 Task: Design an ornate and intricate chandelier.
Action: Mouse moved to (191, 147)
Screenshot: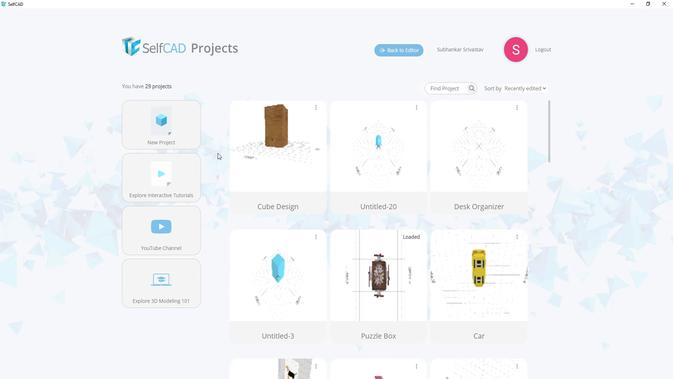 
Action: Mouse pressed left at (191, 147)
Screenshot: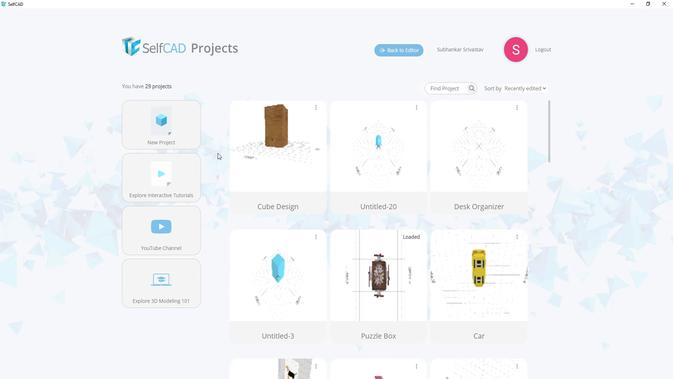 
Action: Mouse moved to (344, 156)
Screenshot: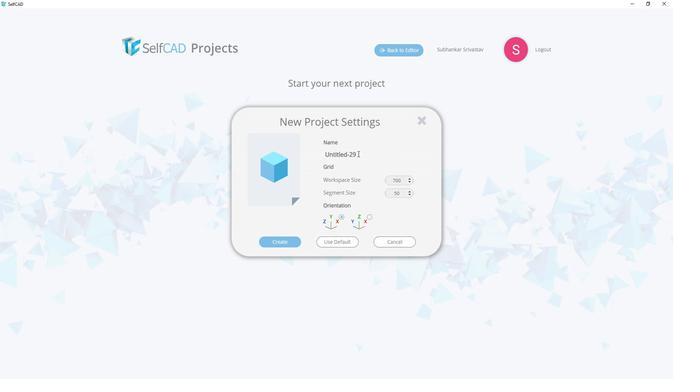 
Action: Mouse pressed left at (344, 156)
Screenshot: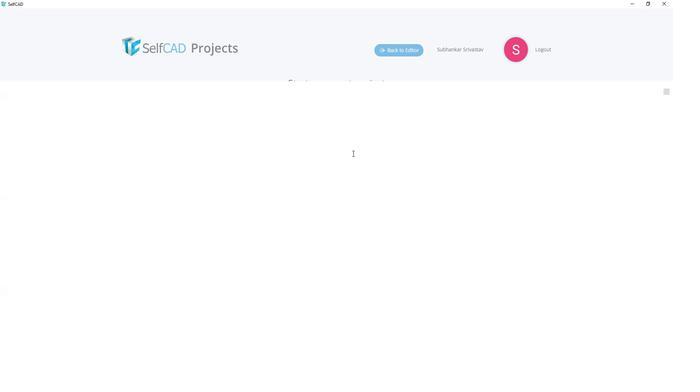 
Action: Mouse moved to (310, 156)
Screenshot: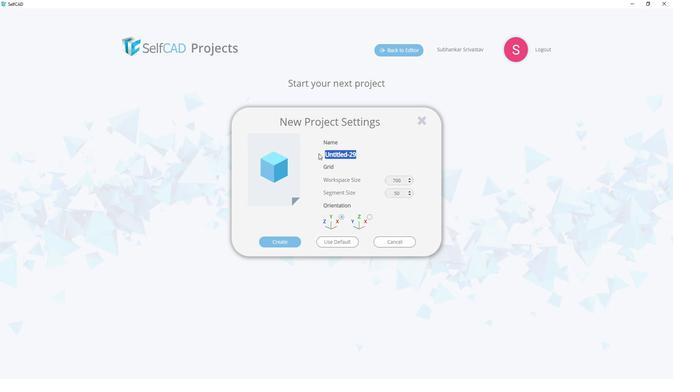
Action: Key pressed <Key.shift><Key.shift><Key.shift><Key.shift><Key.shift><Key.shift><Key.shift><Key.shift><Key.shift><Key.shift><Key.shift><Key.shift><Key.shift>Chandelier<Key.enter>
Screenshot: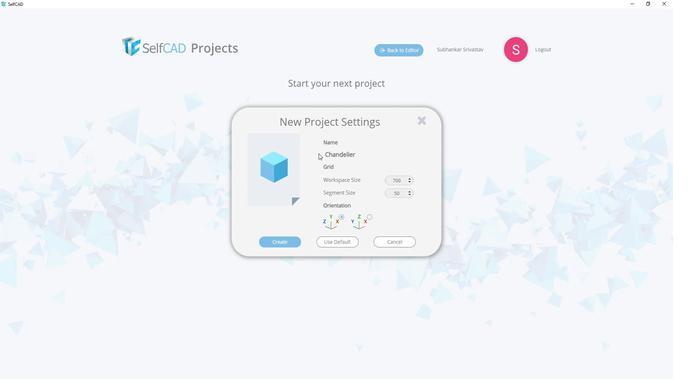 
Action: Mouse moved to (318, 155)
Screenshot: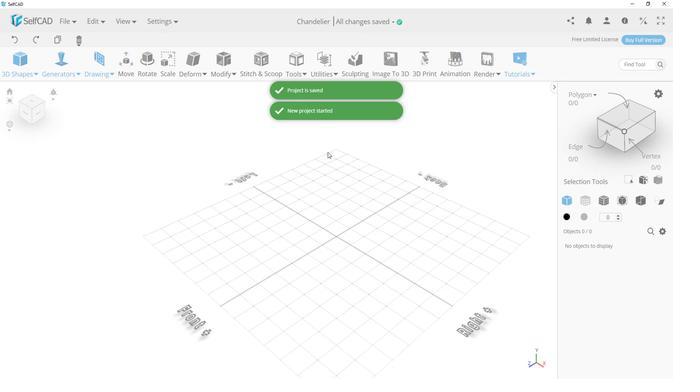 
Action: Mouse scrolled (318, 154) with delta (0, 0)
Screenshot: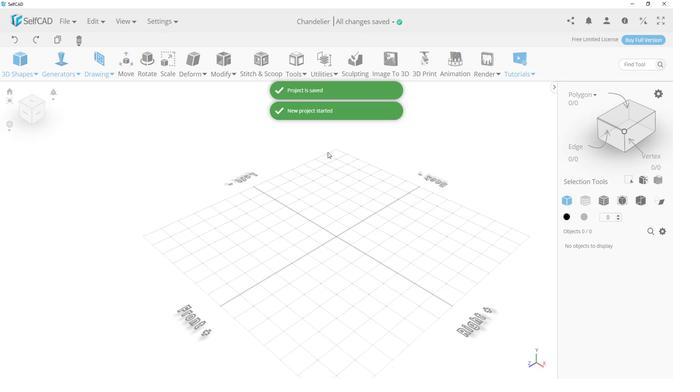 
Action: Mouse scrolled (318, 154) with delta (0, 0)
Screenshot: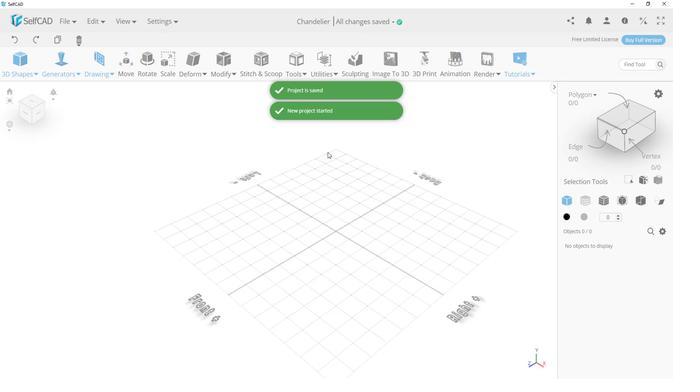 
Action: Mouse scrolled (318, 154) with delta (0, 0)
Screenshot: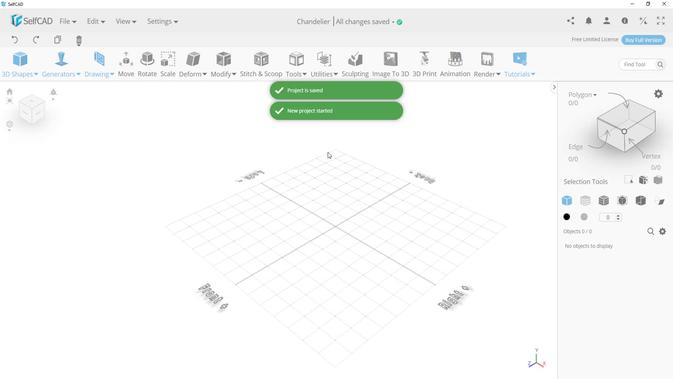 
Action: Mouse scrolled (318, 155) with delta (0, 0)
Screenshot: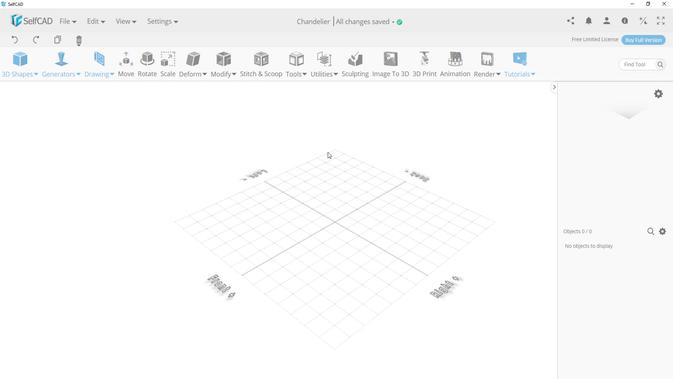 
Action: Mouse scrolled (318, 155) with delta (0, 0)
Screenshot: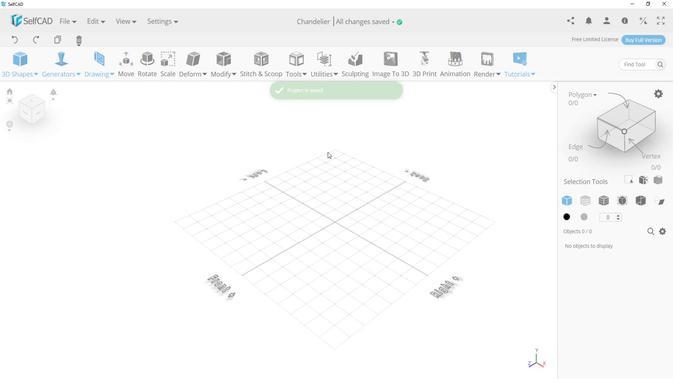 
Action: Mouse scrolled (318, 155) with delta (0, 0)
Screenshot: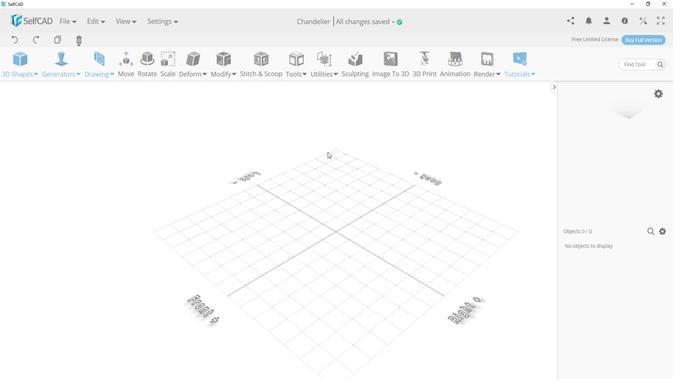 
Action: Mouse moved to (49, 157)
Screenshot: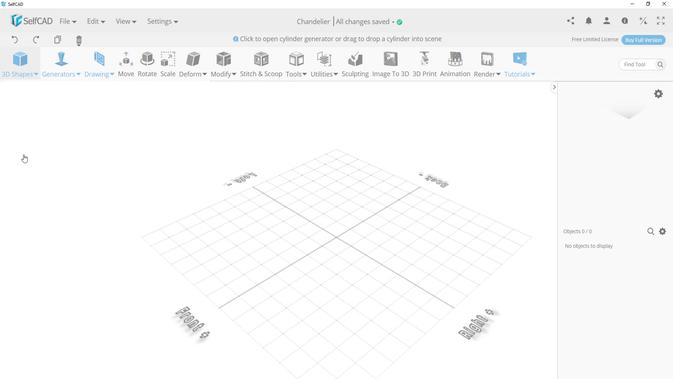 
Action: Mouse pressed left at (49, 157)
Screenshot: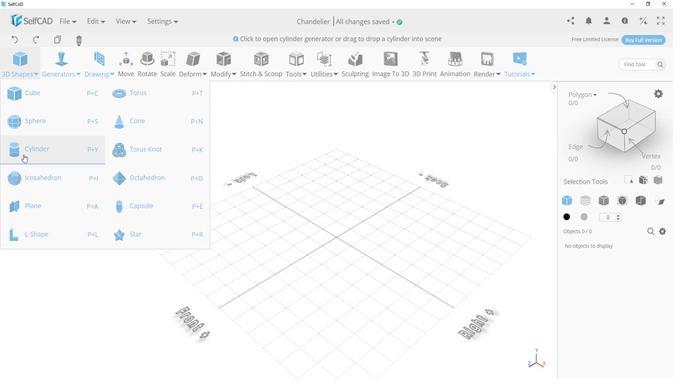 
Action: Mouse moved to (47, 188)
Screenshot: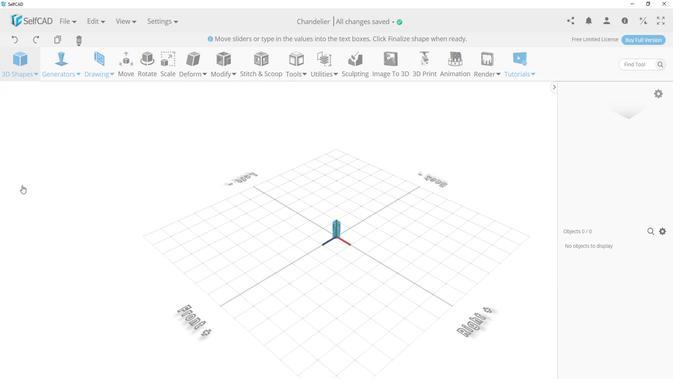 
Action: Mouse pressed left at (47, 188)
Screenshot: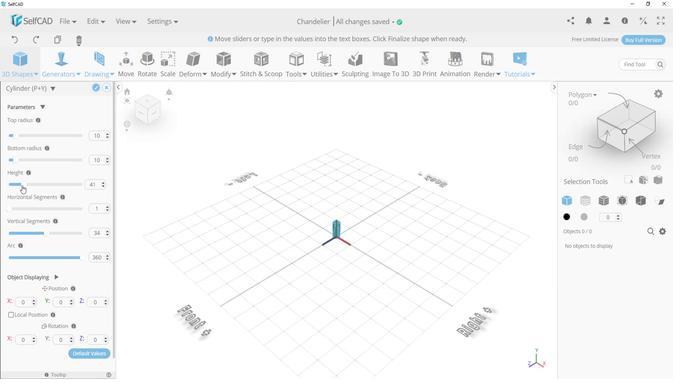 
Action: Mouse moved to (42, 139)
Screenshot: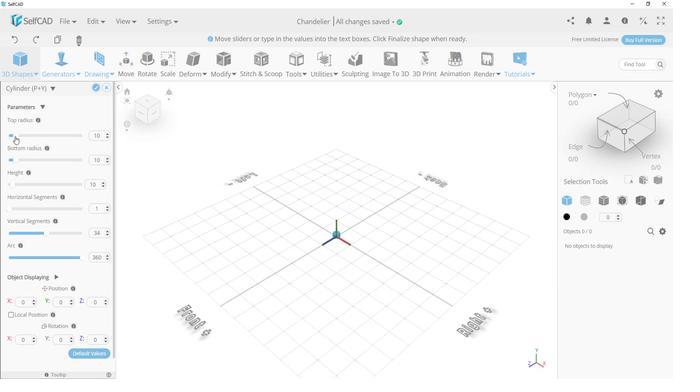 
Action: Mouse pressed left at (42, 139)
Screenshot: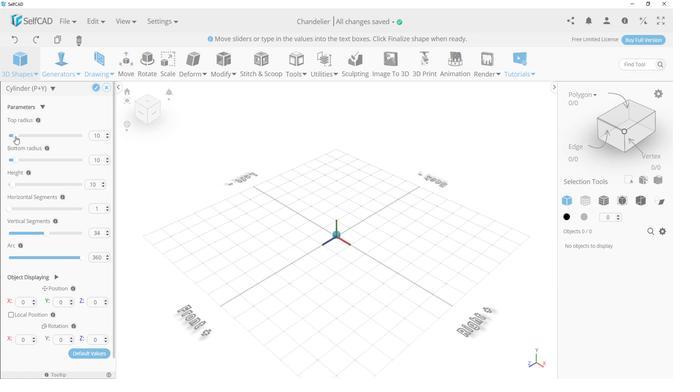 
Action: Mouse moved to (122, 141)
Screenshot: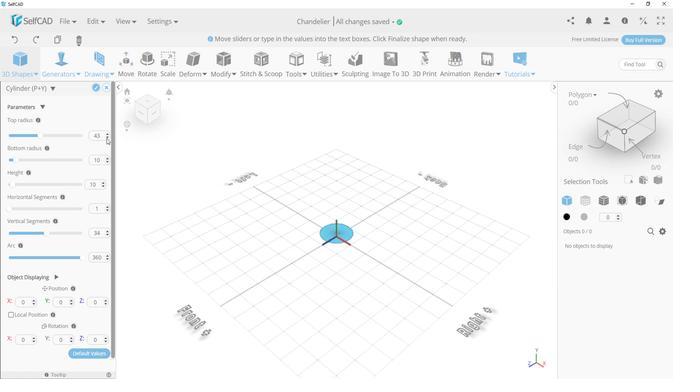 
Action: Mouse pressed left at (122, 141)
Screenshot: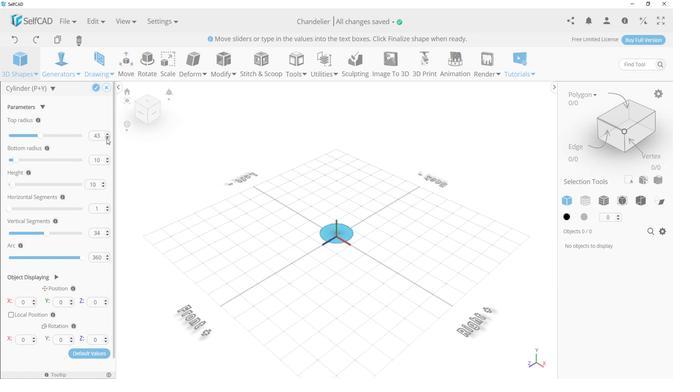 
Action: Mouse pressed left at (122, 141)
Screenshot: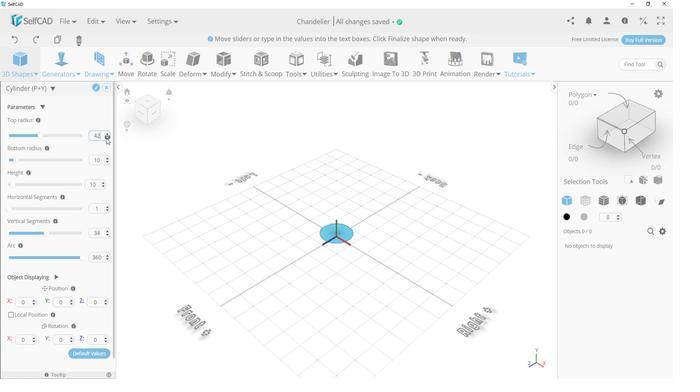 
Action: Mouse pressed left at (122, 141)
Screenshot: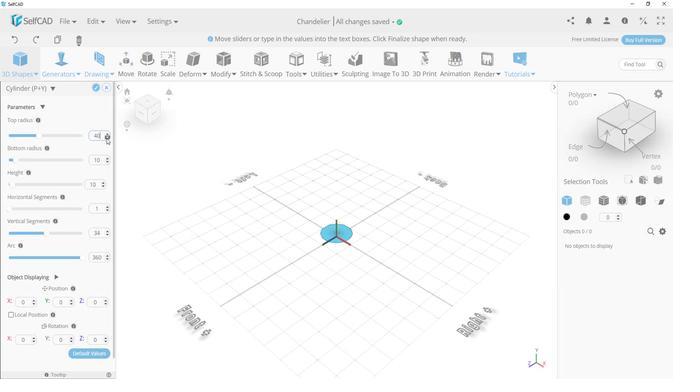 
Action: Mouse moved to (43, 163)
Screenshot: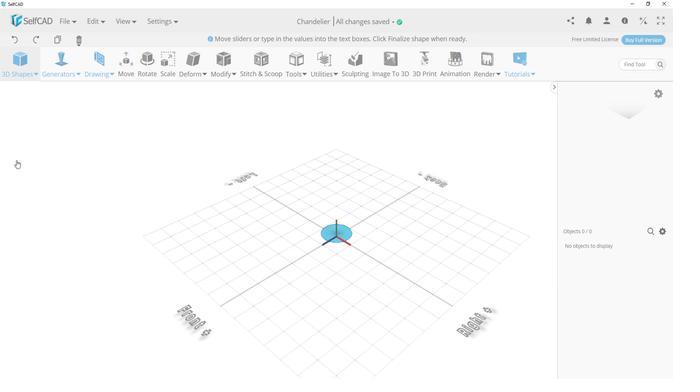
Action: Mouse pressed left at (43, 163)
Screenshot: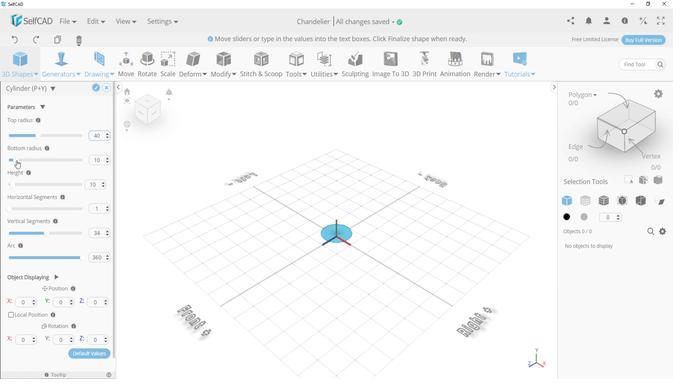 
Action: Mouse moved to (125, 165)
Screenshot: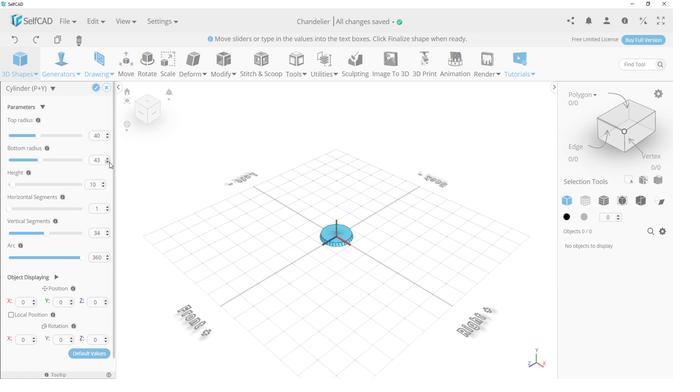 
Action: Mouse pressed left at (125, 165)
Screenshot: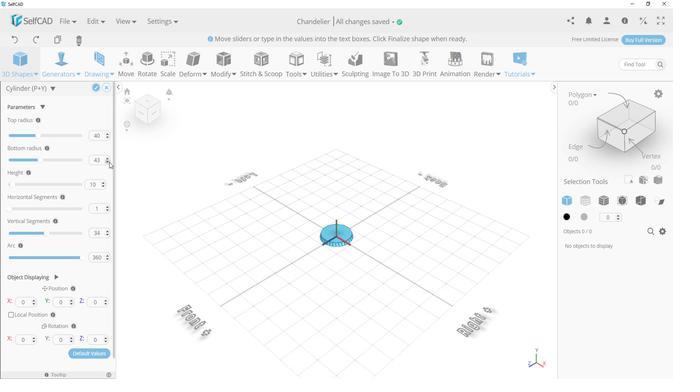 
Action: Mouse pressed left at (125, 165)
Screenshot: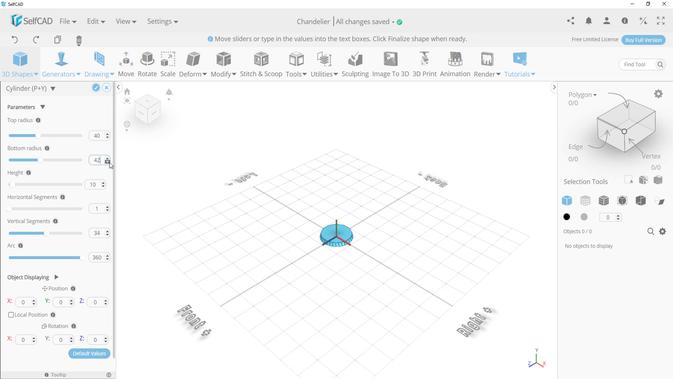 
Action: Mouse moved to (124, 165)
Screenshot: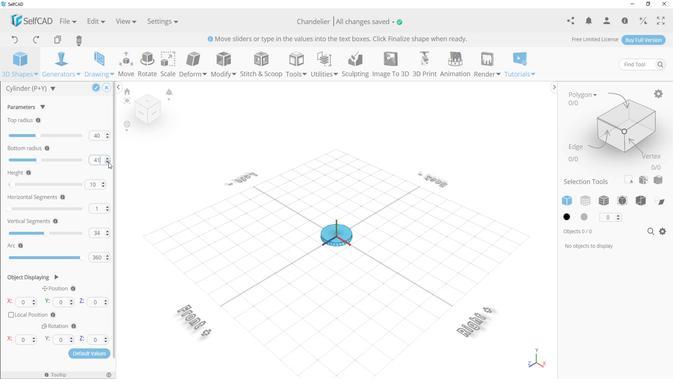 
Action: Mouse pressed left at (124, 165)
Screenshot: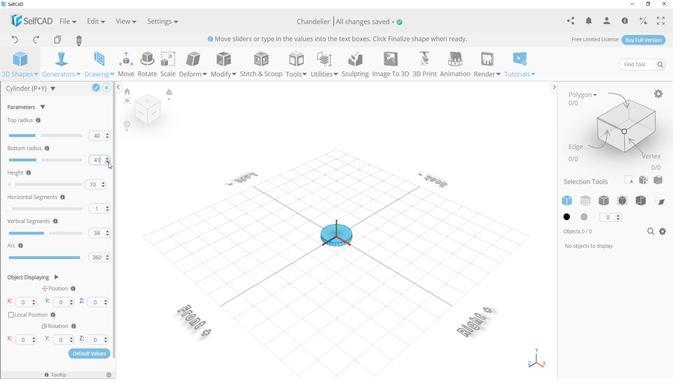 
Action: Mouse moved to (112, 89)
Screenshot: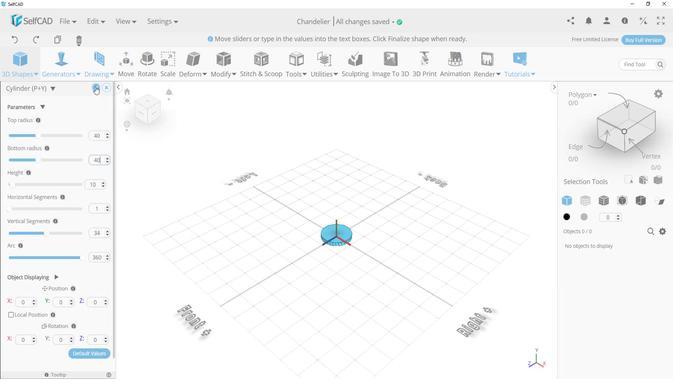 
Action: Mouse pressed left at (112, 89)
Screenshot: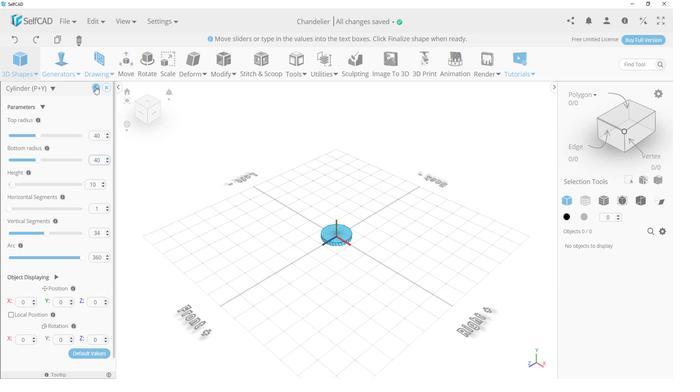 
Action: Mouse moved to (370, 244)
Screenshot: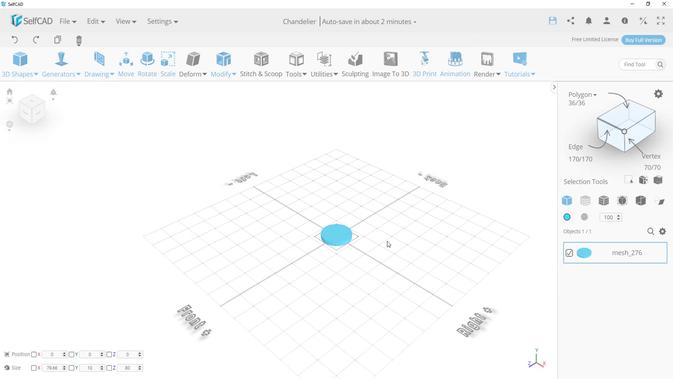 
Action: Mouse pressed left at (370, 244)
Screenshot: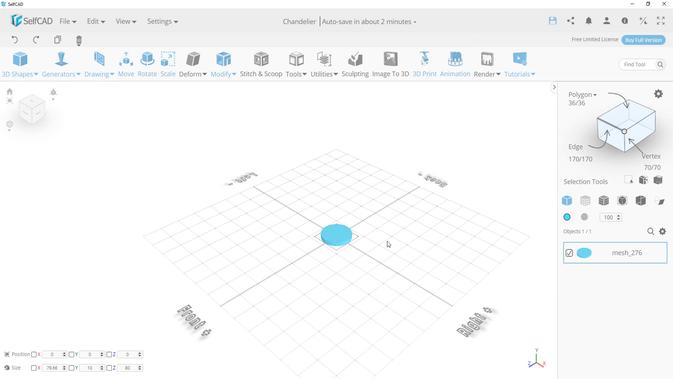 
Action: Mouse moved to (373, 233)
Screenshot: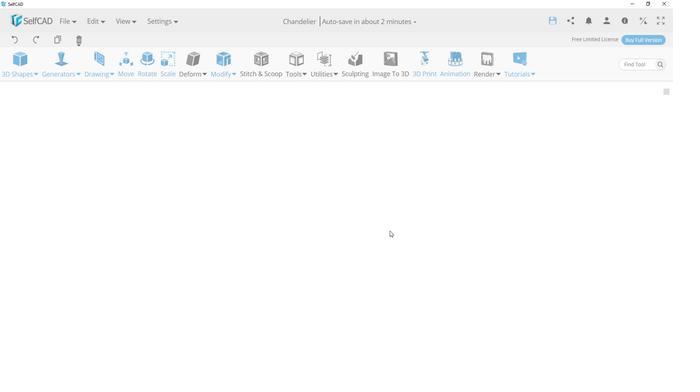
Action: Mouse pressed left at (373, 233)
Screenshot: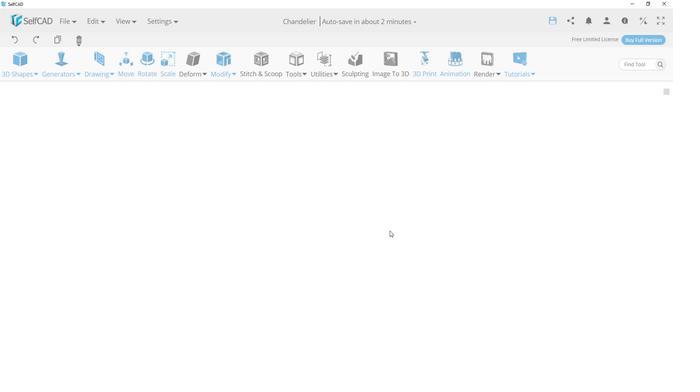 
Action: Mouse moved to (572, 118)
Screenshot: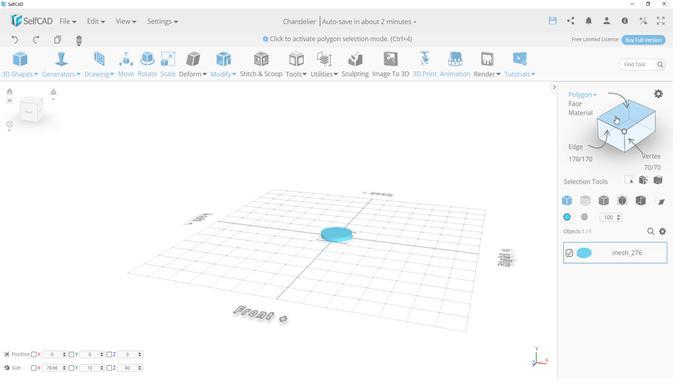 
Action: Mouse pressed left at (572, 118)
Screenshot: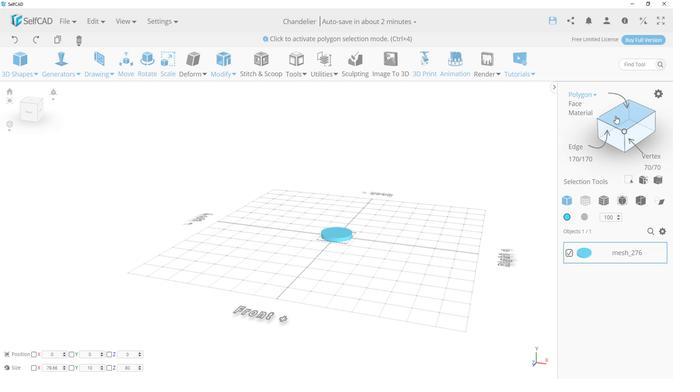 
Action: Mouse moved to (326, 237)
Screenshot: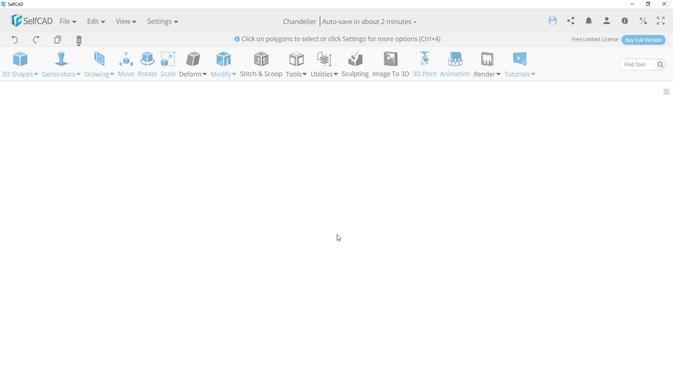 
Action: Mouse pressed left at (326, 237)
Screenshot: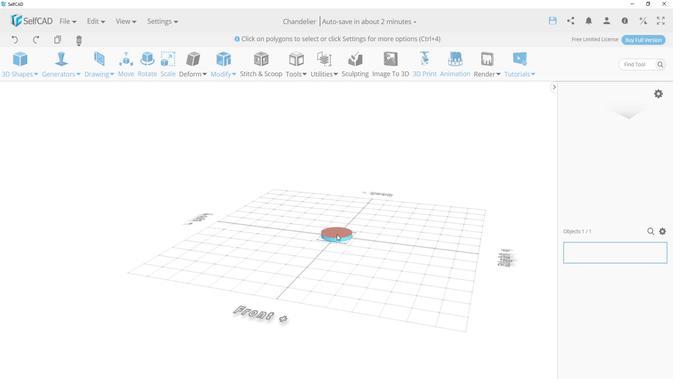 
Action: Mouse moved to (229, 96)
Screenshot: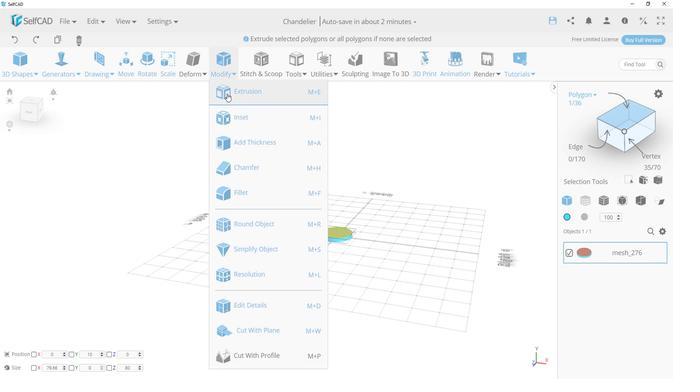 
Action: Mouse pressed left at (229, 96)
Screenshot: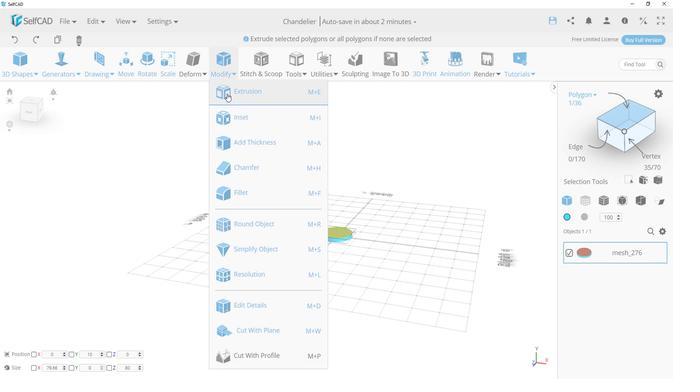 
Action: Mouse moved to (327, 221)
Screenshot: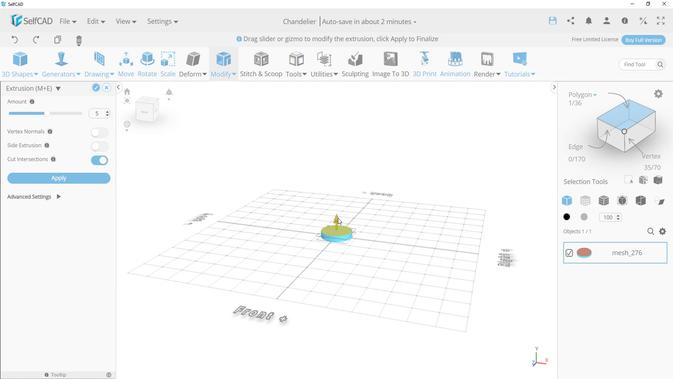 
Action: Mouse pressed left at (327, 221)
Screenshot: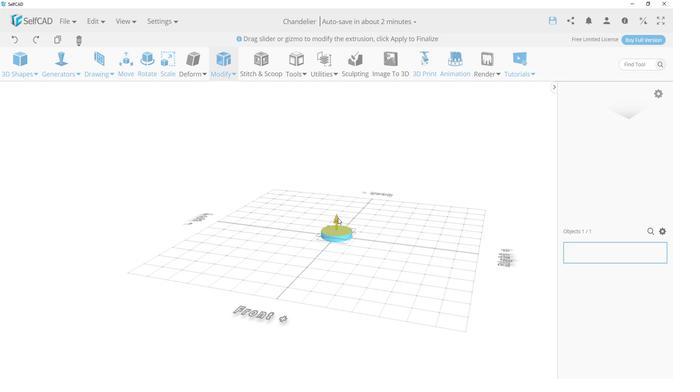 
Action: Mouse moved to (123, 114)
Screenshot: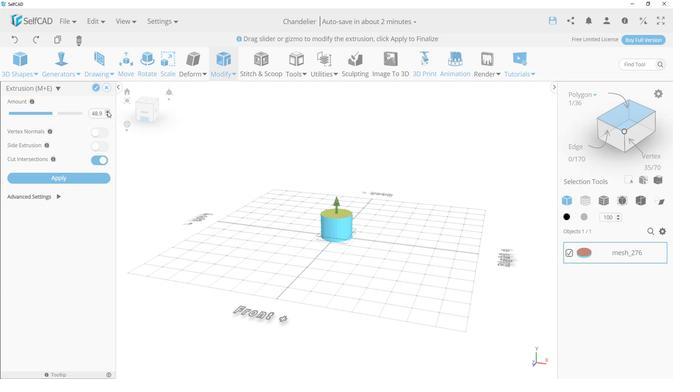 
Action: Mouse pressed left at (123, 114)
Screenshot: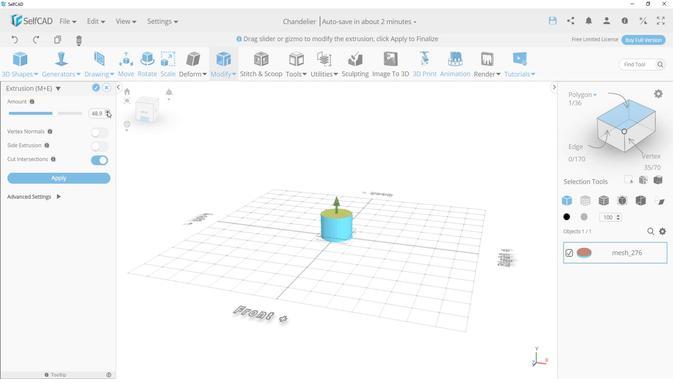 
Action: Mouse moved to (77, 117)
Screenshot: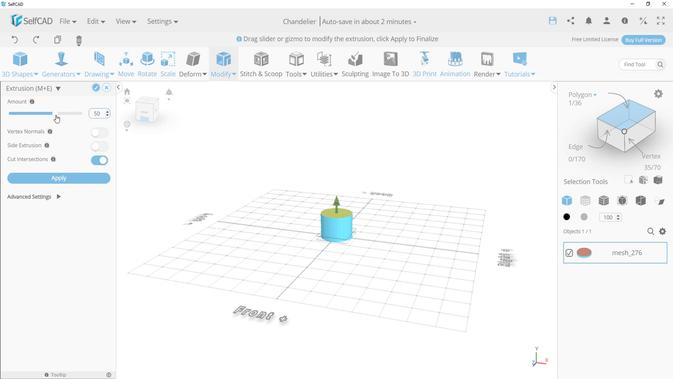
Action: Mouse pressed left at (77, 117)
Screenshot: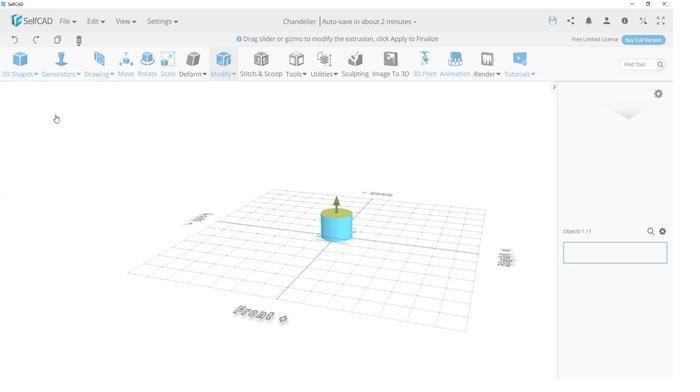 
Action: Mouse moved to (113, 92)
Screenshot: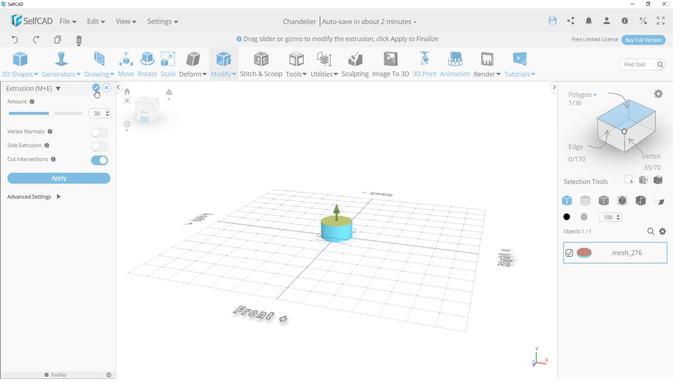 
Action: Mouse pressed left at (113, 92)
Screenshot: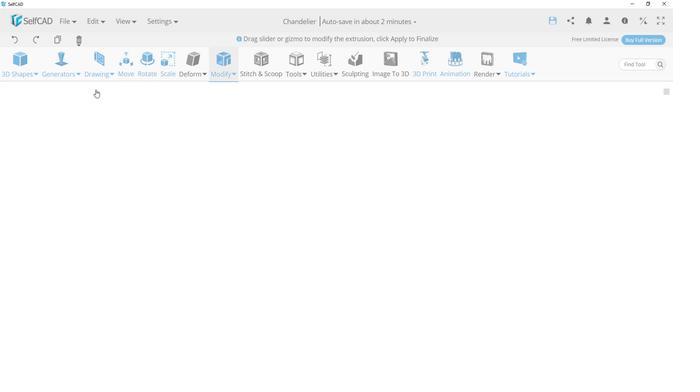 
Action: Mouse moved to (44, 372)
Screenshot: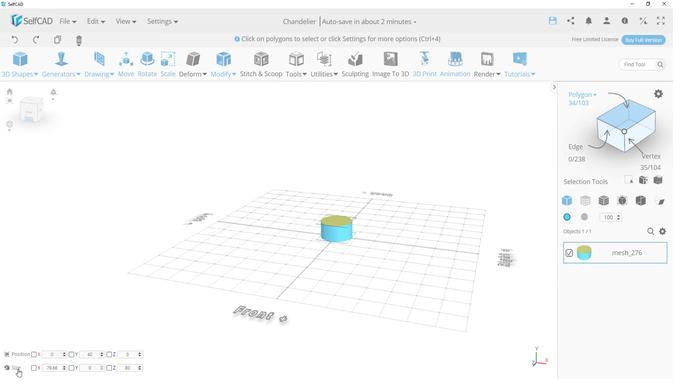 
Action: Mouse pressed left at (44, 372)
Screenshot: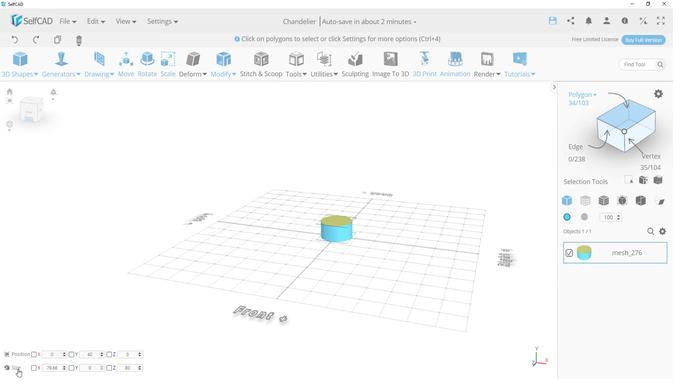 
Action: Mouse moved to (328, 224)
Screenshot: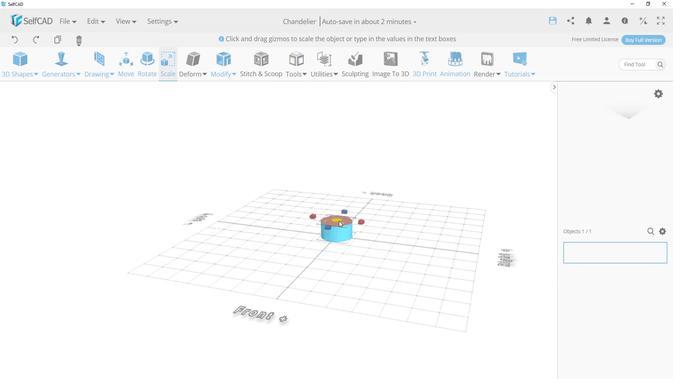 
Action: Mouse pressed left at (328, 224)
Screenshot: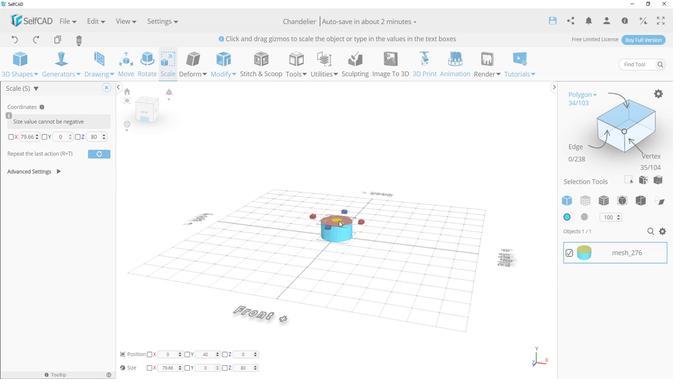 
Action: Mouse moved to (356, 253)
Screenshot: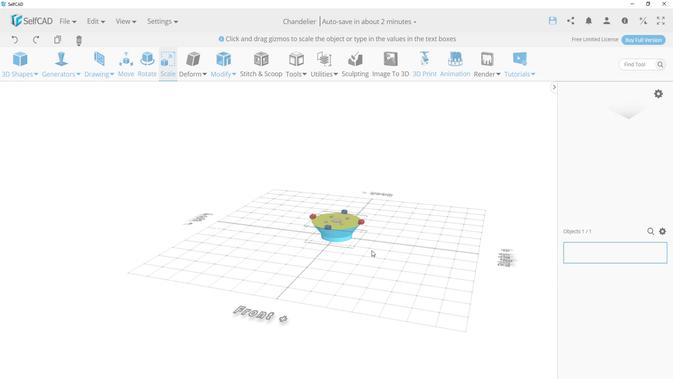 
Action: Mouse pressed left at (356, 253)
Screenshot: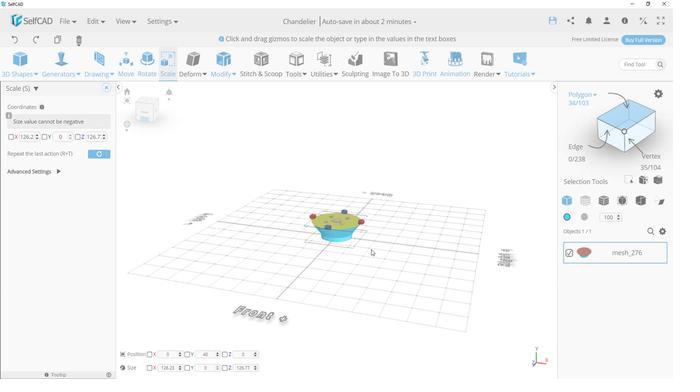 
Action: Mouse moved to (369, 240)
Screenshot: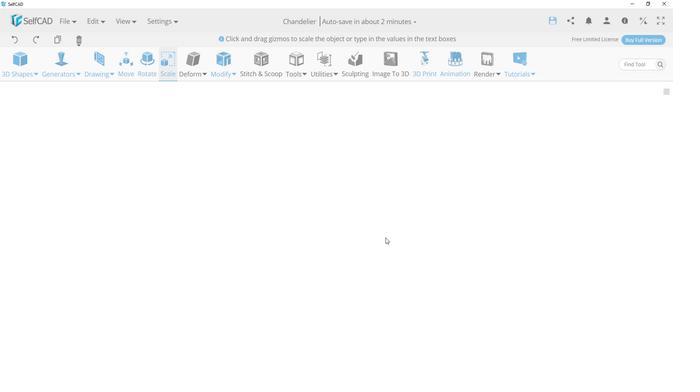 
Action: Mouse scrolled (369, 241) with delta (0, 0)
Screenshot: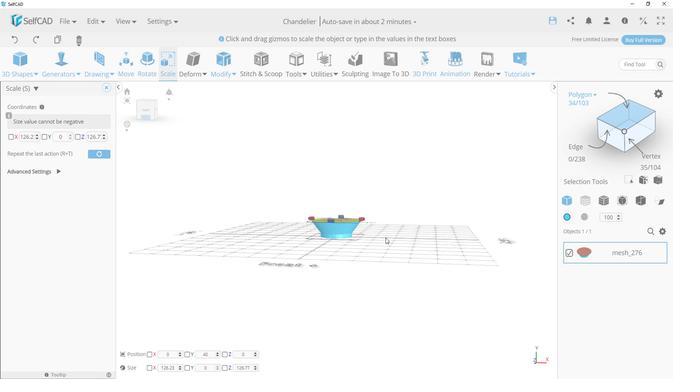 
Action: Mouse scrolled (369, 241) with delta (0, 0)
Screenshot: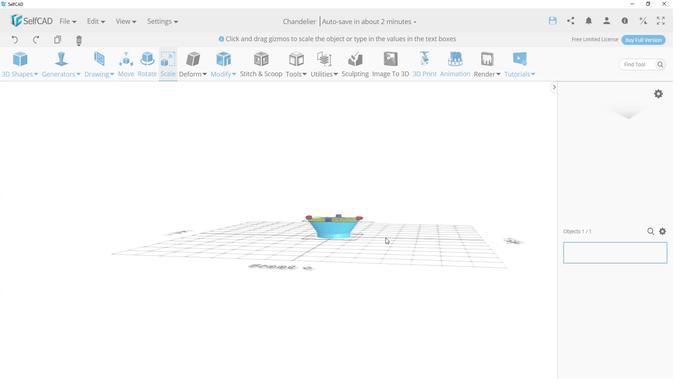 
Action: Mouse scrolled (369, 241) with delta (0, 0)
Screenshot: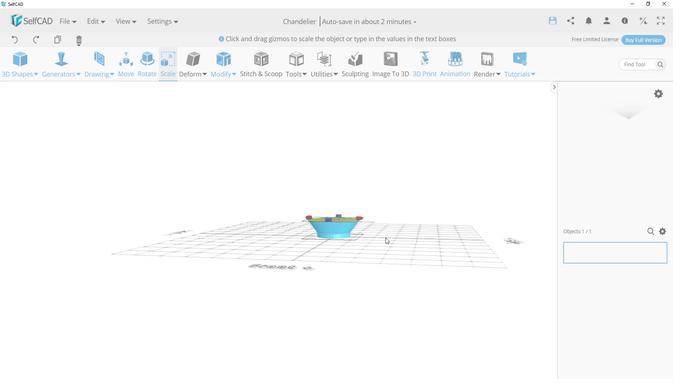 
Action: Mouse scrolled (369, 241) with delta (0, 0)
Screenshot: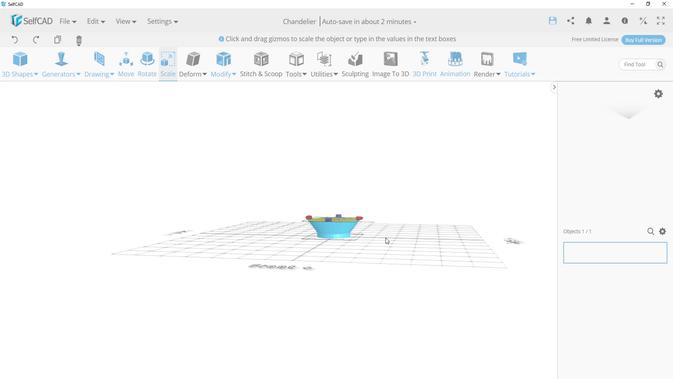 
Action: Mouse scrolled (369, 241) with delta (0, 0)
Screenshot: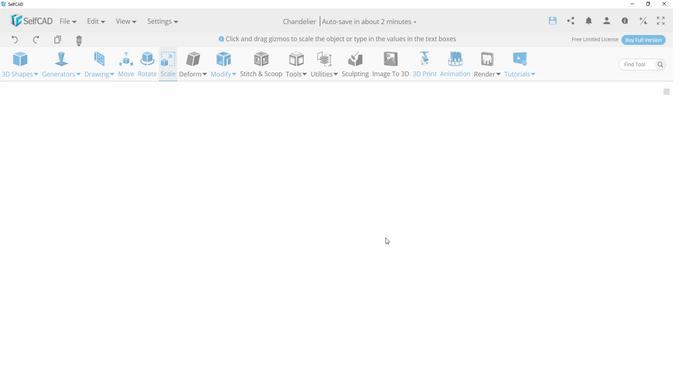 
Action: Mouse scrolled (369, 241) with delta (0, 0)
Screenshot: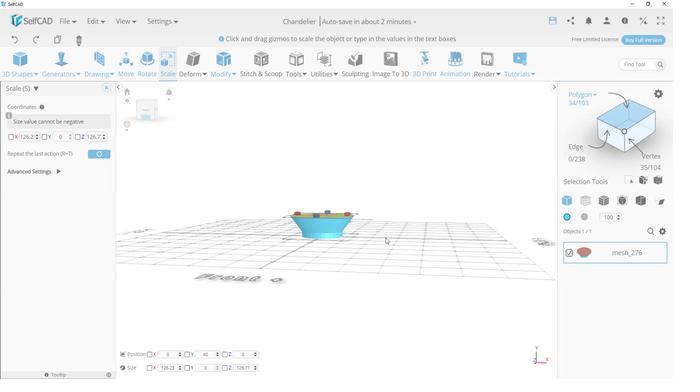 
Action: Mouse scrolled (369, 241) with delta (0, 0)
Screenshot: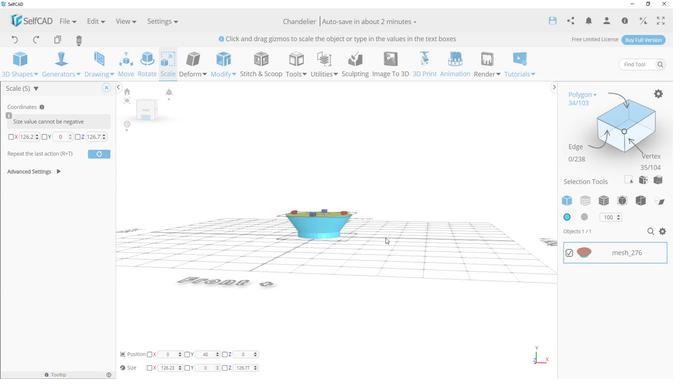 
Action: Mouse moved to (345, 243)
Screenshot: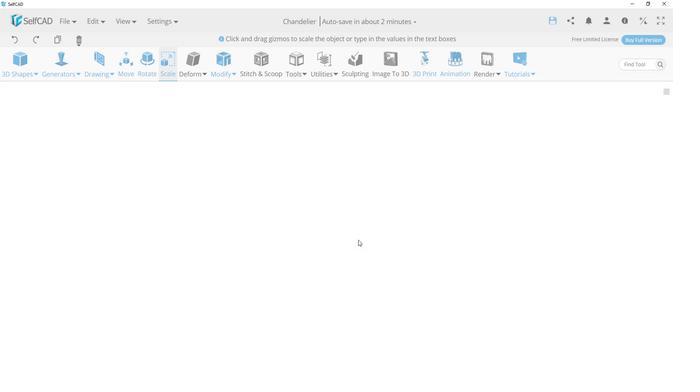 
Action: Mouse pressed left at (345, 243)
Screenshot: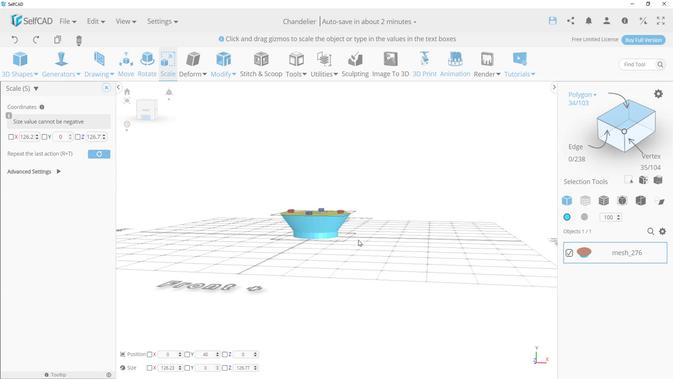 
Action: Mouse moved to (360, 250)
Screenshot: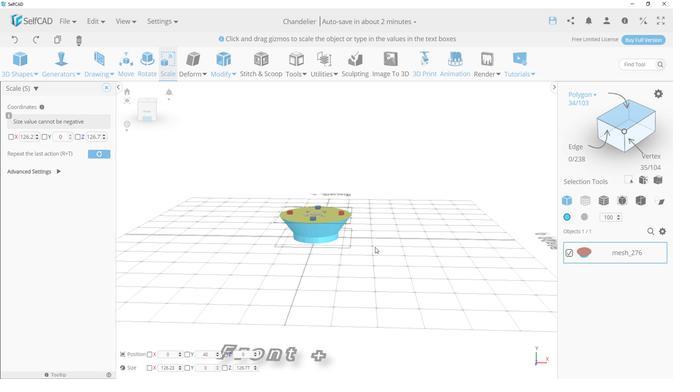 
Action: Mouse pressed left at (360, 250)
Screenshot: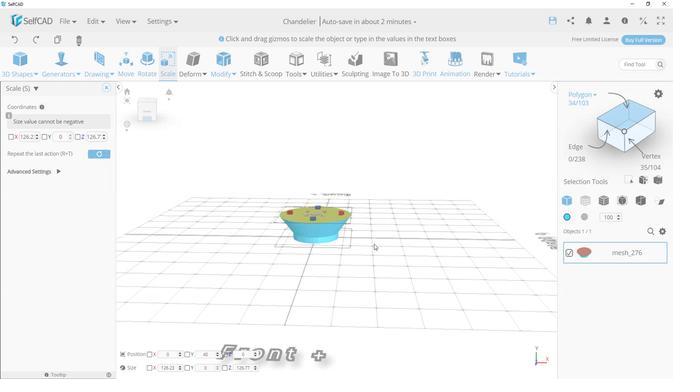 
Action: Mouse moved to (234, 95)
Screenshot: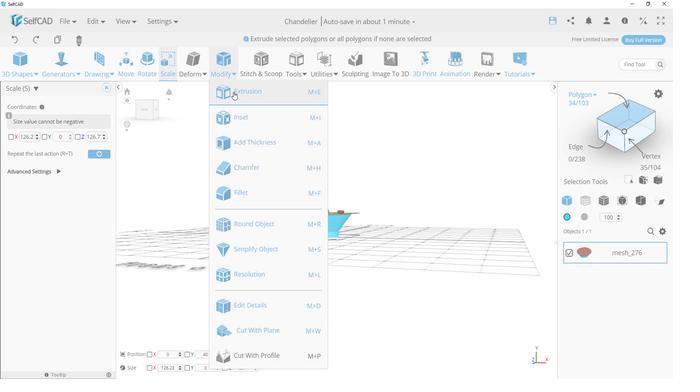 
Action: Mouse pressed left at (234, 95)
Screenshot: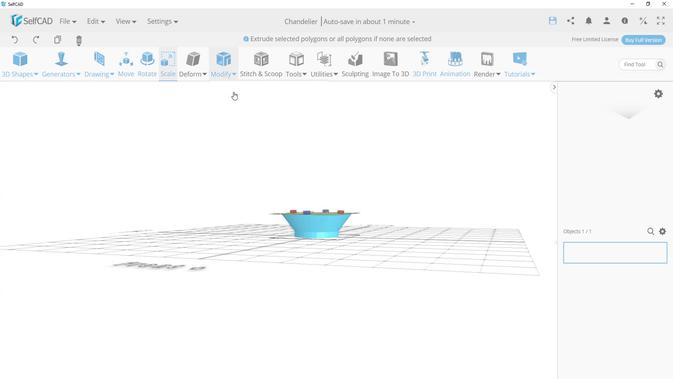 
Action: Mouse moved to (114, 87)
Screenshot: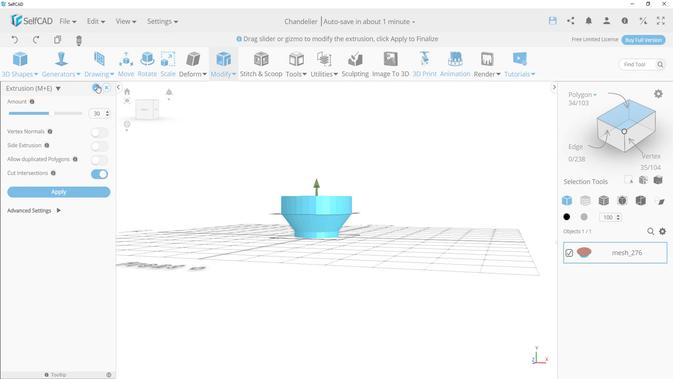
Action: Mouse pressed left at (114, 87)
Screenshot: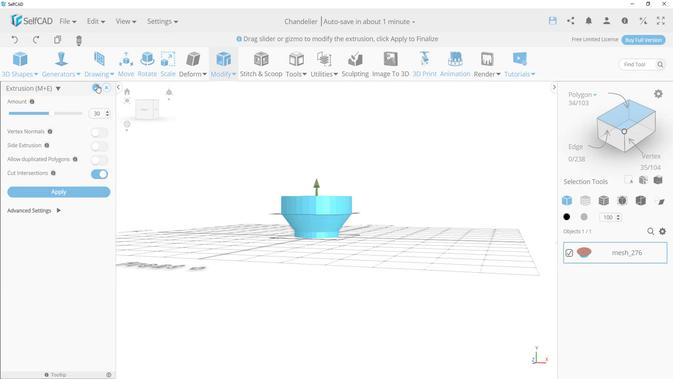 
Action: Mouse moved to (43, 369)
Screenshot: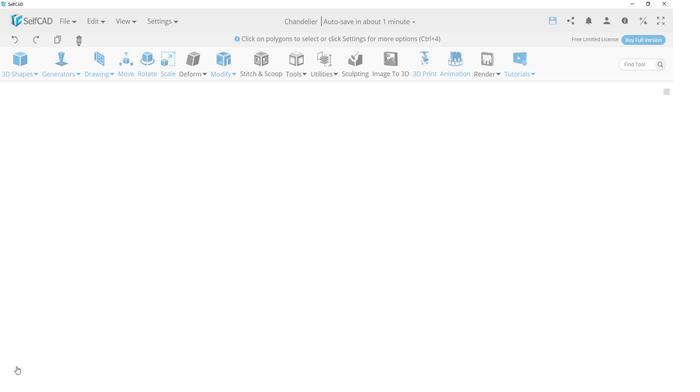 
Action: Mouse pressed left at (43, 369)
Screenshot: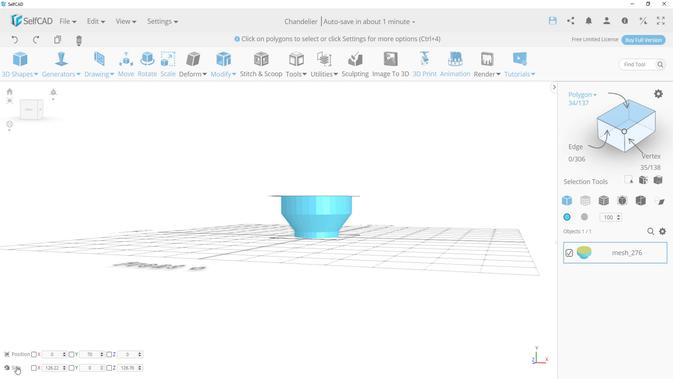 
Action: Mouse moved to (385, 172)
Screenshot: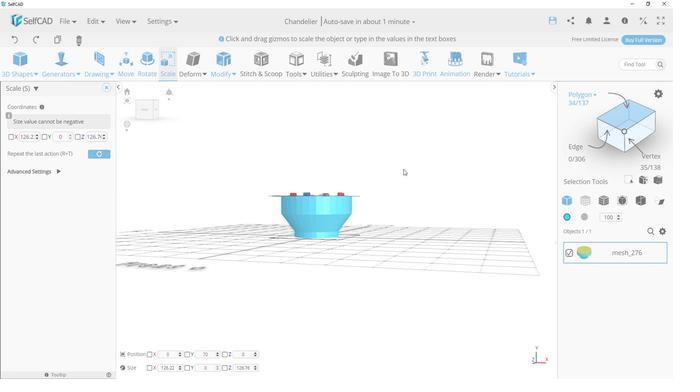 
Action: Mouse pressed left at (385, 172)
Screenshot: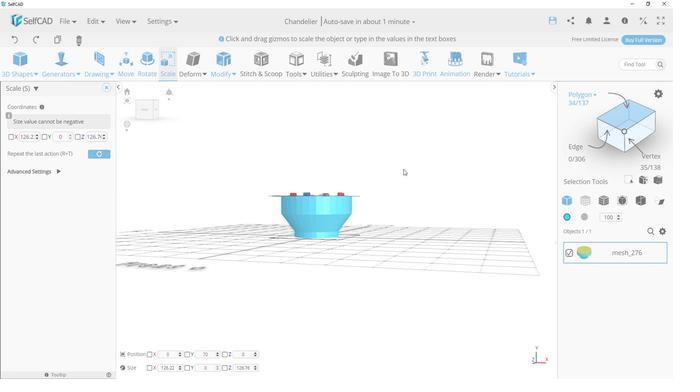 
Action: Mouse moved to (310, 201)
Screenshot: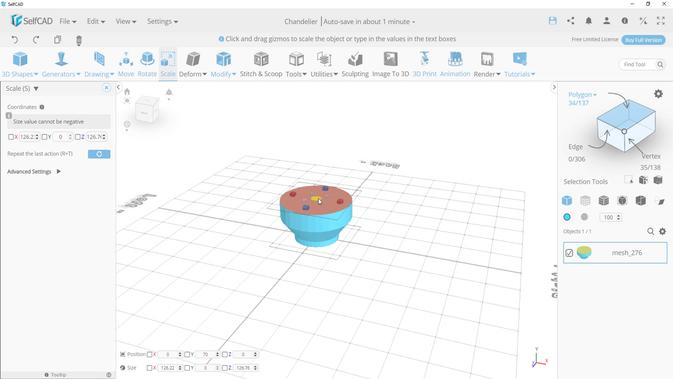 
Action: Mouse pressed left at (310, 201)
Screenshot: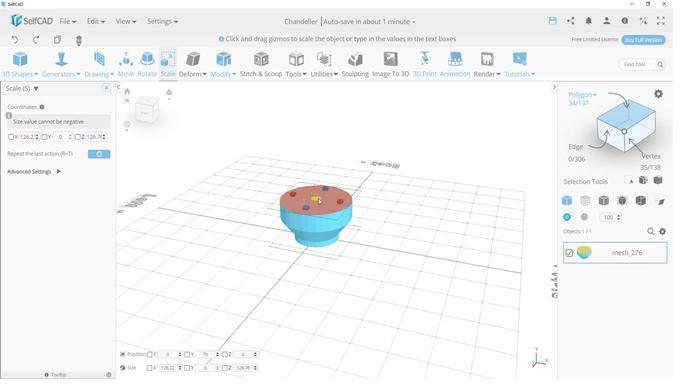
Action: Mouse moved to (371, 234)
Screenshot: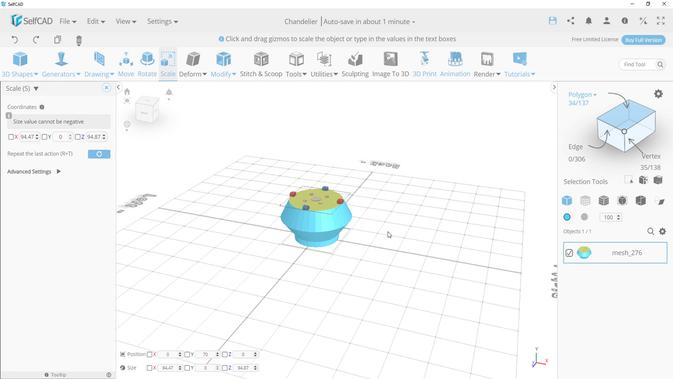 
Action: Mouse pressed left at (371, 234)
Screenshot: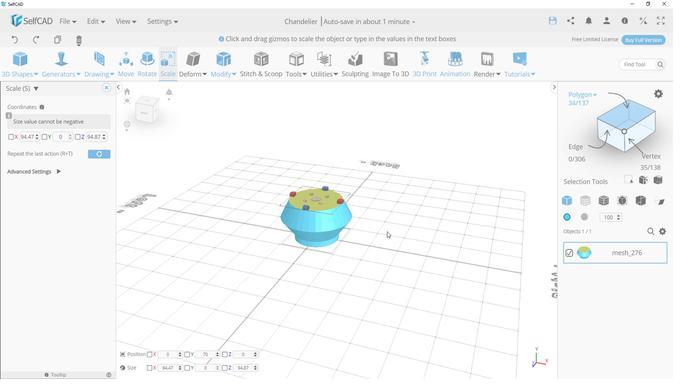 
Action: Mouse moved to (574, 118)
Screenshot: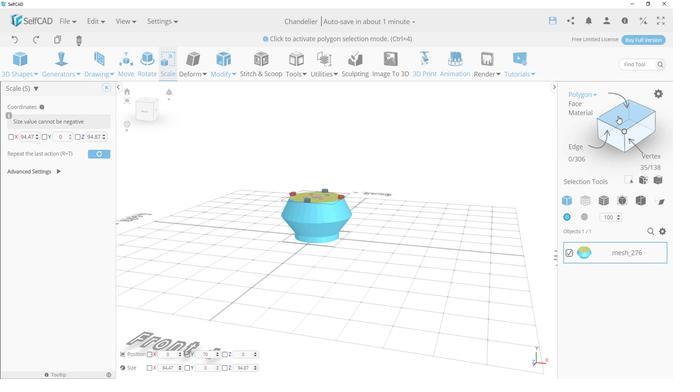
Action: Mouse pressed left at (574, 118)
Screenshot: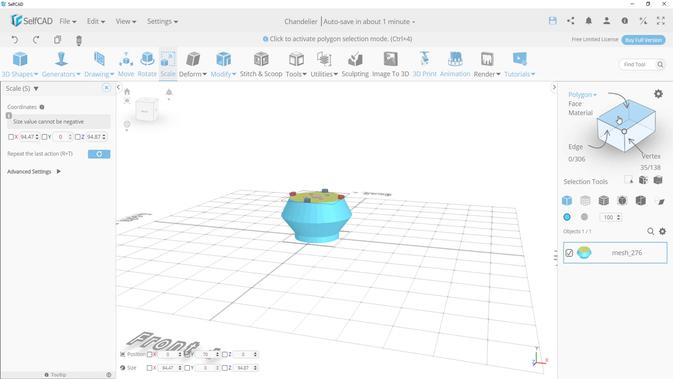 
Action: Mouse moved to (310, 202)
Screenshot: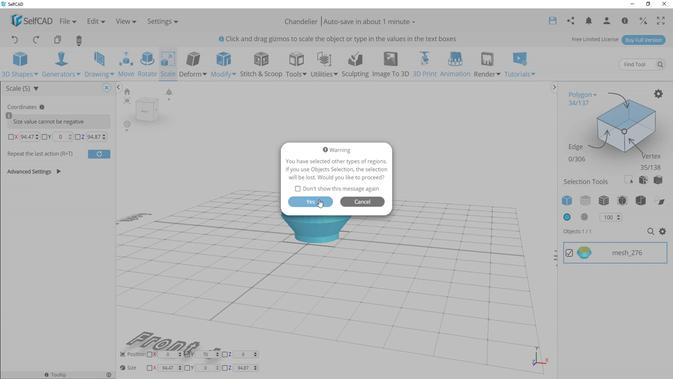 
Action: Mouse pressed left at (310, 202)
Screenshot: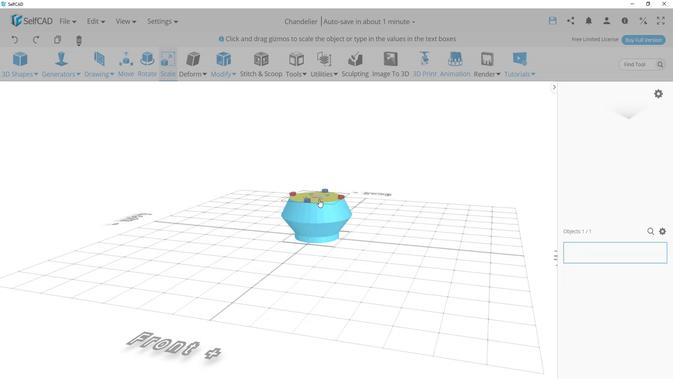 
Action: Mouse moved to (363, 230)
Screenshot: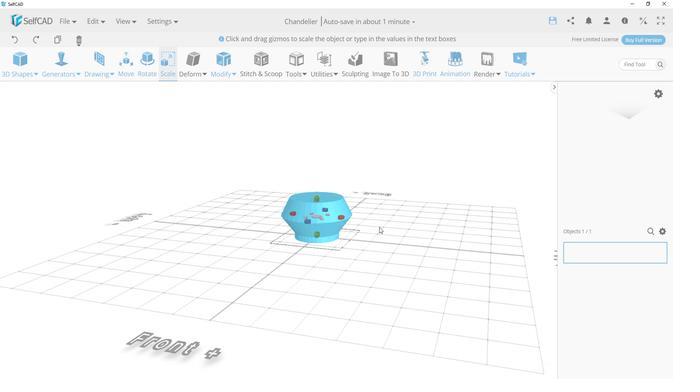 
Action: Mouse pressed left at (363, 230)
Screenshot: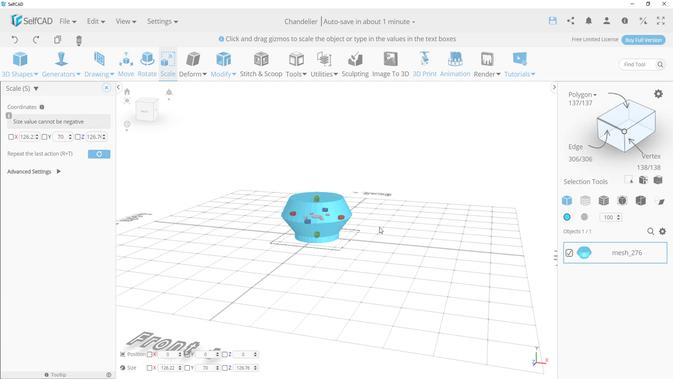 
Action: Mouse moved to (314, 238)
Screenshot: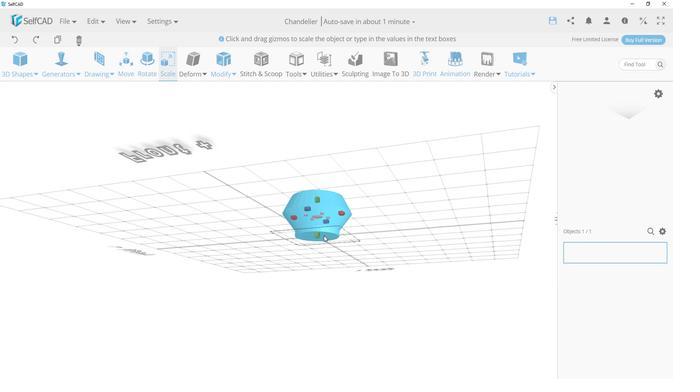 
Action: Mouse pressed left at (314, 238)
Screenshot: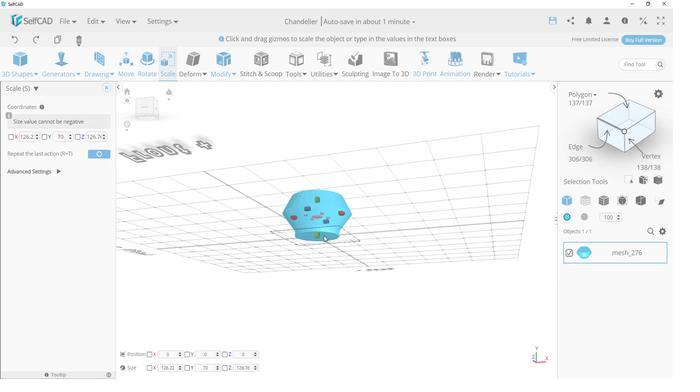 
Action: Mouse moved to (530, 257)
Screenshot: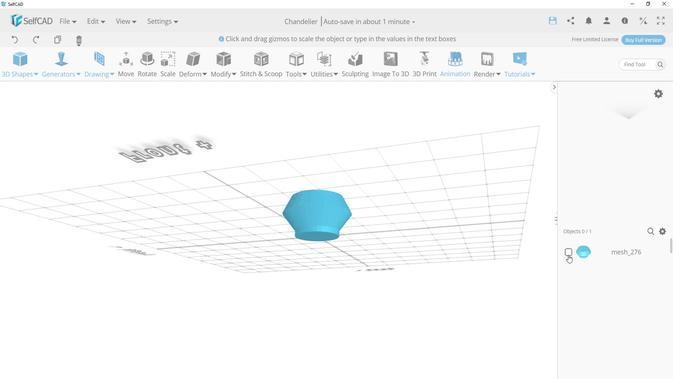 
Action: Mouse pressed left at (530, 257)
Screenshot: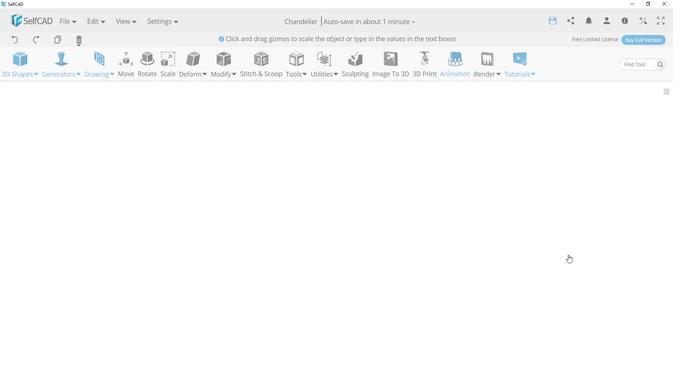 
Action: Mouse moved to (580, 123)
Screenshot: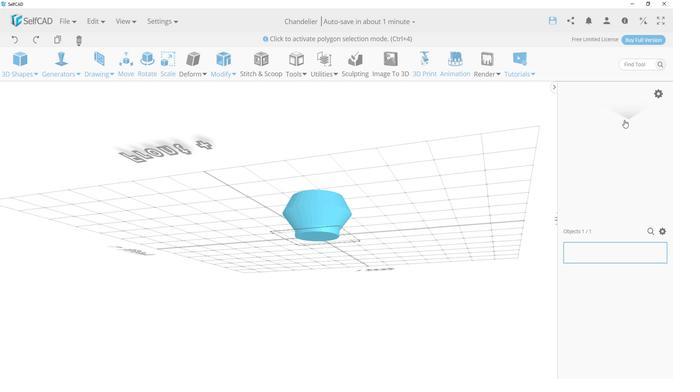 
Action: Mouse pressed left at (580, 123)
Screenshot: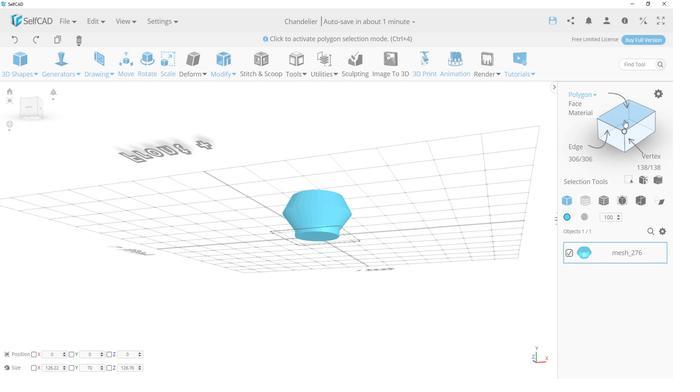 
Action: Mouse moved to (311, 242)
Screenshot: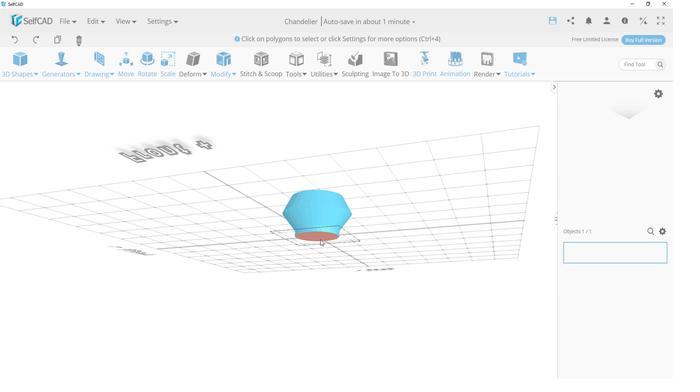 
Action: Mouse pressed left at (311, 242)
Screenshot: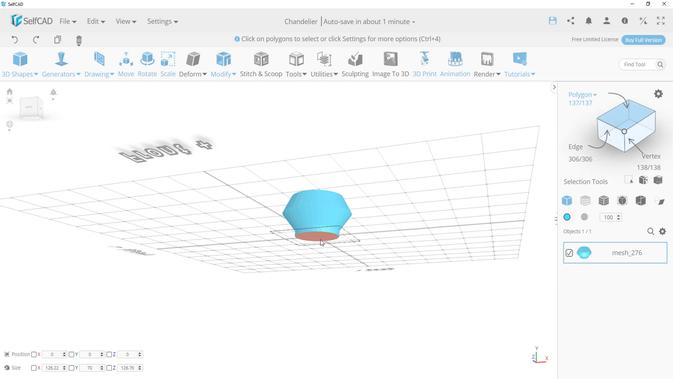 
Action: Mouse moved to (85, 368)
Screenshot: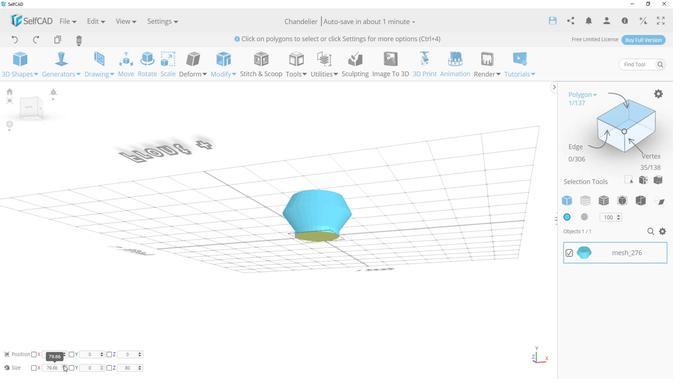 
Action: Mouse pressed left at (85, 368)
Screenshot: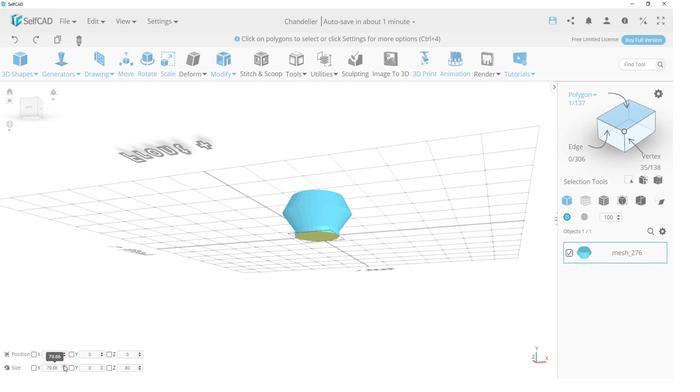 
Action: Mouse moved to (85, 372)
Screenshot: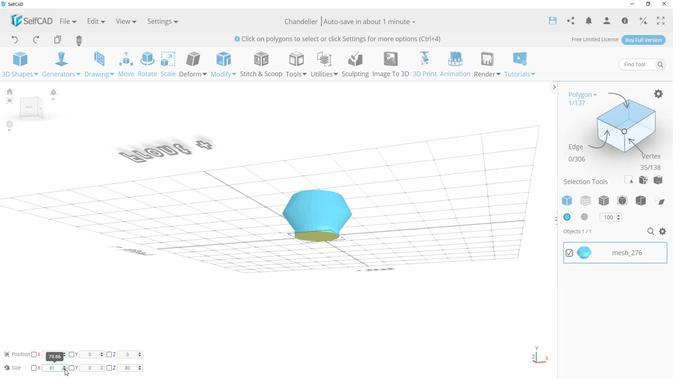
Action: Mouse pressed left at (85, 372)
Screenshot: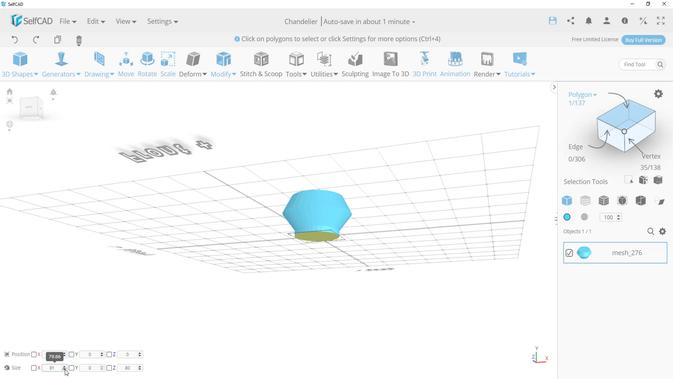 
Action: Mouse moved to (254, 222)
Screenshot: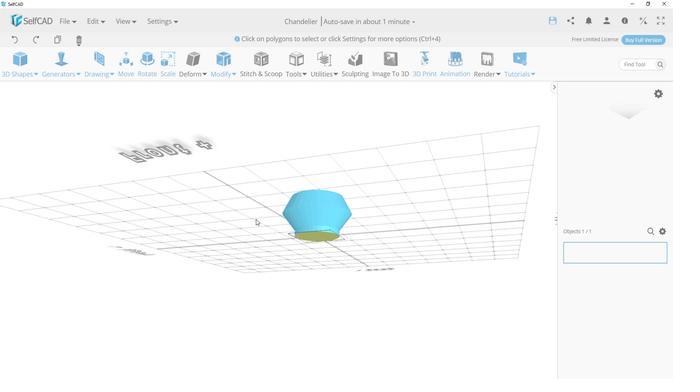 
Action: Mouse pressed left at (254, 222)
Screenshot: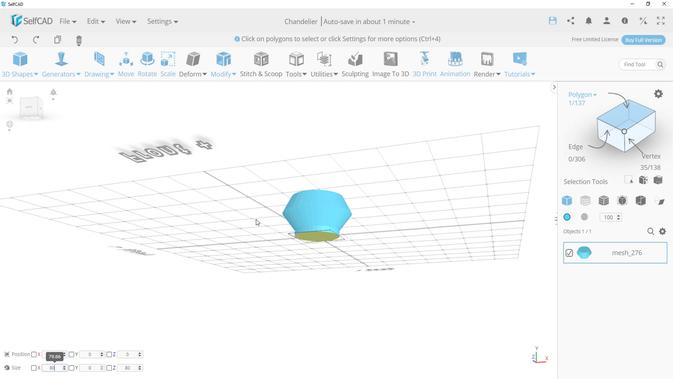 
Action: Mouse moved to (309, 207)
Screenshot: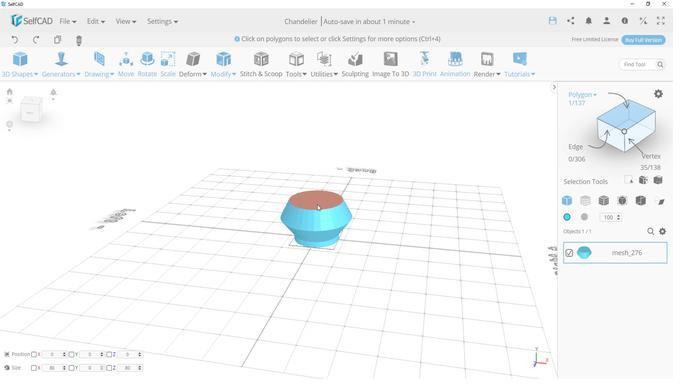 
Action: Mouse pressed left at (309, 207)
Screenshot: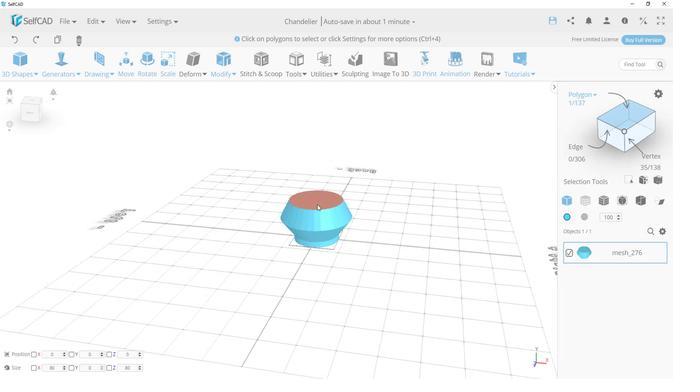 
Action: Mouse moved to (373, 279)
Screenshot: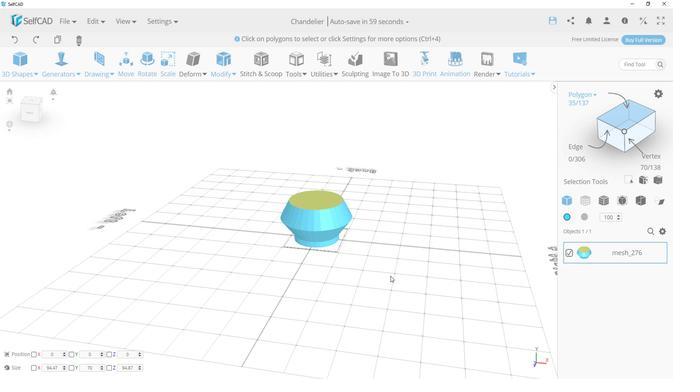 
Action: Mouse pressed left at (373, 279)
Screenshot: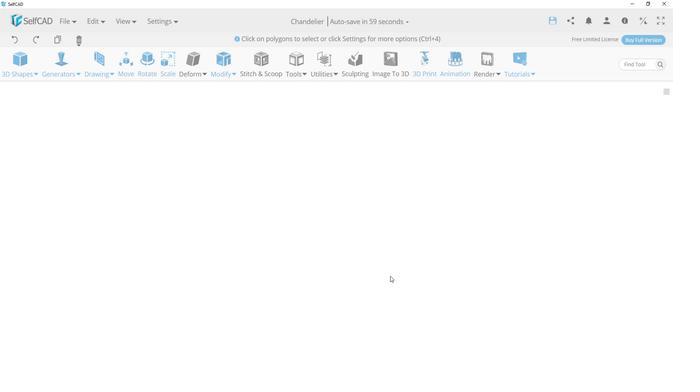 
Action: Mouse moved to (314, 240)
Screenshot: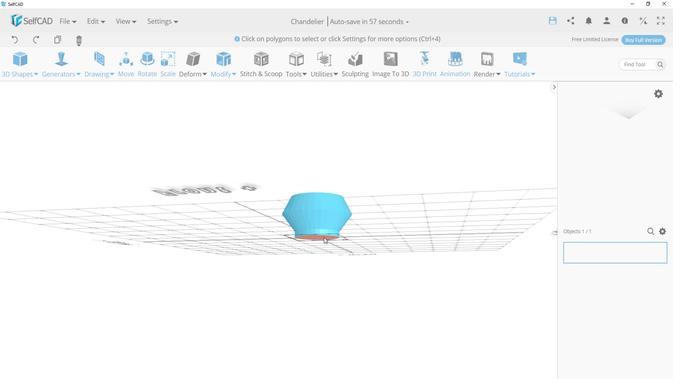 
Action: Mouse pressed left at (314, 240)
Screenshot: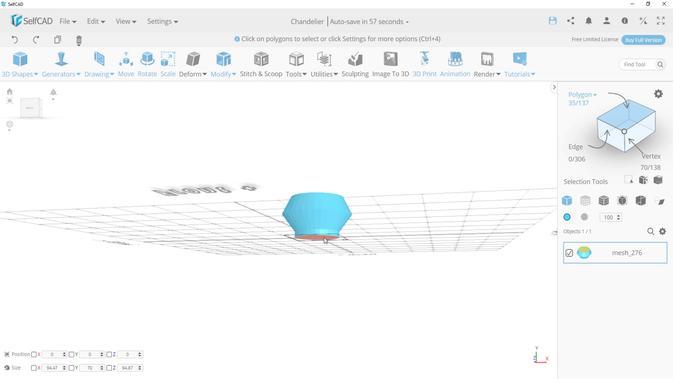 
Action: Mouse moved to (368, 226)
Screenshot: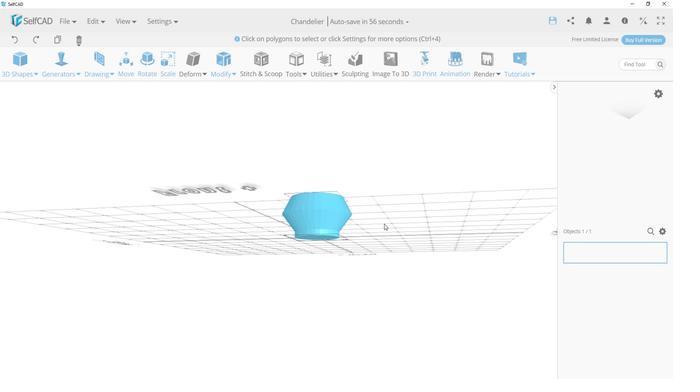 
Action: Mouse pressed left at (368, 226)
Screenshot: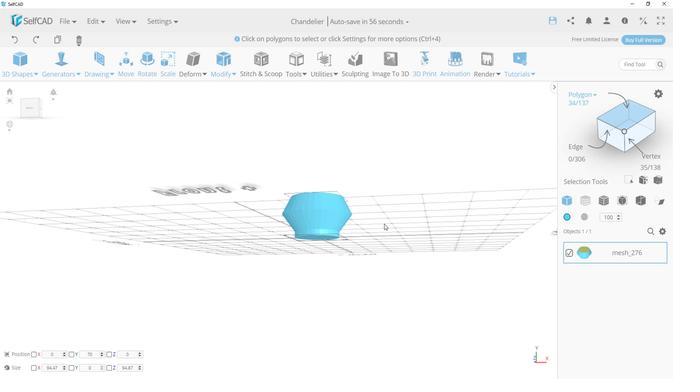 
Action: Mouse moved to (152, 371)
Screenshot: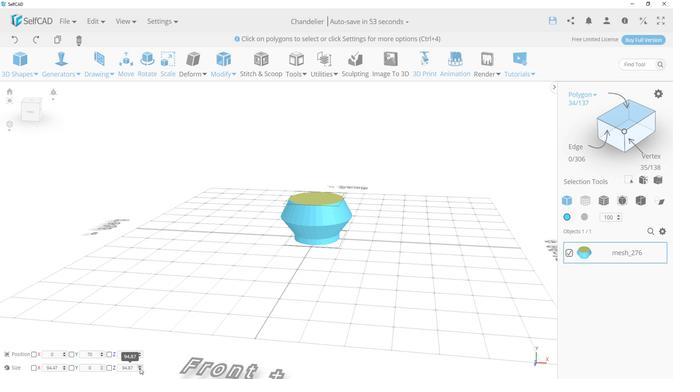 
Action: Mouse pressed left at (152, 371)
Screenshot: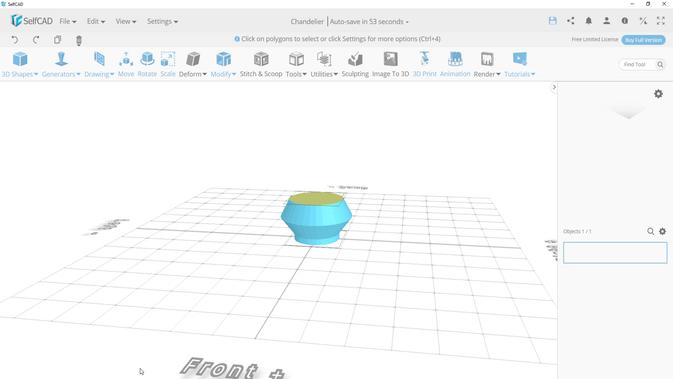 
Action: Mouse pressed left at (152, 371)
Screenshot: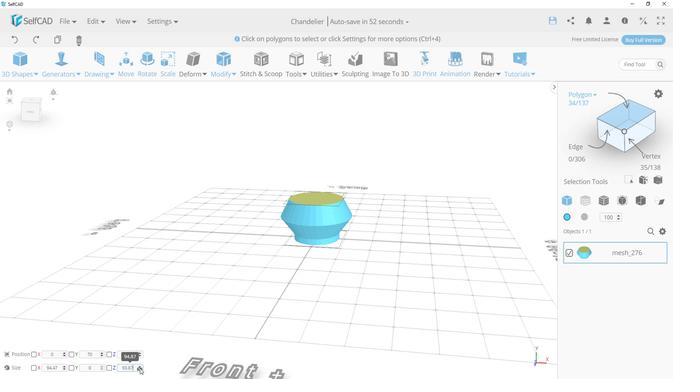 
Action: Mouse pressed left at (152, 371)
Screenshot: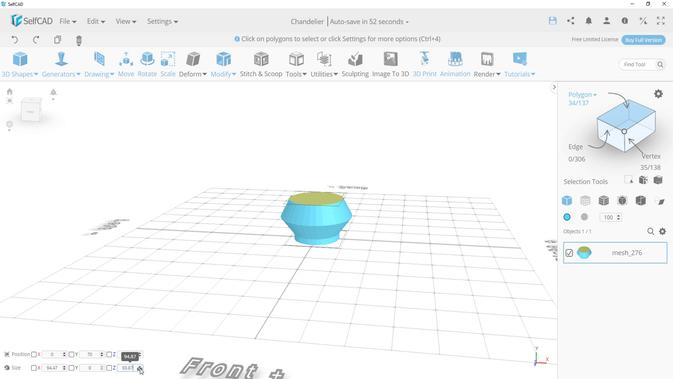 
Action: Mouse pressed left at (152, 371)
Screenshot: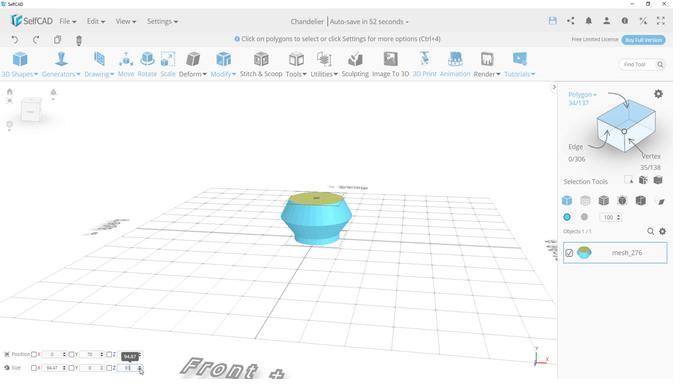 
Action: Mouse pressed left at (152, 371)
Screenshot: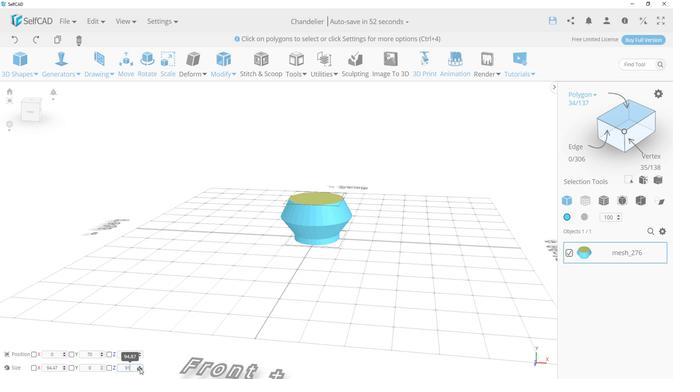 
Action: Mouse pressed left at (152, 371)
Screenshot: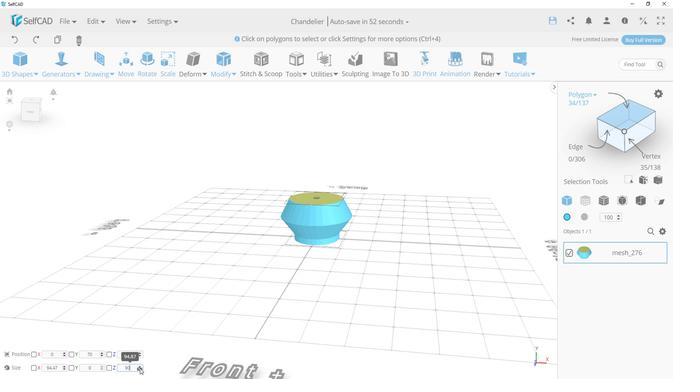 
Action: Mouse pressed left at (152, 371)
Screenshot: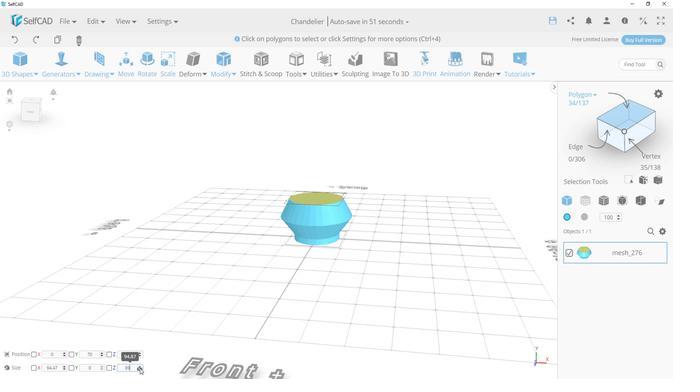 
Action: Mouse pressed left at (152, 371)
Screenshot: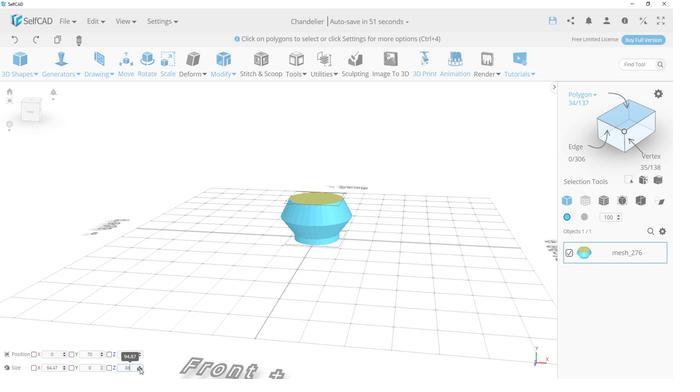 
Action: Mouse pressed left at (152, 371)
Screenshot: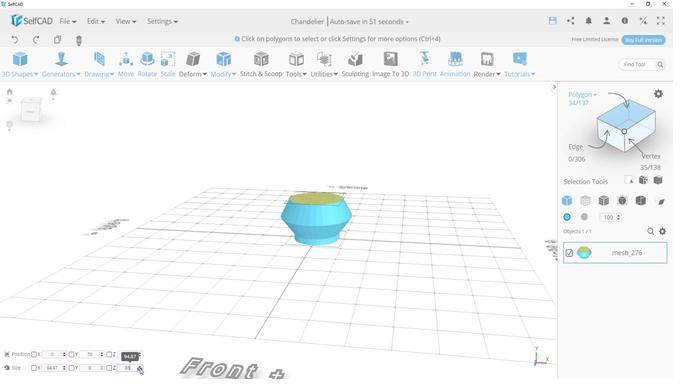 
Action: Mouse pressed left at (152, 371)
Screenshot: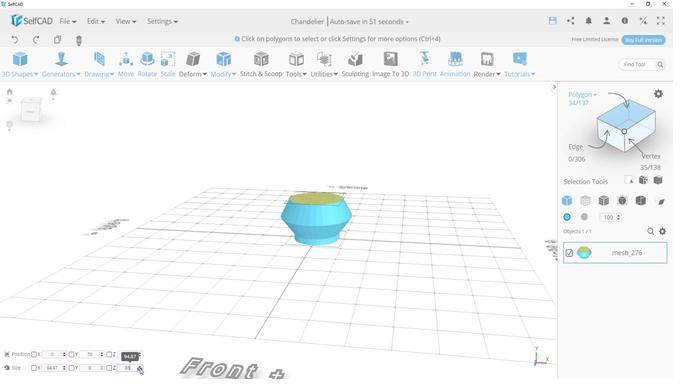 
Action: Mouse pressed left at (152, 371)
Screenshot: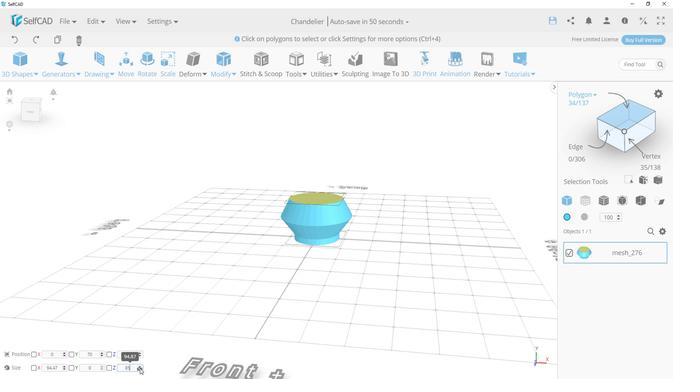 
Action: Mouse pressed left at (152, 371)
Screenshot: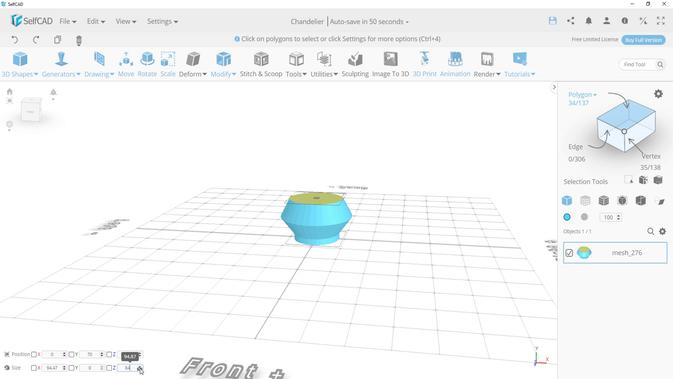 
Action: Mouse pressed left at (152, 371)
Screenshot: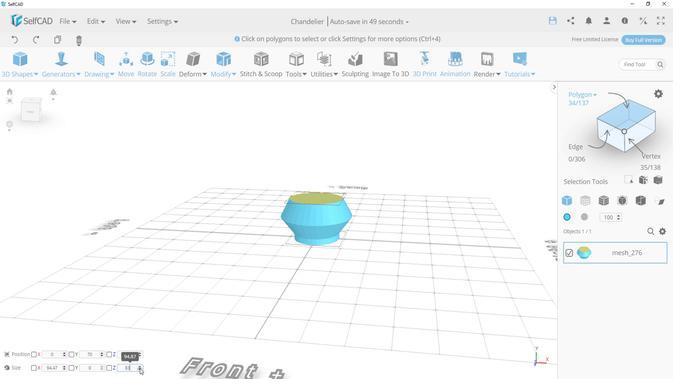 
Action: Mouse pressed left at (152, 371)
Screenshot: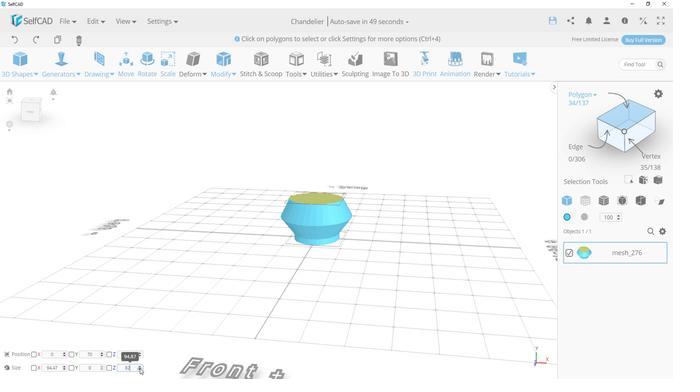 
Action: Mouse pressed left at (152, 371)
Screenshot: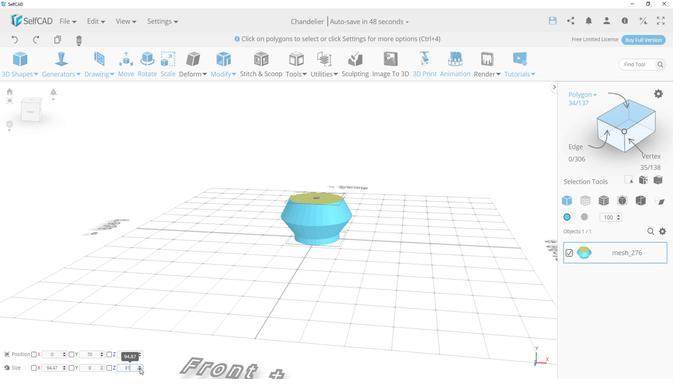 
Action: Mouse moved to (86, 372)
Screenshot: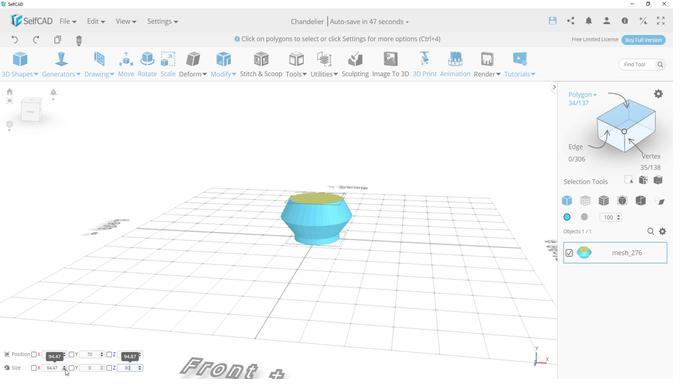 
Action: Mouse pressed left at (86, 372)
Screenshot: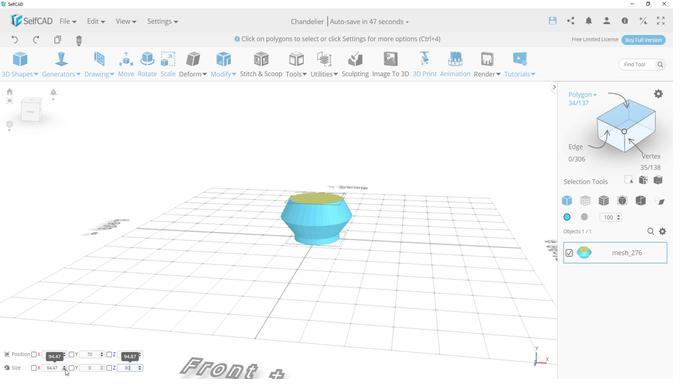 
Action: Mouse pressed left at (86, 372)
Screenshot: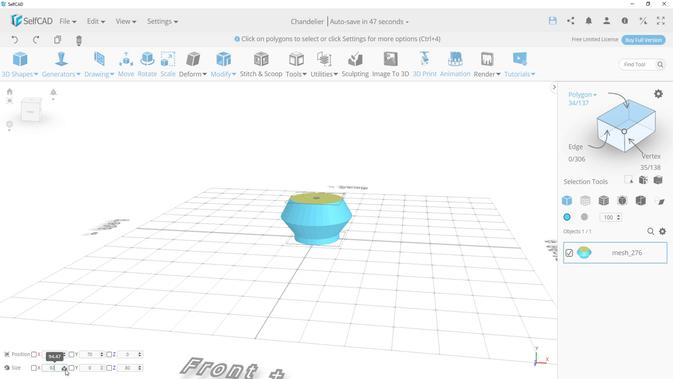 
Action: Mouse pressed left at (86, 372)
Screenshot: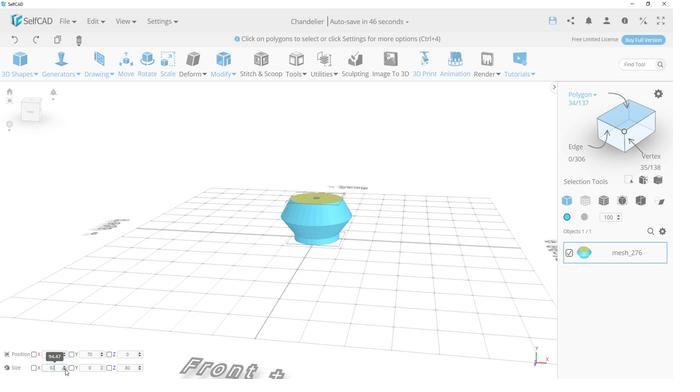 
Action: Mouse pressed left at (86, 372)
Screenshot: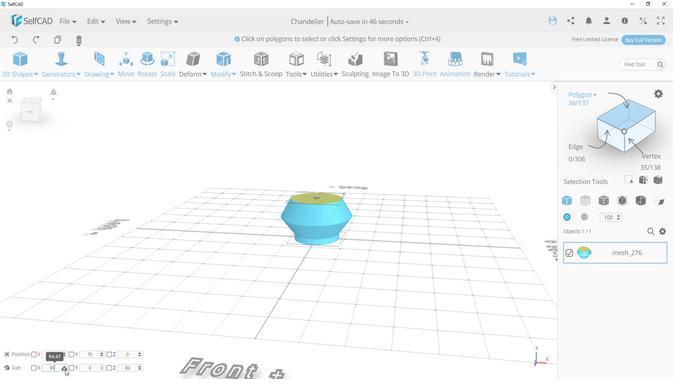 
Action: Mouse pressed left at (86, 372)
Screenshot: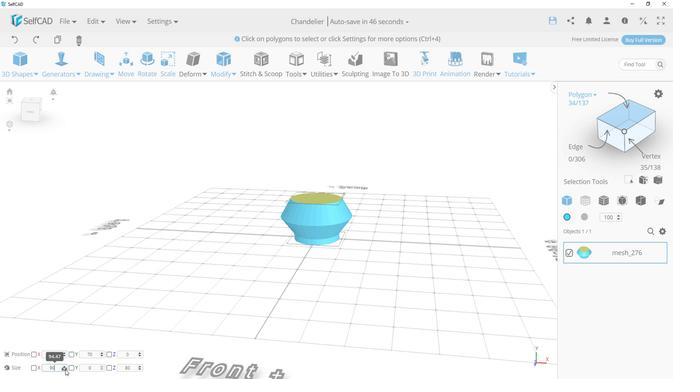 
Action: Mouse pressed left at (86, 372)
Screenshot: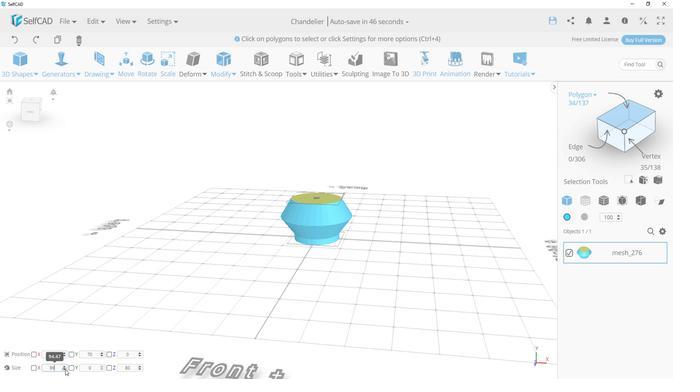 
Action: Mouse pressed left at (86, 372)
Screenshot: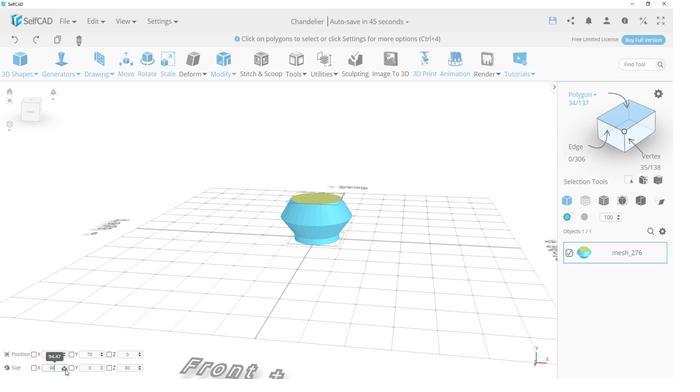
Action: Mouse pressed left at (86, 372)
Screenshot: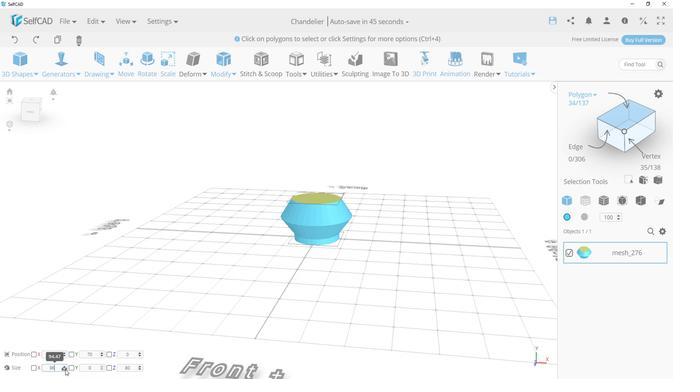 
Action: Mouse pressed left at (86, 372)
Screenshot: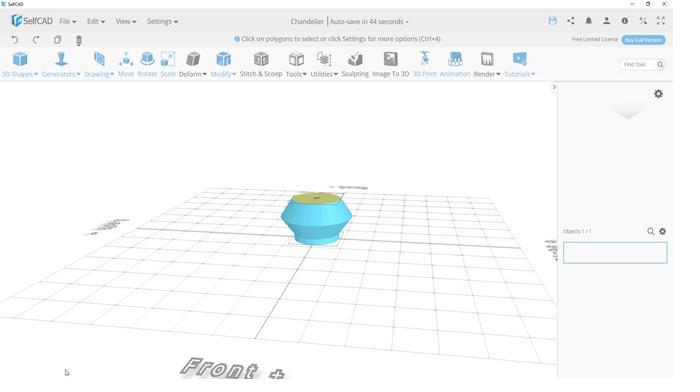 
Action: Mouse pressed left at (86, 372)
Screenshot: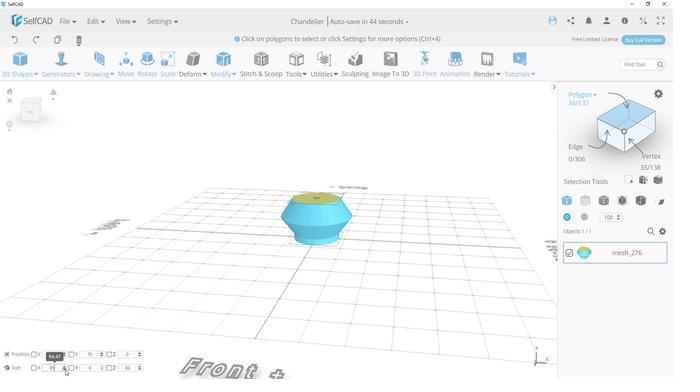 
Action: Mouse pressed left at (86, 372)
Screenshot: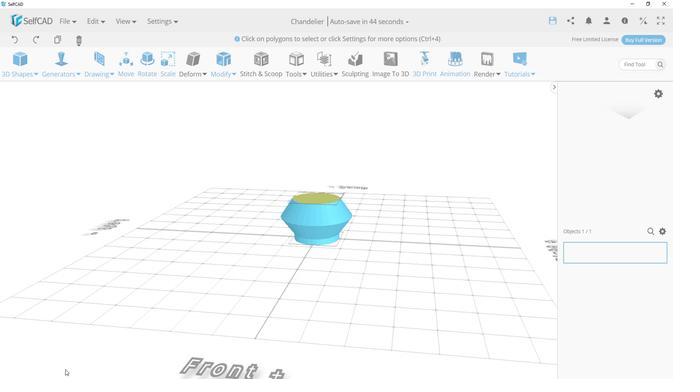 
Action: Mouse pressed left at (86, 372)
Screenshot: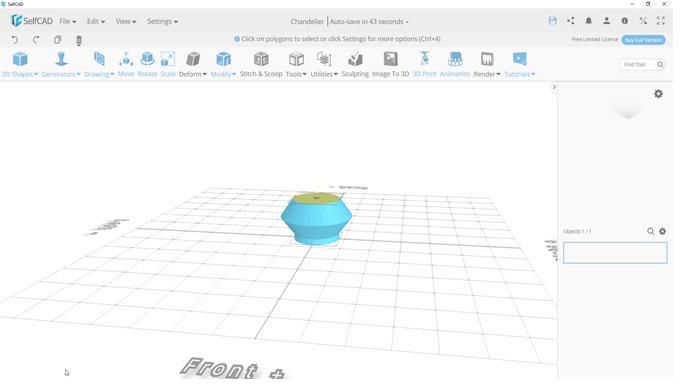
Action: Mouse pressed left at (86, 372)
Screenshot: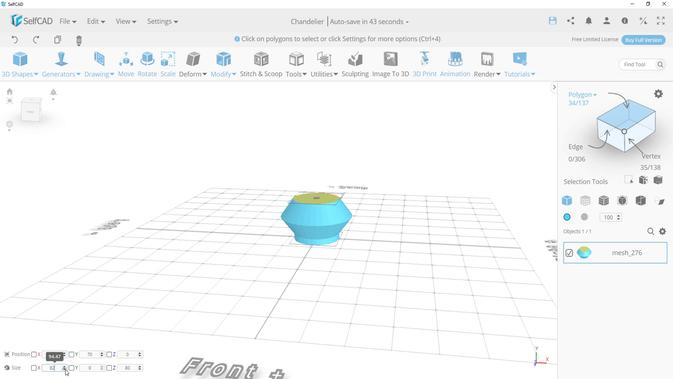 
Action: Mouse pressed left at (86, 372)
Screenshot: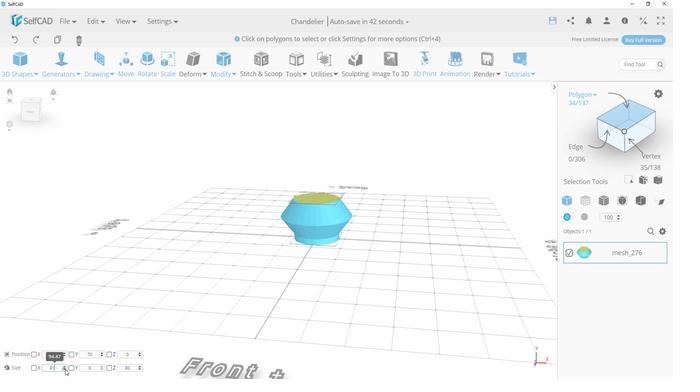 
Action: Mouse moved to (283, 293)
Screenshot: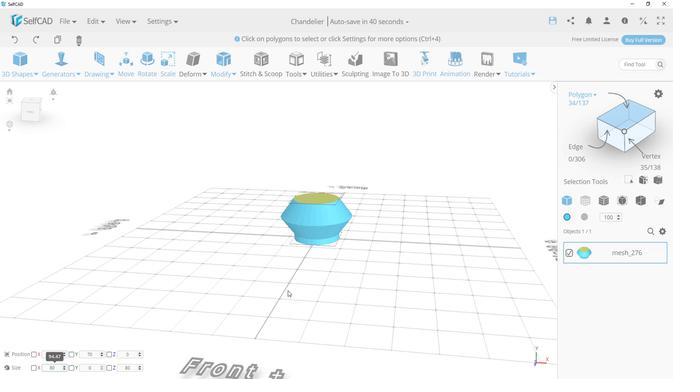 
Action: Mouse pressed left at (283, 293)
Screenshot: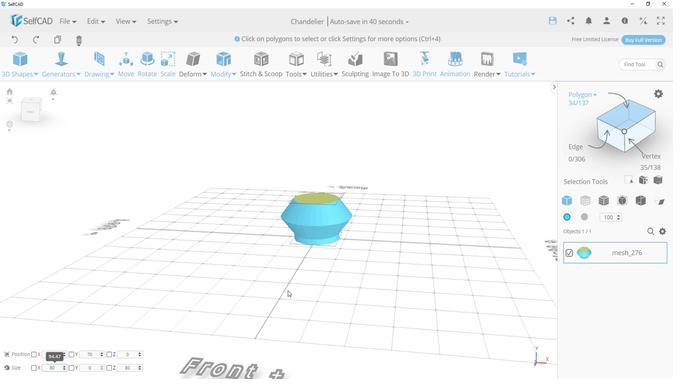 
Action: Mouse moved to (236, 90)
Screenshot: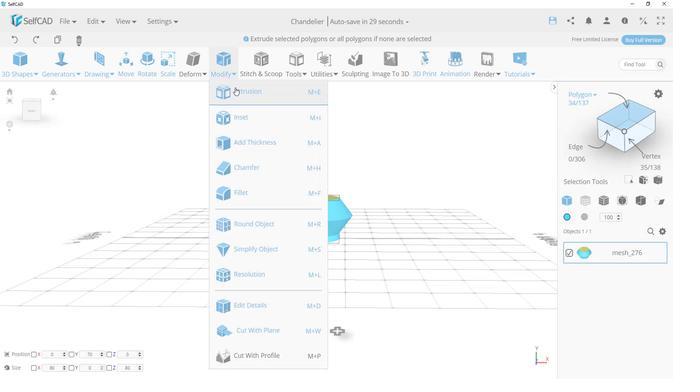 
Action: Mouse pressed left at (236, 90)
Screenshot: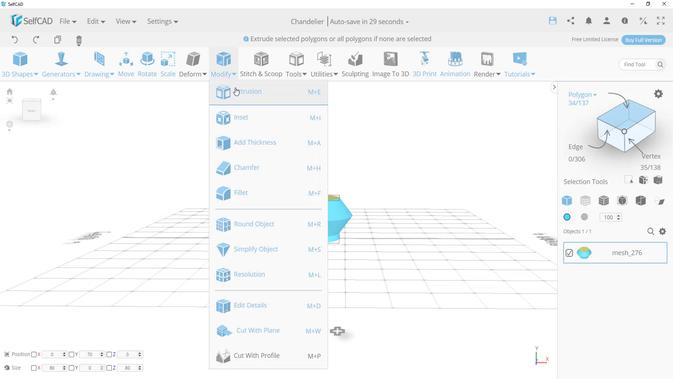 
Action: Mouse moved to (307, 170)
Screenshot: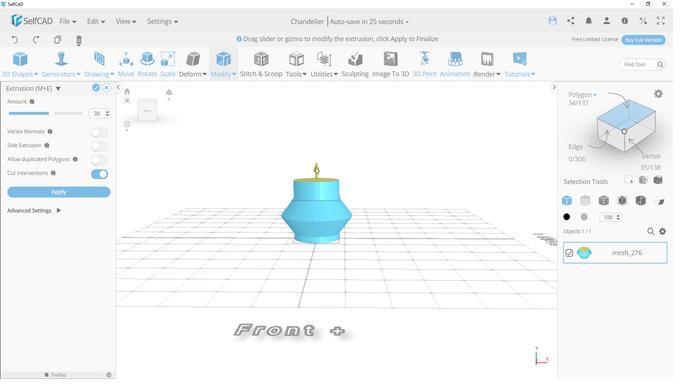 
Action: Mouse pressed left at (307, 170)
Screenshot: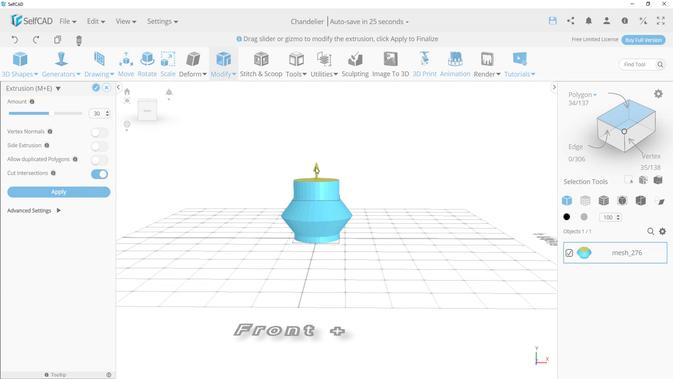 
Action: Mouse moved to (233, 231)
Screenshot: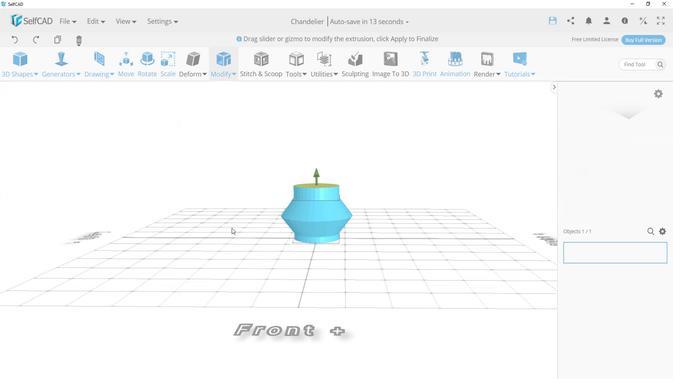 
Action: Mouse pressed left at (233, 231)
Screenshot: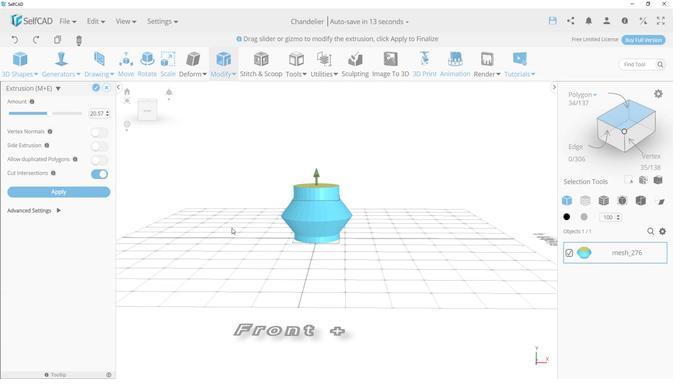 
Action: Mouse moved to (123, 117)
Screenshot: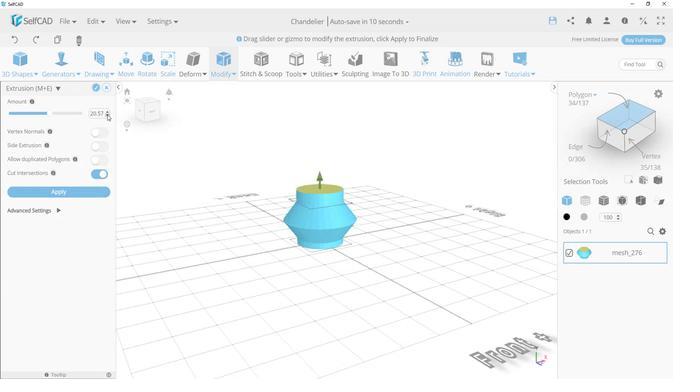 
Action: Mouse pressed left at (123, 117)
Screenshot: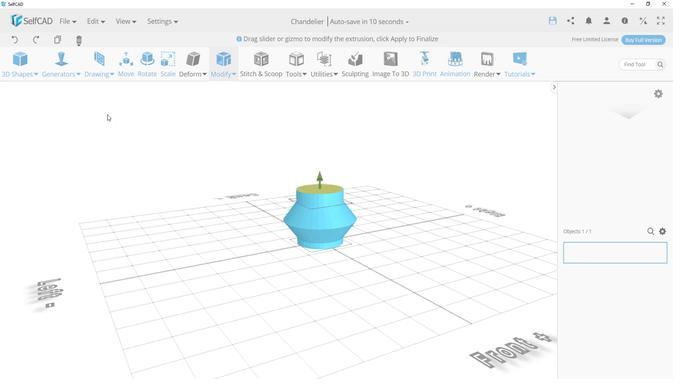 
Action: Mouse moved to (111, 90)
Screenshot: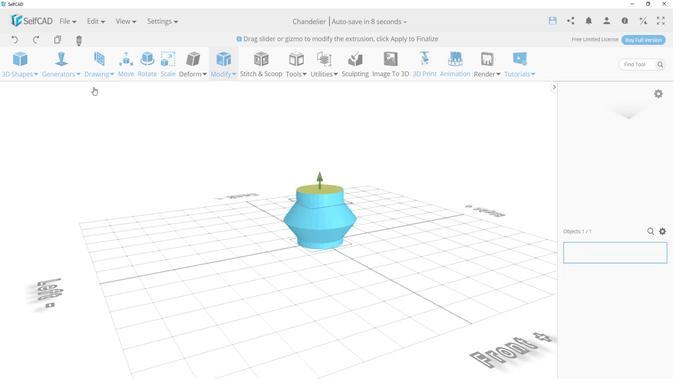 
Action: Mouse pressed left at (111, 90)
Screenshot: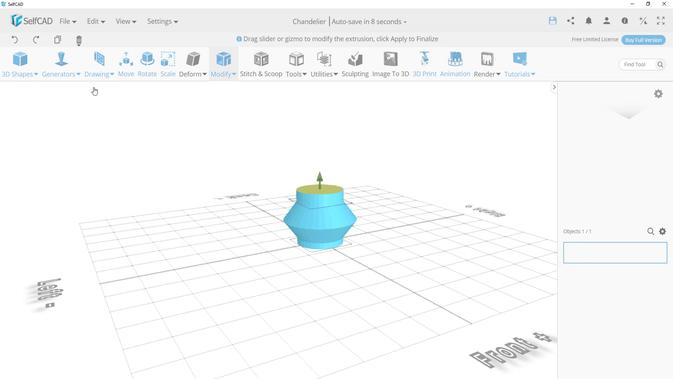 
Action: Mouse moved to (392, 265)
Screenshot: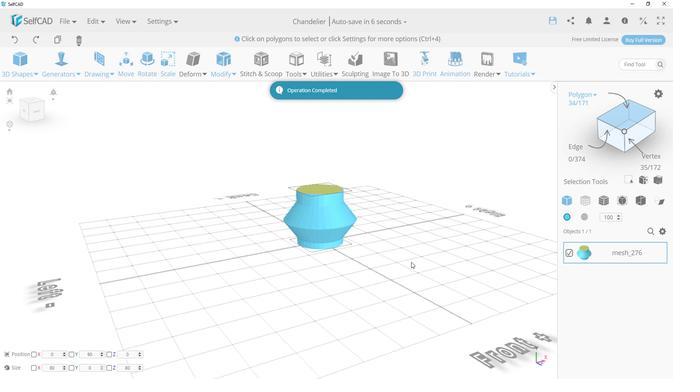
Action: Mouse pressed left at (392, 265)
Screenshot: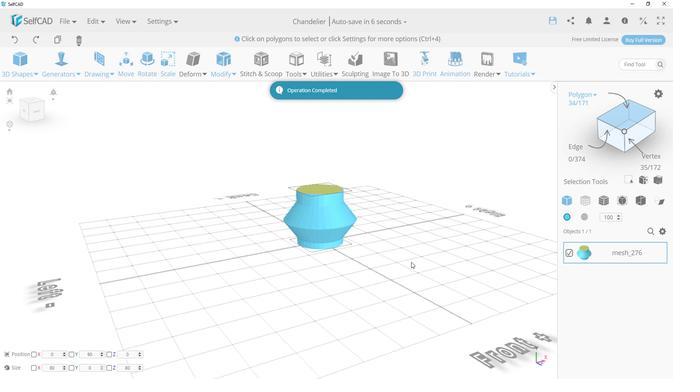 
Action: Mouse moved to (385, 163)
Screenshot: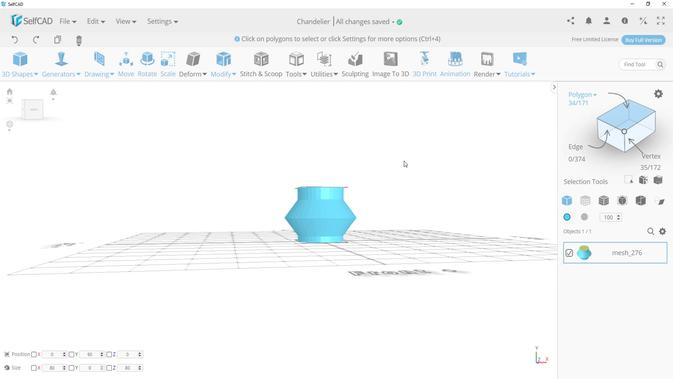 
Action: Mouse pressed left at (385, 163)
Screenshot: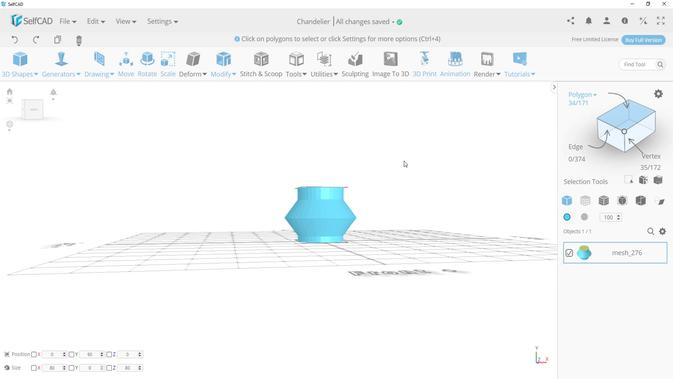 
Action: Mouse moved to (356, 199)
Screenshot: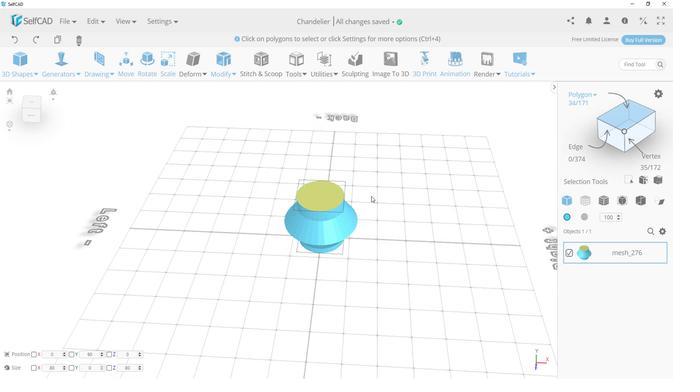 
Action: Mouse pressed left at (356, 199)
Screenshot: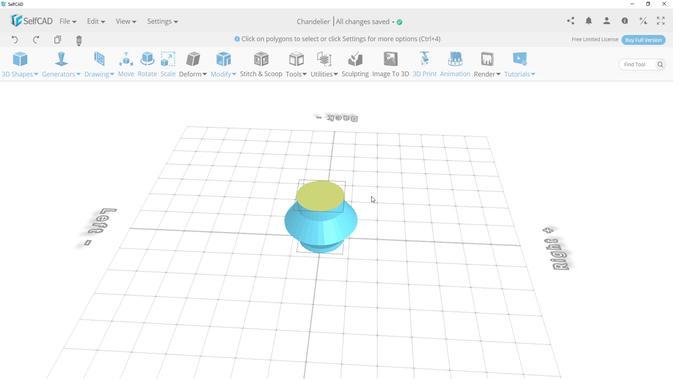 
Action: Mouse moved to (348, 170)
Screenshot: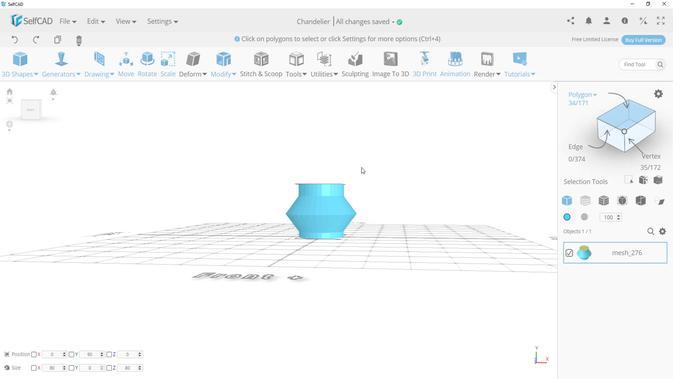 
Action: Mouse scrolled (348, 170) with delta (0, 0)
Screenshot: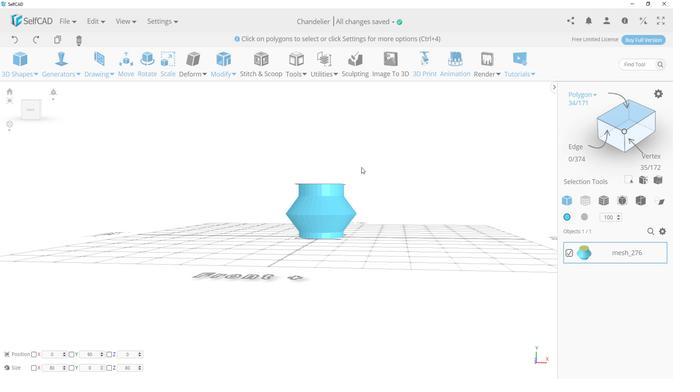 
Action: Mouse scrolled (348, 170) with delta (0, 0)
Screenshot: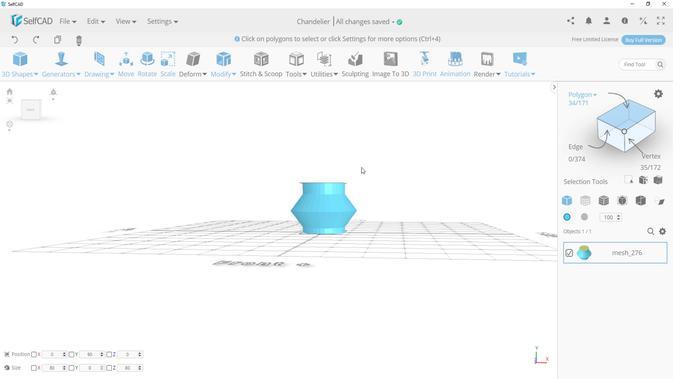 
Action: Mouse scrolled (348, 170) with delta (0, 0)
Screenshot: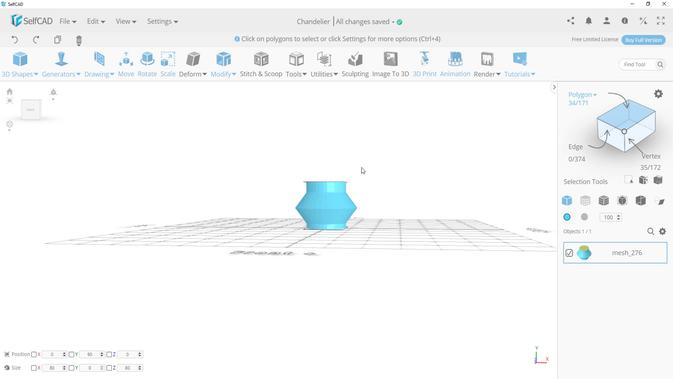 
Action: Mouse pressed left at (348, 170)
Screenshot: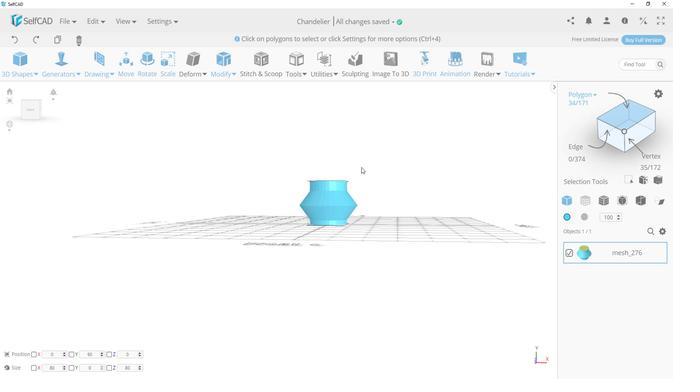 
Action: Mouse moved to (364, 177)
Screenshot: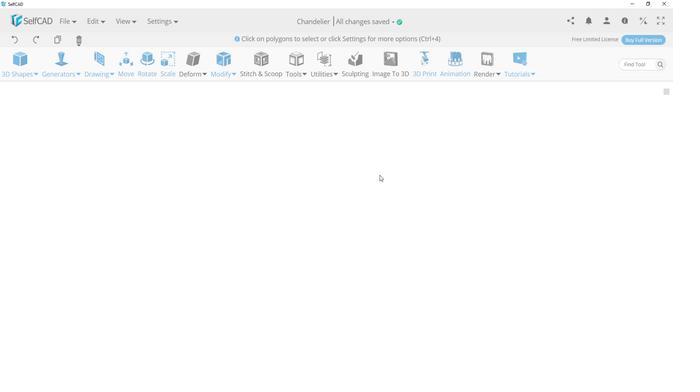 
Action: Mouse pressed left at (364, 177)
Screenshot: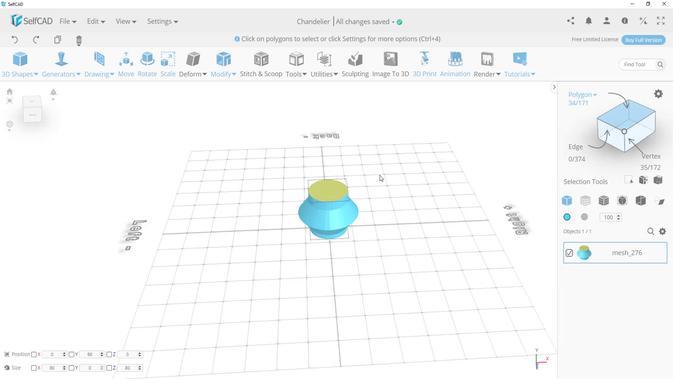 
Action: Mouse moved to (360, 212)
Screenshot: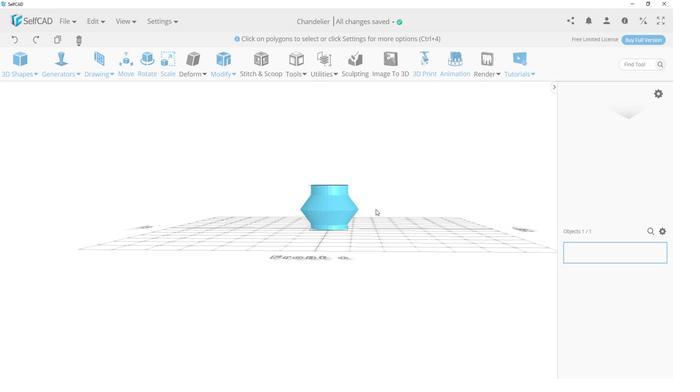 
Action: Mouse pressed left at (360, 212)
Screenshot: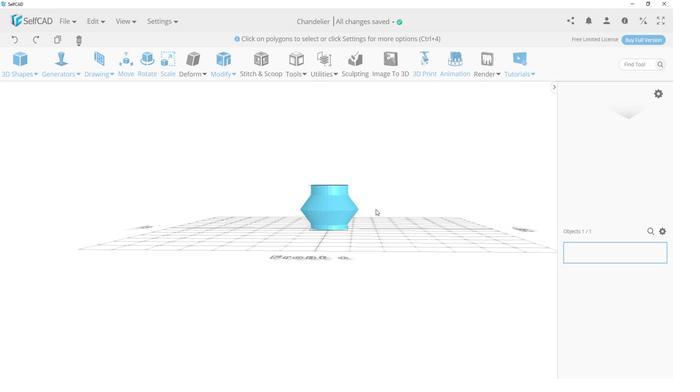 
Action: Mouse moved to (354, 213)
Screenshot: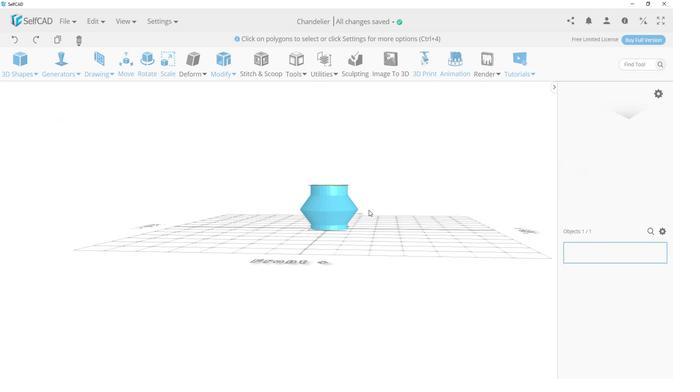 
Action: Mouse scrolled (354, 213) with delta (0, 0)
Screenshot: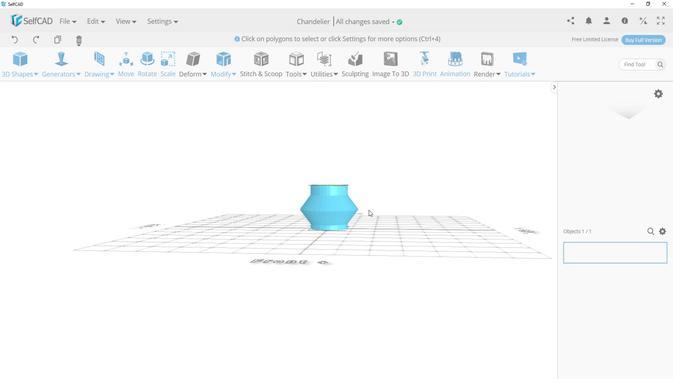 
Action: Mouse scrolled (354, 213) with delta (0, 0)
Screenshot: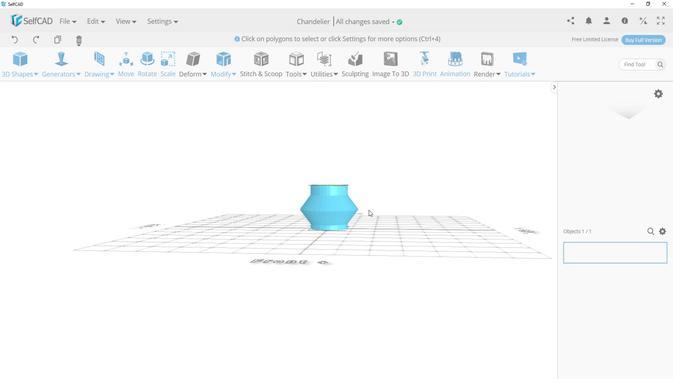 
Action: Mouse scrolled (354, 213) with delta (0, 0)
Screenshot: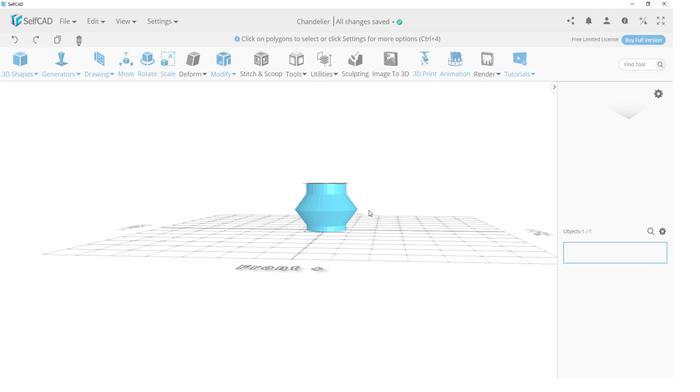 
Action: Mouse scrolled (354, 213) with delta (0, 0)
Screenshot: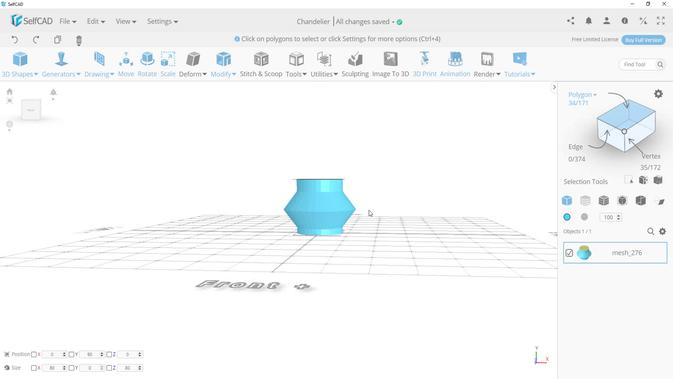 
Action: Mouse scrolled (354, 213) with delta (0, 0)
Screenshot: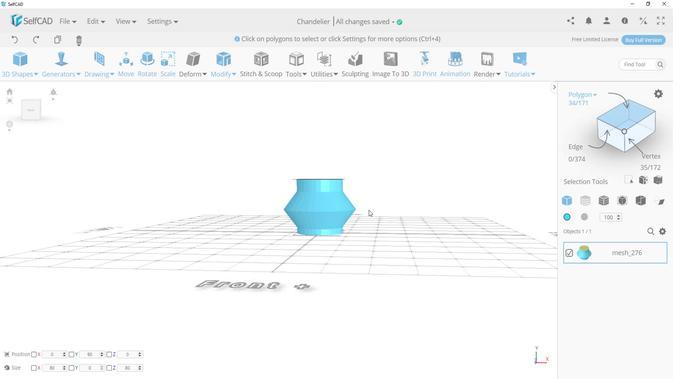 
Action: Mouse scrolled (354, 213) with delta (0, 0)
Screenshot: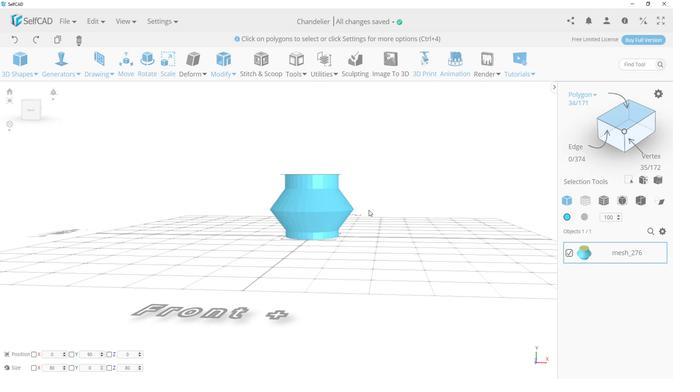 
Action: Mouse scrolled (354, 213) with delta (0, 0)
Screenshot: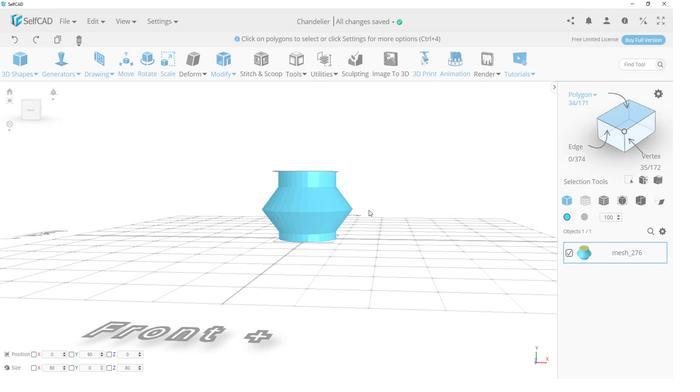 
Action: Mouse scrolled (354, 213) with delta (0, 0)
Screenshot: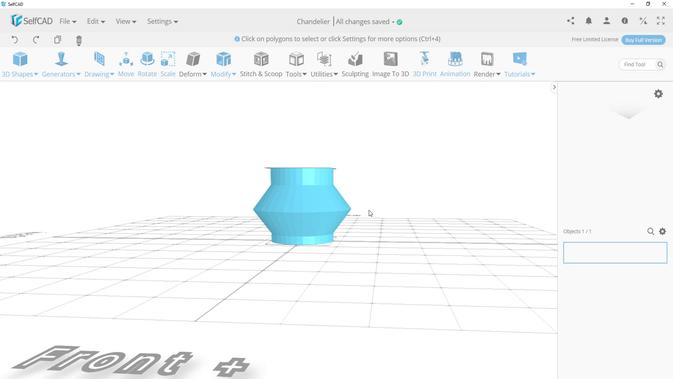 
Action: Mouse scrolled (354, 213) with delta (0, 0)
Screenshot: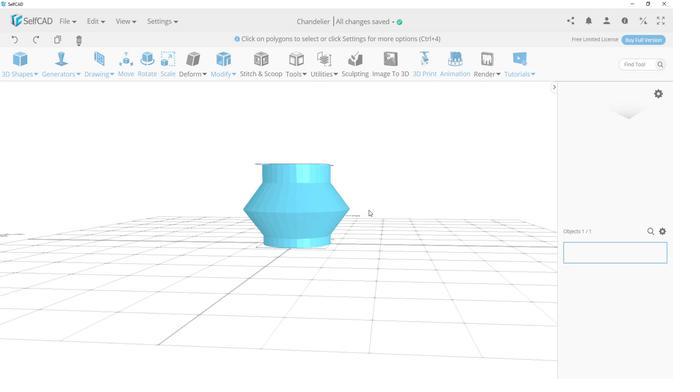 
Action: Mouse scrolled (354, 213) with delta (0, 0)
Screenshot: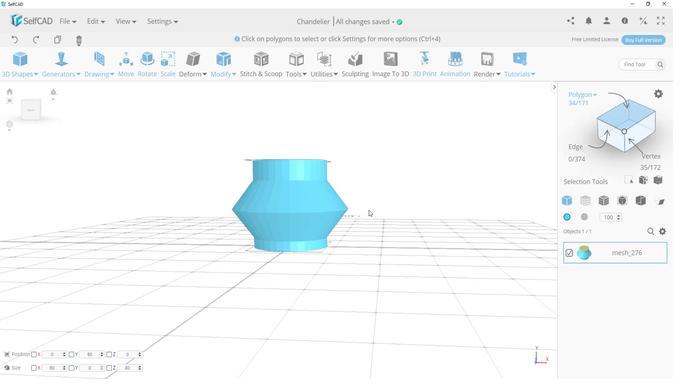 
Action: Mouse moved to (352, 210)
Screenshot: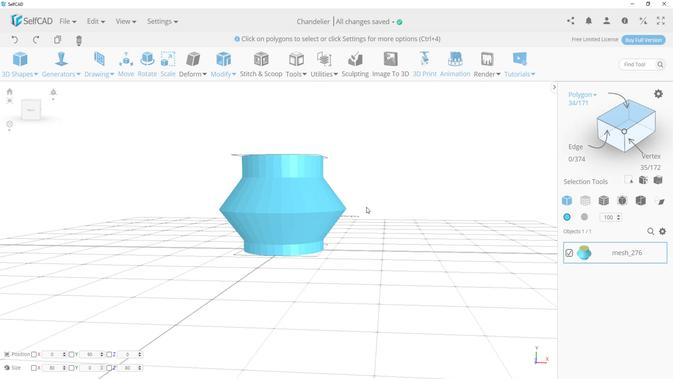 
Action: Mouse pressed left at (352, 210)
Screenshot: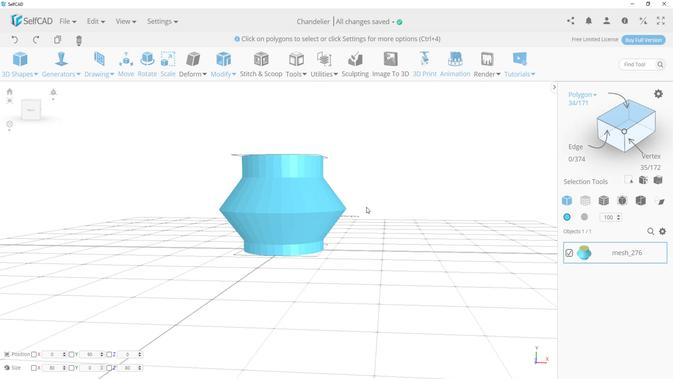 
Action: Mouse moved to (361, 220)
Screenshot: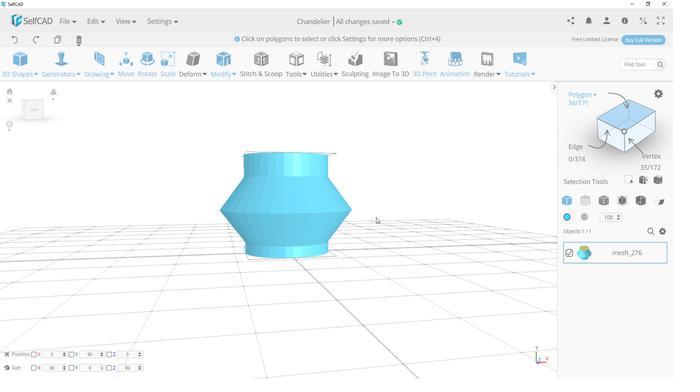 
Action: Mouse pressed left at (361, 220)
Screenshot: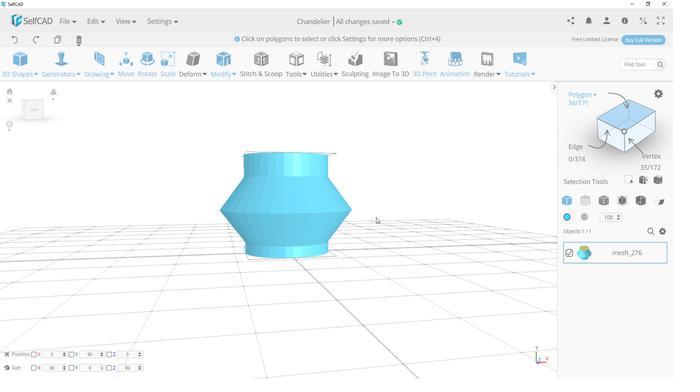 
Action: Mouse moved to (382, 225)
Screenshot: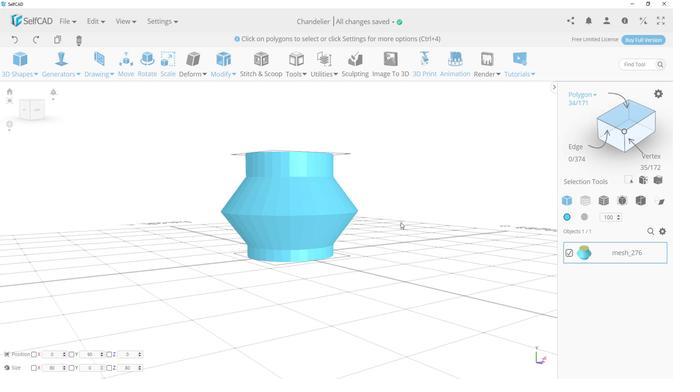
Action: Mouse pressed left at (382, 225)
Screenshot: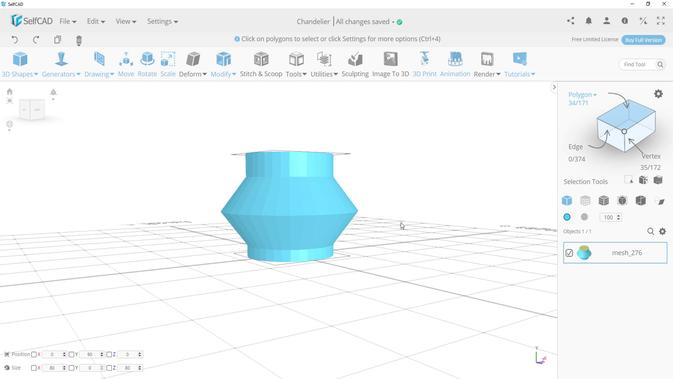 
Action: Mouse moved to (371, 209)
Screenshot: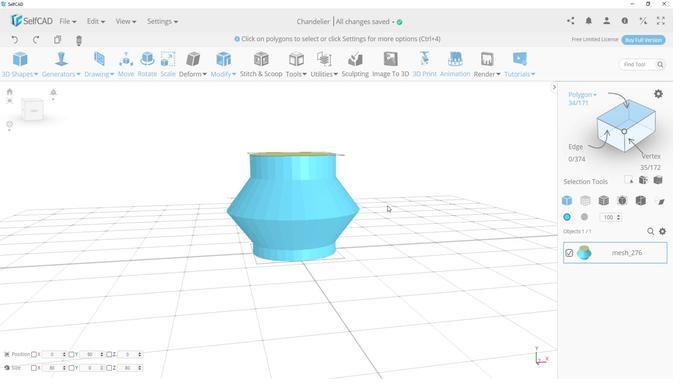 
Action: Mouse pressed left at (371, 209)
Screenshot: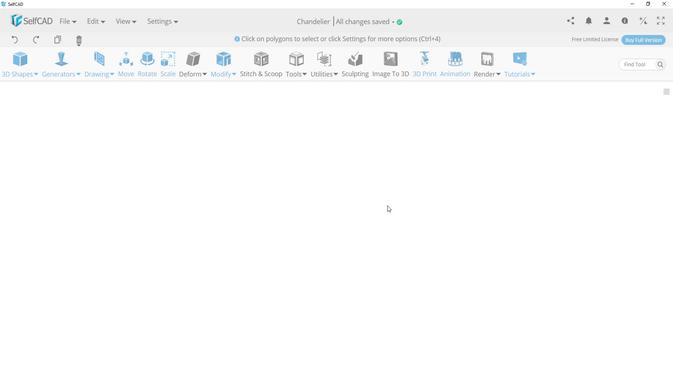 
Action: Mouse moved to (362, 209)
Screenshot: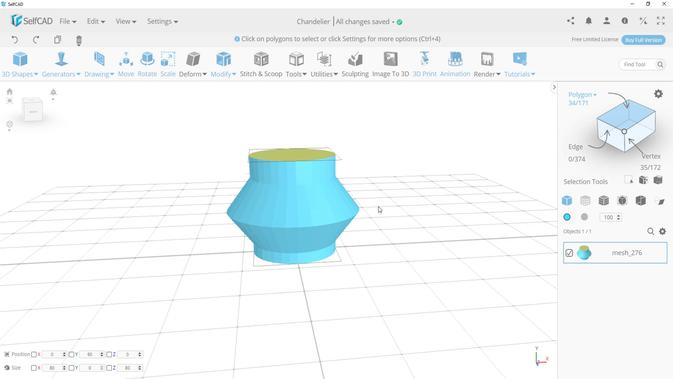 
Action: Mouse scrolled (362, 209) with delta (0, 0)
Screenshot: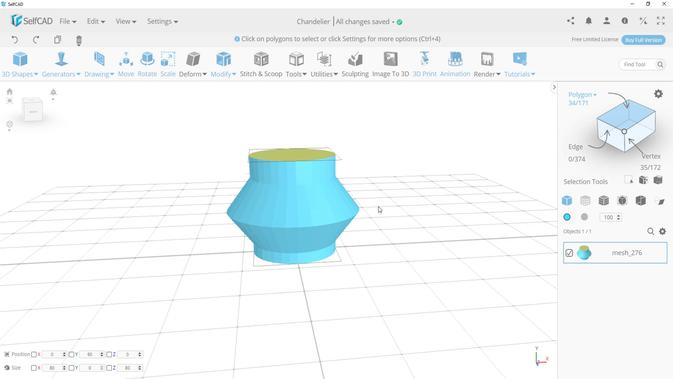
Action: Mouse scrolled (362, 209) with delta (0, 0)
Screenshot: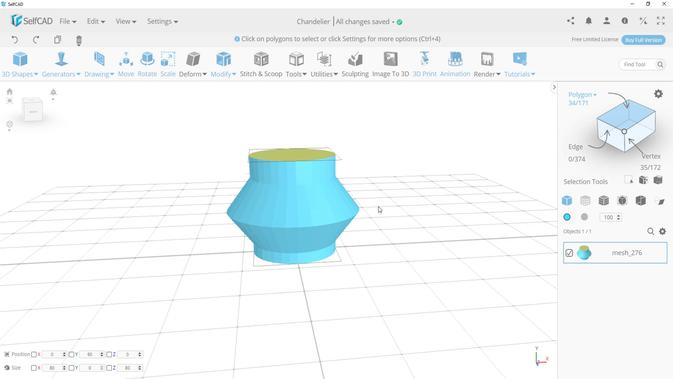 
Action: Mouse pressed left at (362, 209)
Screenshot: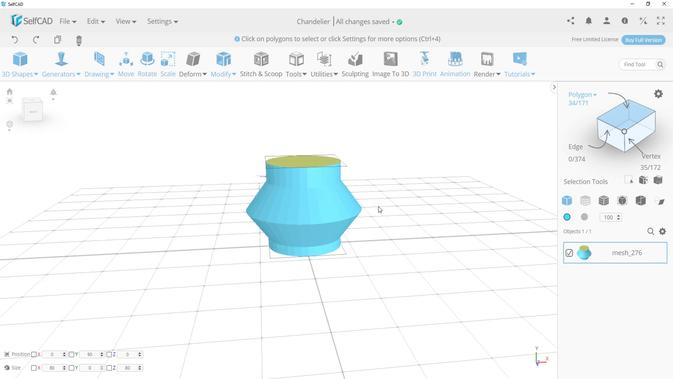 
Action: Mouse moved to (243, 95)
Screenshot: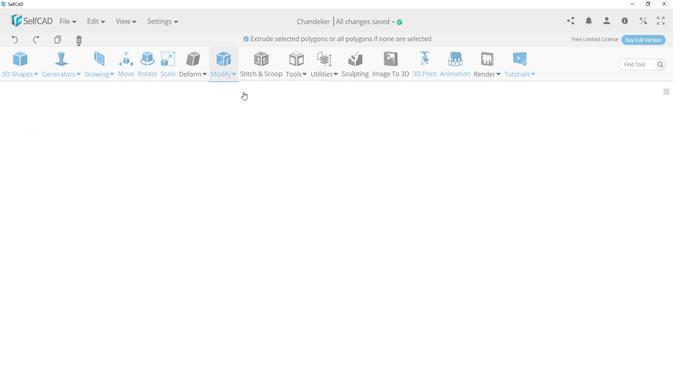 
Action: Mouse pressed left at (243, 95)
Screenshot: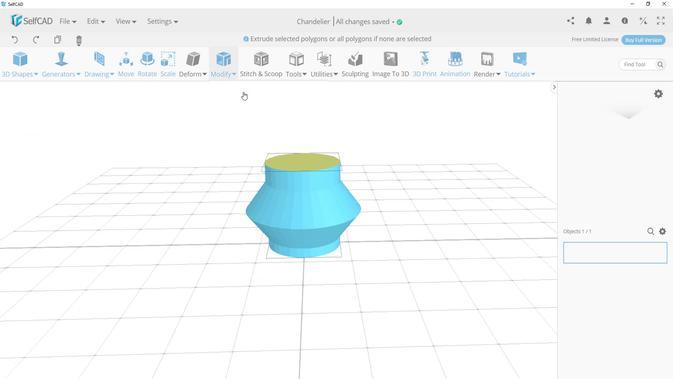 
Action: Mouse moved to (71, 117)
Screenshot: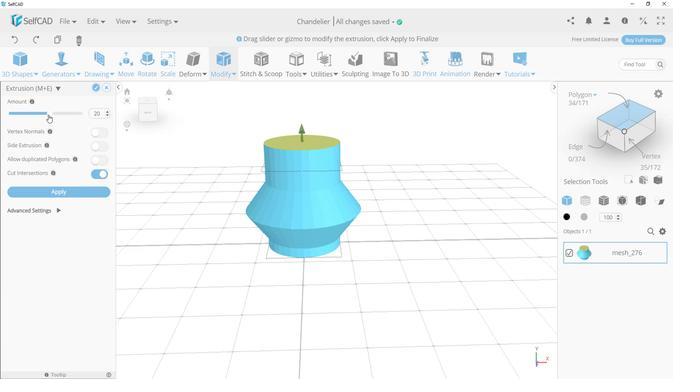 
Action: Mouse pressed left at (71, 117)
Screenshot: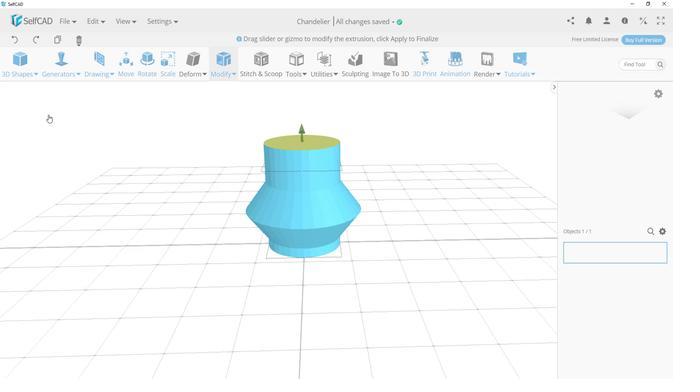 
Action: Mouse moved to (123, 114)
Screenshot: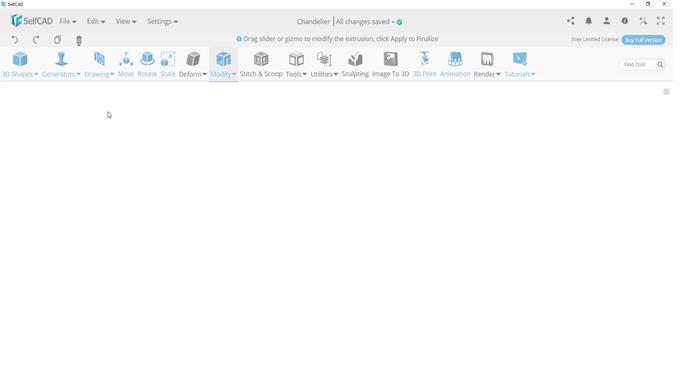 
Action: Mouse pressed left at (123, 114)
Screenshot: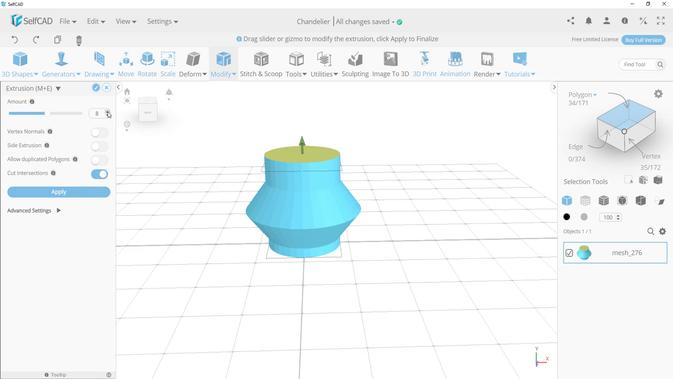 
Action: Mouse pressed left at (123, 114)
Screenshot: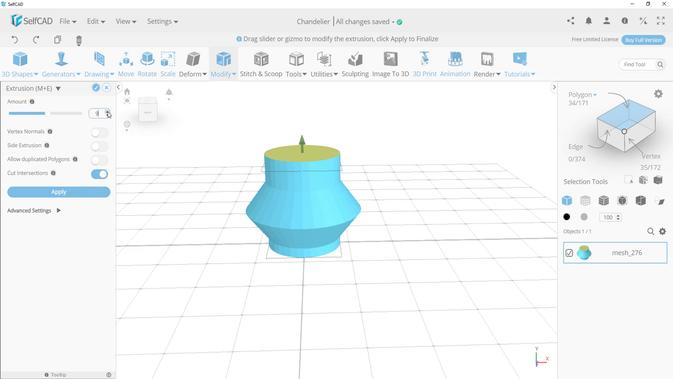 
Action: Mouse moved to (112, 90)
Screenshot: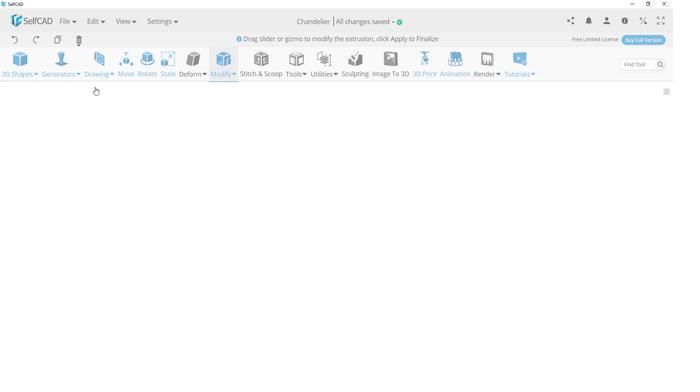 
Action: Mouse pressed left at (112, 90)
Screenshot: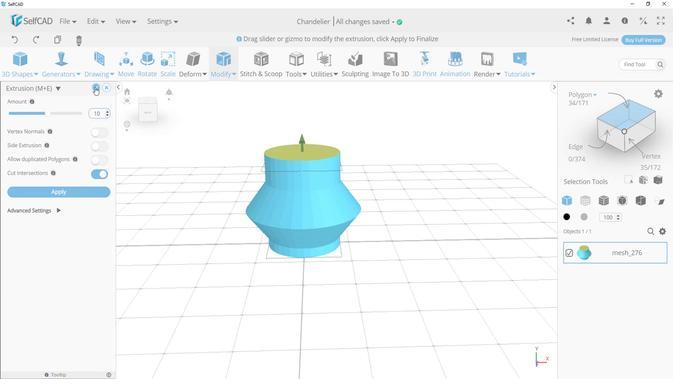 
Action: Mouse moved to (41, 372)
Screenshot: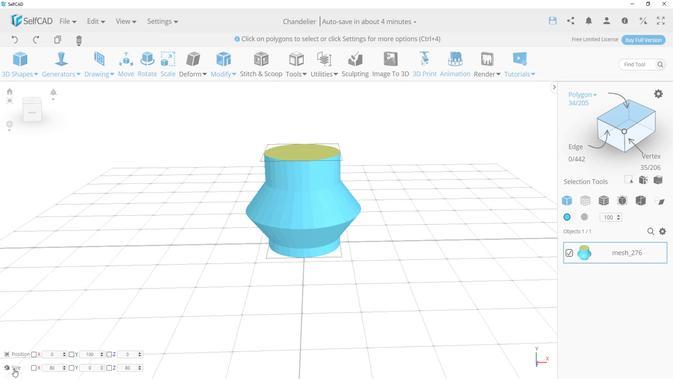 
Action: Mouse pressed left at (41, 372)
Screenshot: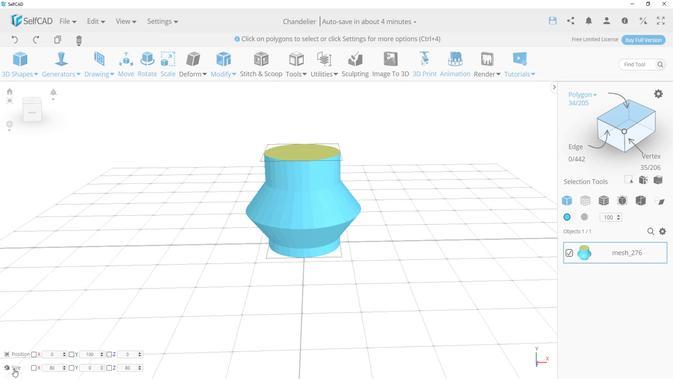 
Action: Mouse moved to (409, 128)
Screenshot: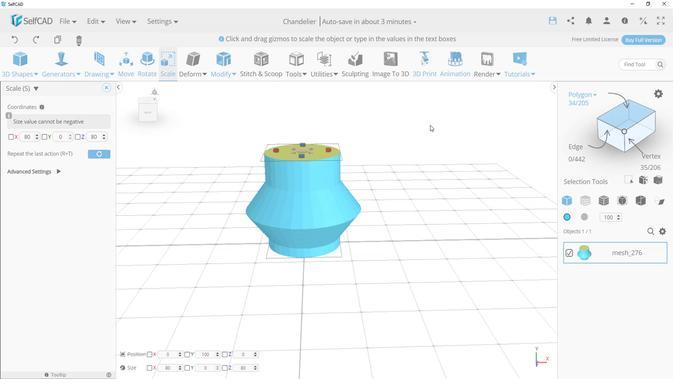 
Action: Mouse pressed left at (409, 128)
Screenshot: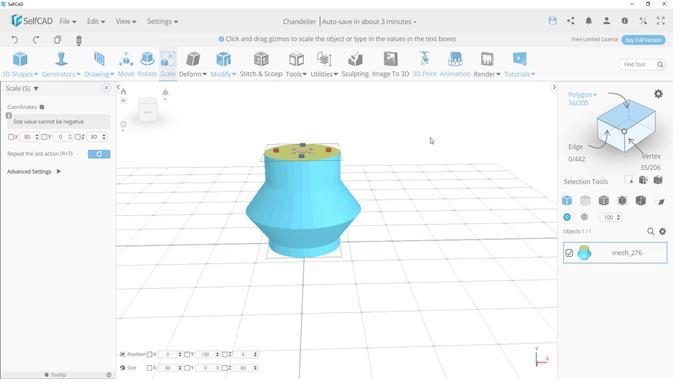 
Action: Mouse moved to (294, 174)
Screenshot: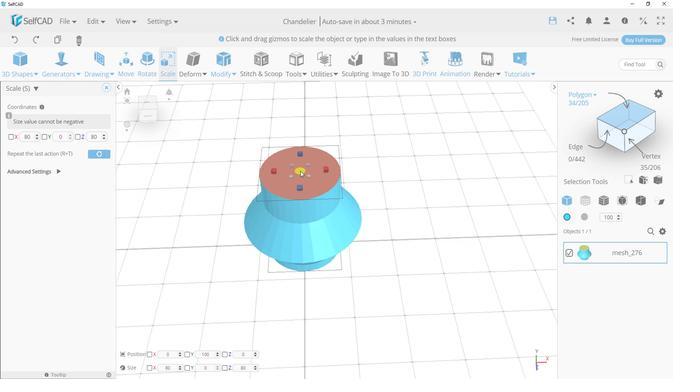 
Action: Mouse pressed left at (294, 174)
Screenshot: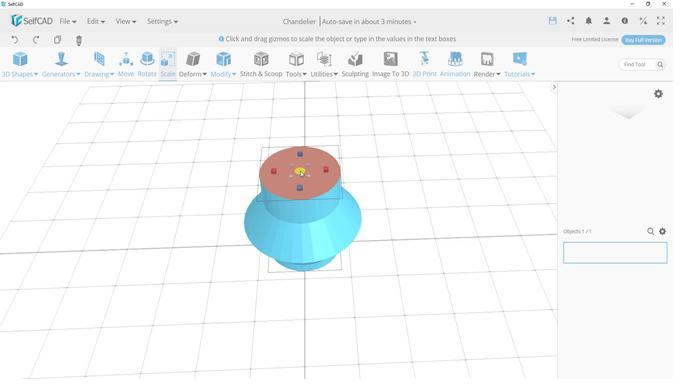 
Action: Mouse moved to (375, 204)
Screenshot: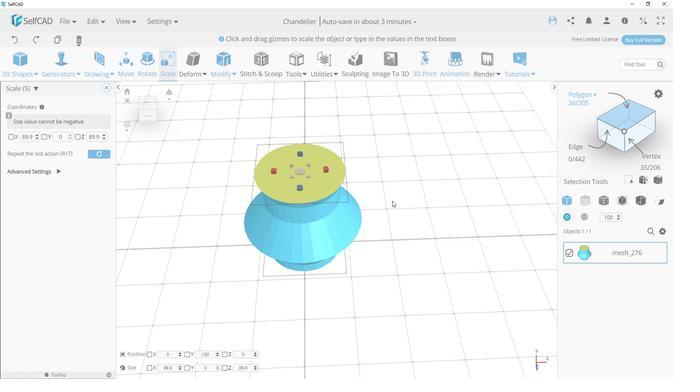 
Action: Mouse pressed left at (375, 204)
Screenshot: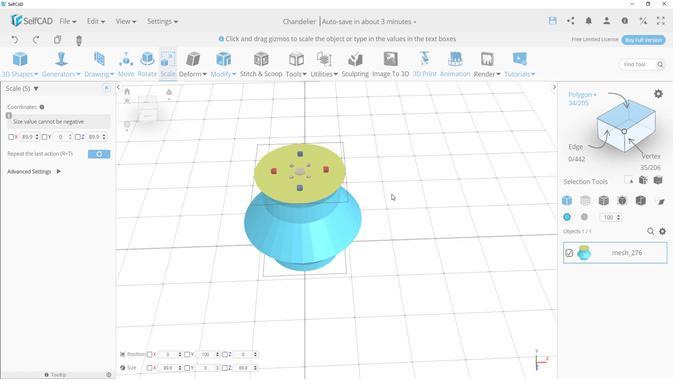 
Action: Mouse moved to (366, 167)
Screenshot: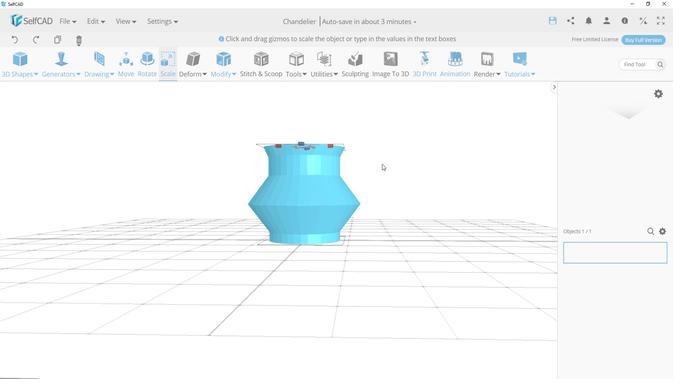 
Action: Mouse scrolled (366, 166) with delta (0, 0)
Screenshot: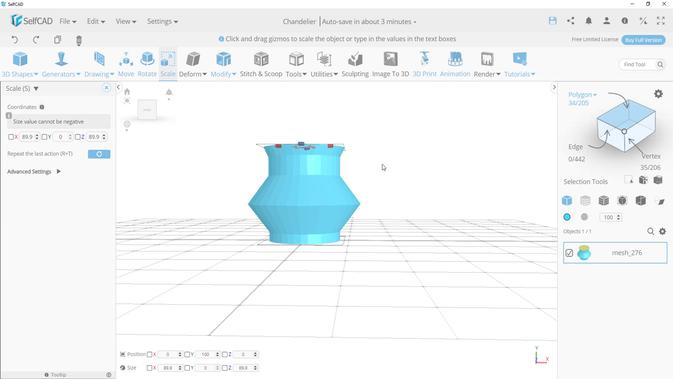 
Action: Mouse scrolled (366, 166) with delta (0, 0)
Screenshot: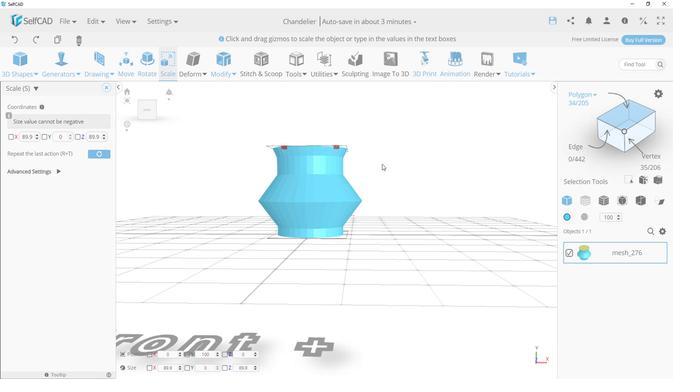 
Action: Mouse scrolled (366, 166) with delta (0, 0)
Screenshot: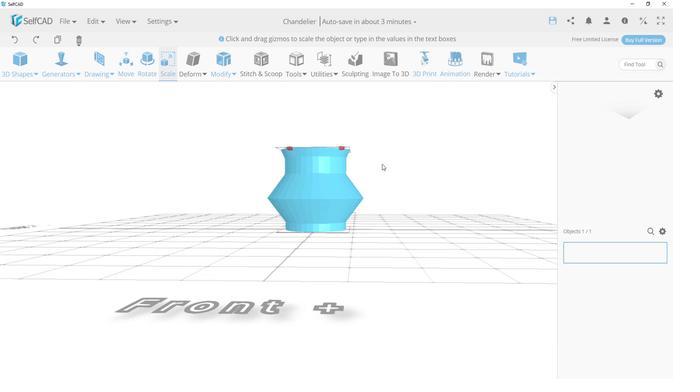 
Action: Mouse scrolled (366, 166) with delta (0, 0)
Screenshot: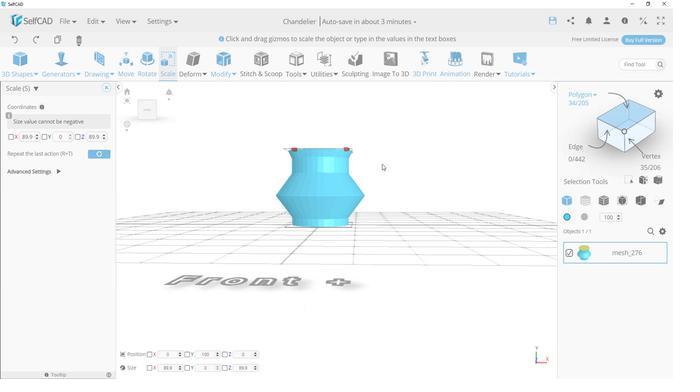 
Action: Mouse moved to (368, 191)
Screenshot: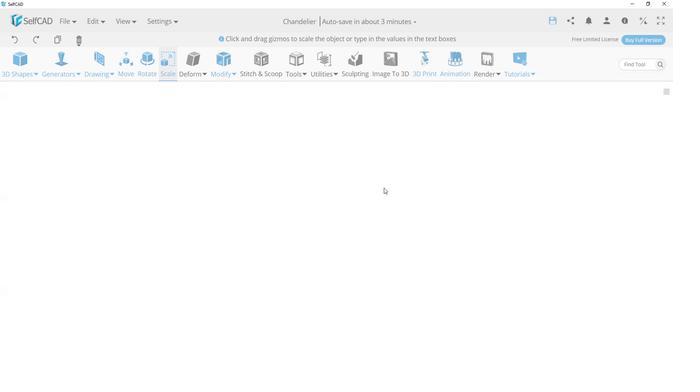 
Action: Mouse pressed left at (368, 191)
Screenshot: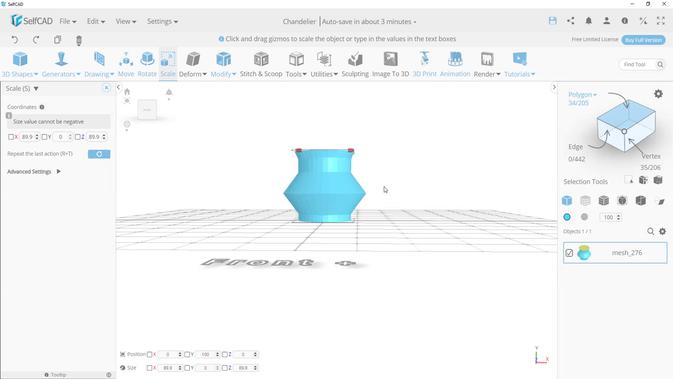 
Action: Mouse moved to (376, 163)
Screenshot: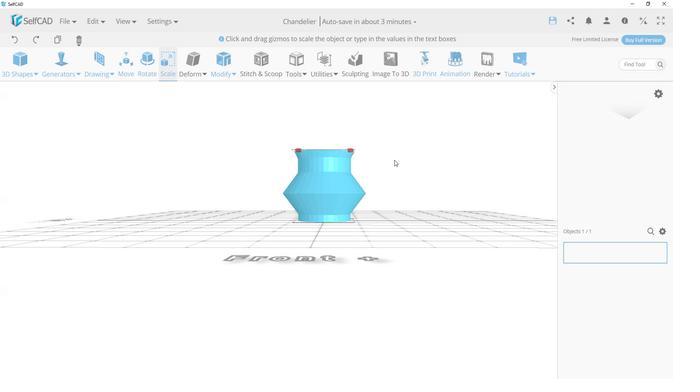 
Action: Mouse pressed left at (376, 163)
Screenshot: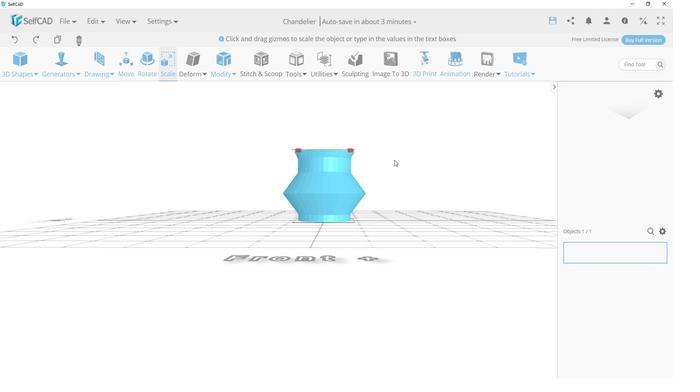 
Action: Mouse moved to (392, 173)
Screenshot: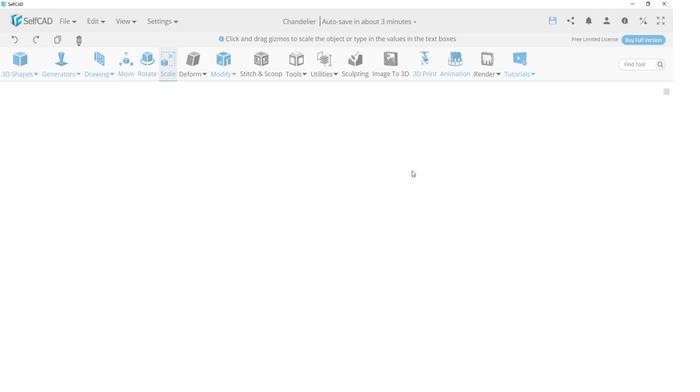 
Action: Key pressed <Key.delete><Key.enter>
Screenshot: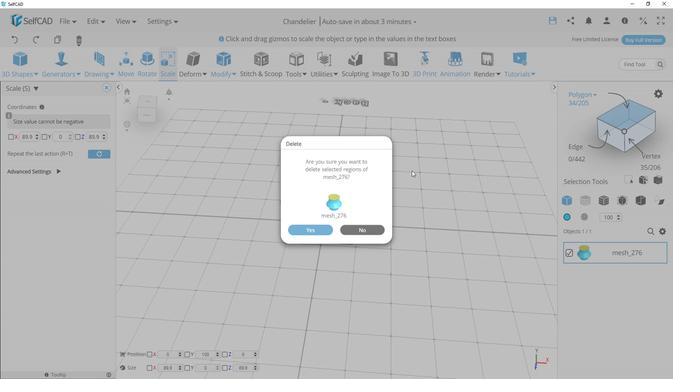 
Action: Mouse moved to (388, 169)
Screenshot: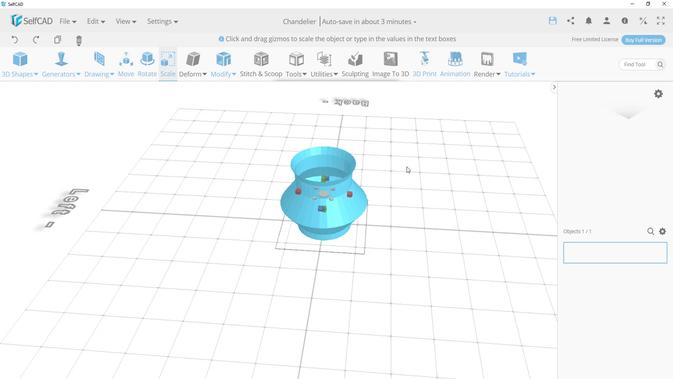 
Action: Mouse pressed left at (388, 169)
Screenshot: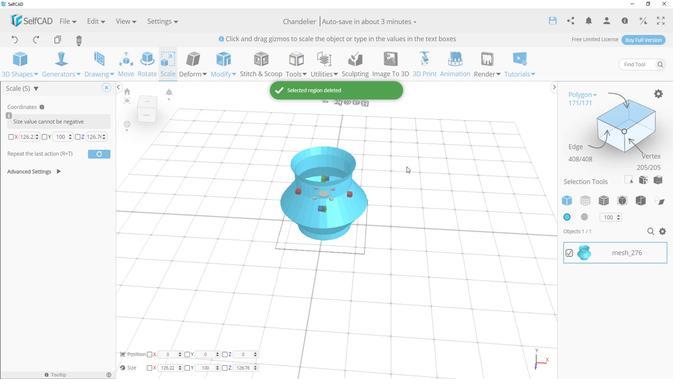
Action: Mouse moved to (394, 183)
Screenshot: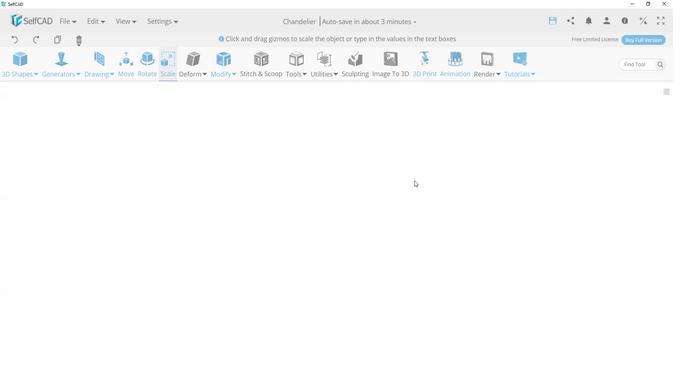 
Action: Mouse pressed left at (394, 183)
Screenshot: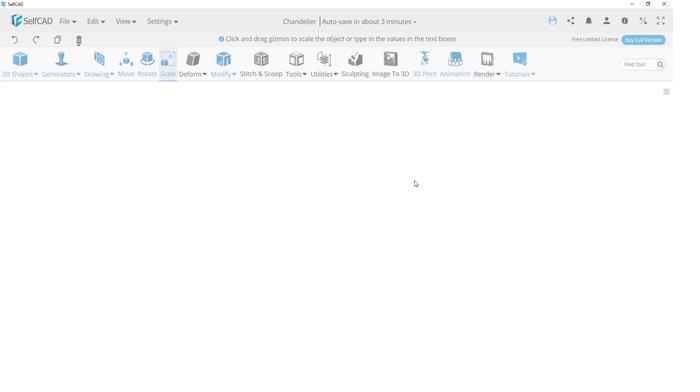 
Action: Mouse moved to (533, 256)
Screenshot: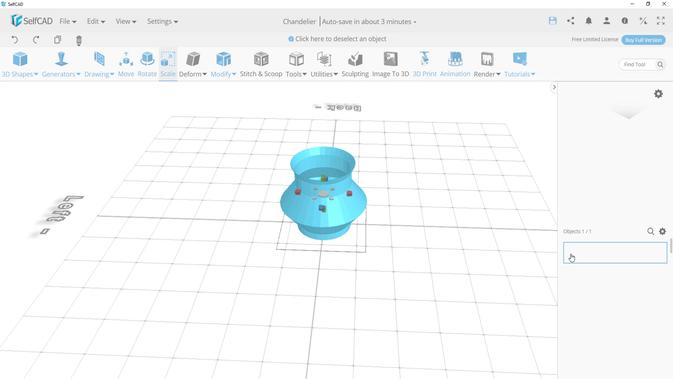 
Action: Mouse pressed left at (533, 256)
Screenshot: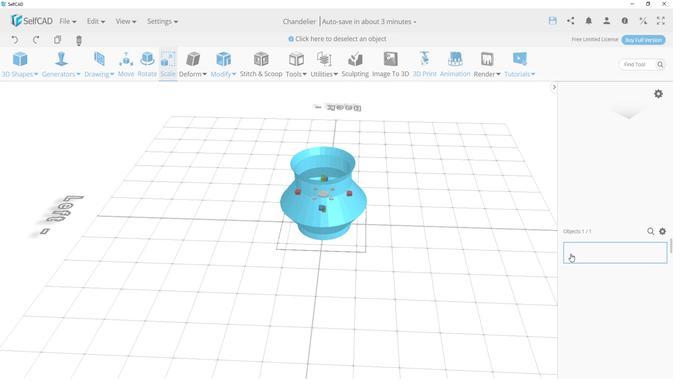 
Action: Mouse pressed left at (533, 256)
Screenshot: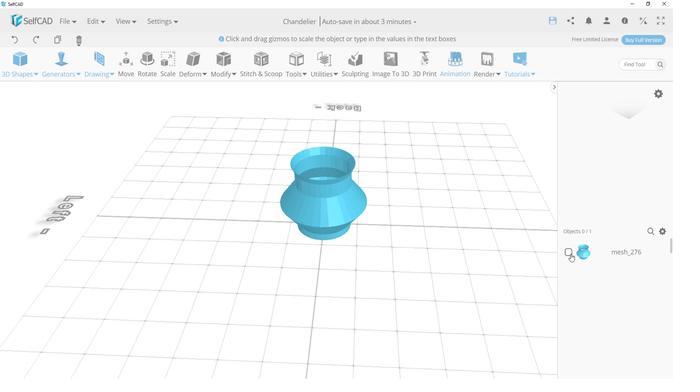 
Action: Mouse moved to (237, 148)
Screenshot: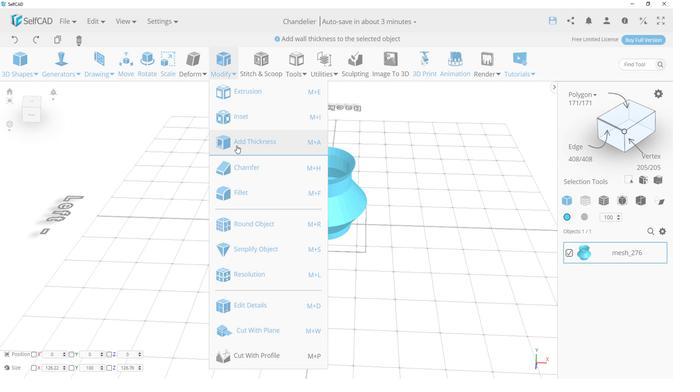 
Action: Mouse pressed left at (237, 148)
Screenshot: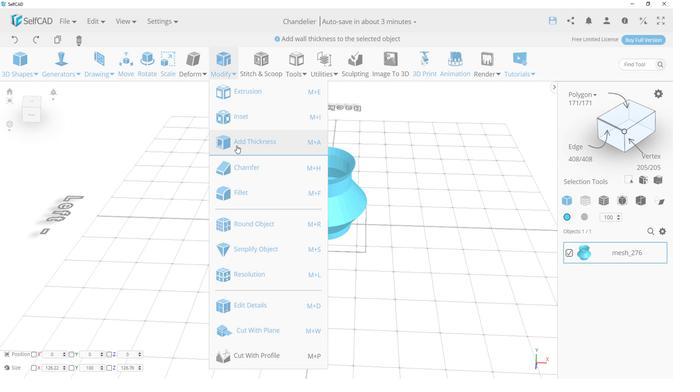 
Action: Mouse moved to (124, 118)
Screenshot: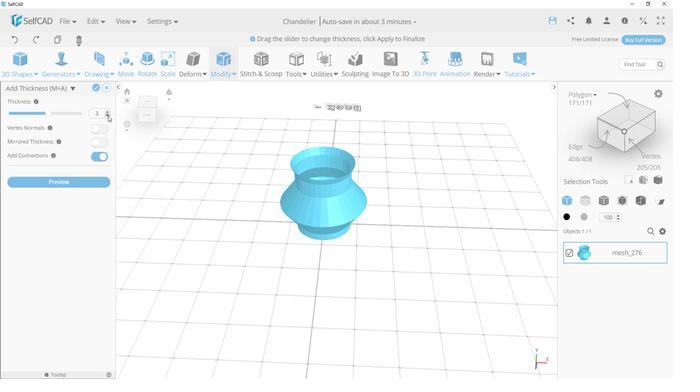 
Action: Mouse pressed left at (124, 118)
Screenshot: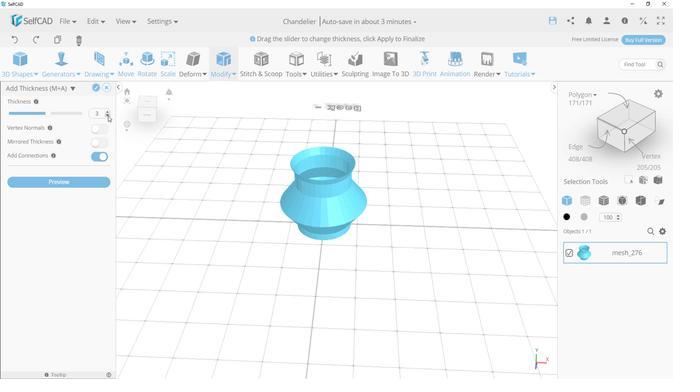 
Action: Mouse pressed left at (124, 118)
Screenshot: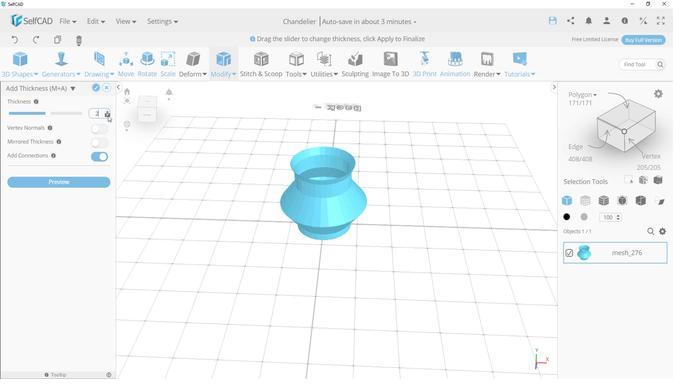 
Action: Mouse pressed left at (124, 118)
Screenshot: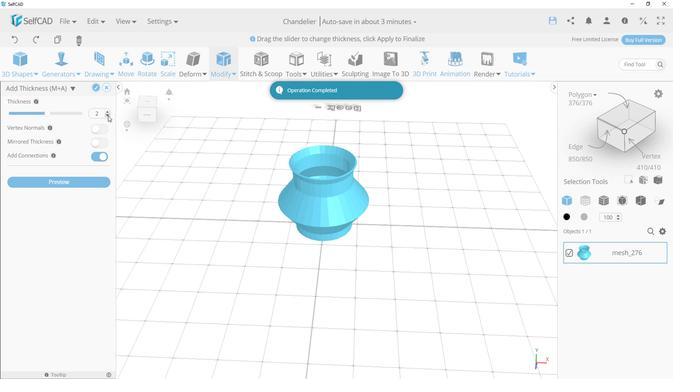 
Action: Mouse moved to (123, 115)
Screenshot: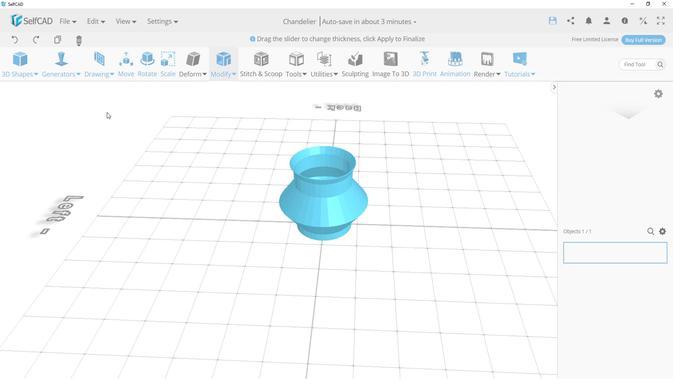 
Action: Mouse pressed left at (123, 115)
Screenshot: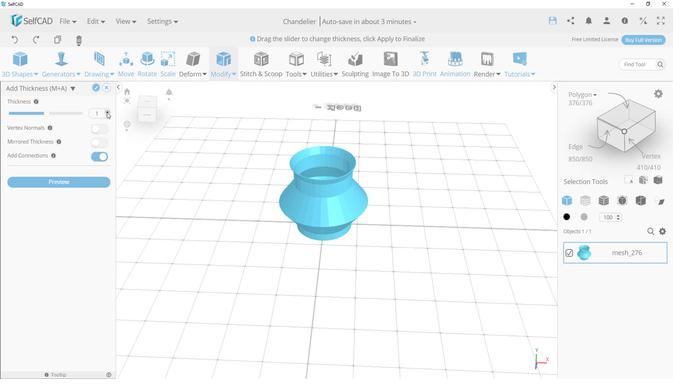 
Action: Mouse moved to (123, 118)
Screenshot: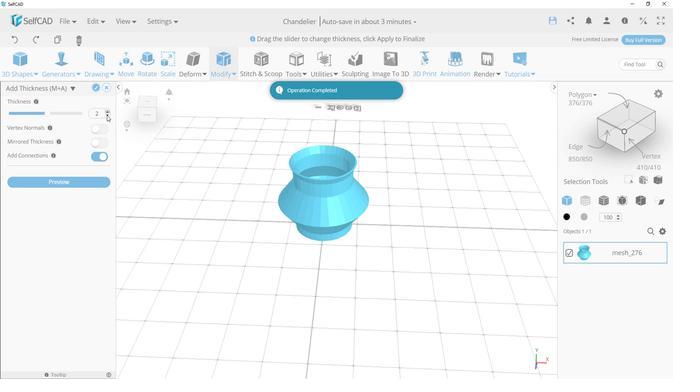 
Action: Mouse pressed left at (123, 118)
Screenshot: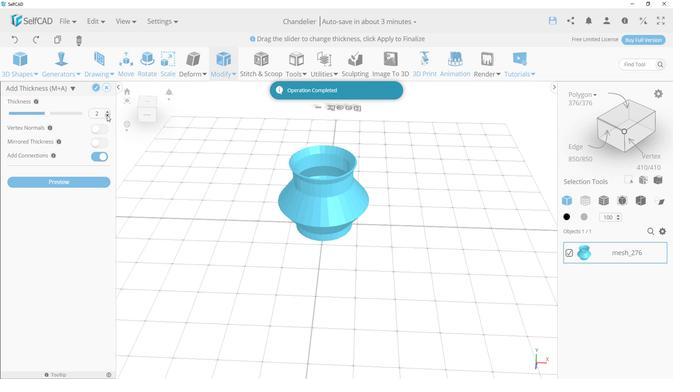 
Action: Mouse moved to (113, 90)
Screenshot: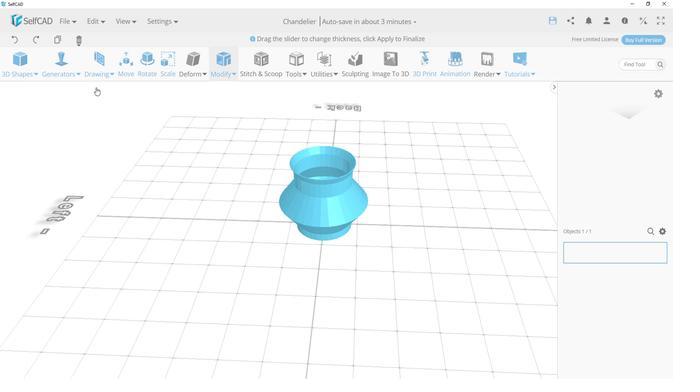 
Action: Mouse pressed left at (113, 90)
Screenshot: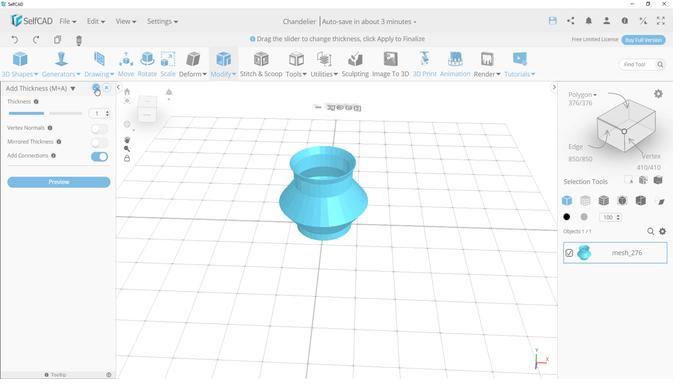 
Action: Mouse moved to (381, 183)
Screenshot: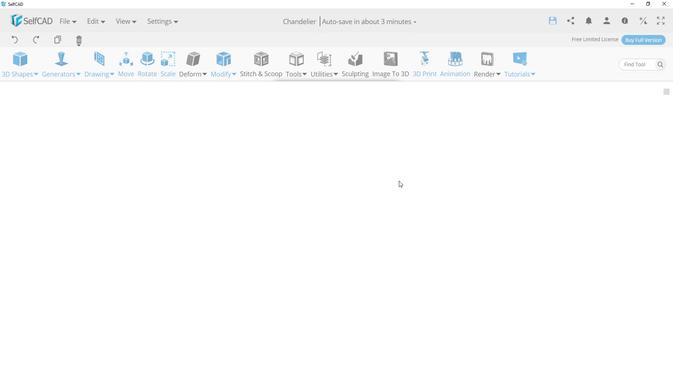 
Action: Mouse pressed left at (381, 183)
Screenshot: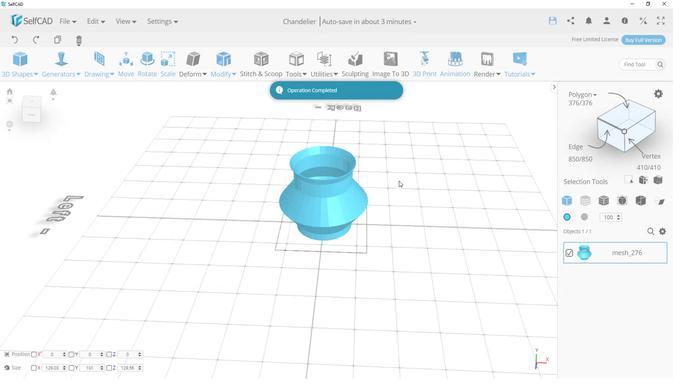 
Action: Mouse moved to (371, 214)
Screenshot: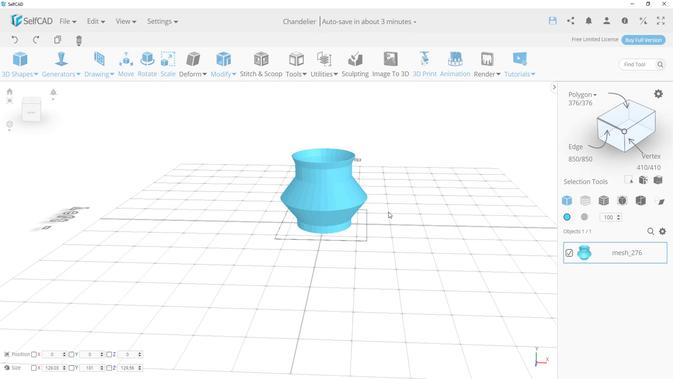 
Action: Mouse pressed left at (371, 214)
Screenshot: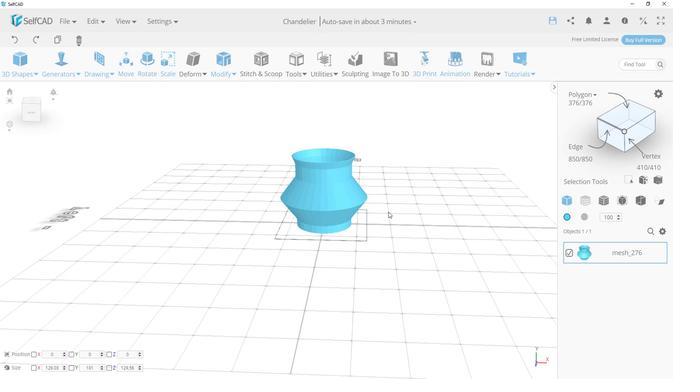 
Action: Mouse moved to (364, 221)
Screenshot: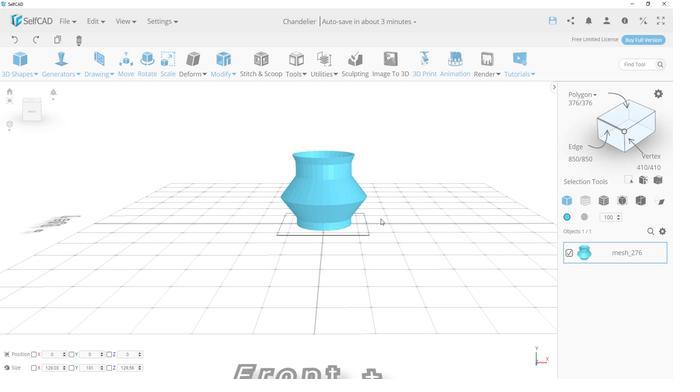
Action: Mouse pressed left at (364, 221)
Screenshot: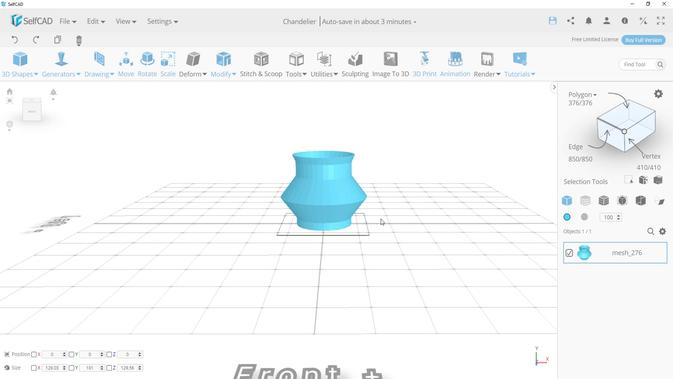 
Action: Mouse moved to (370, 220)
Screenshot: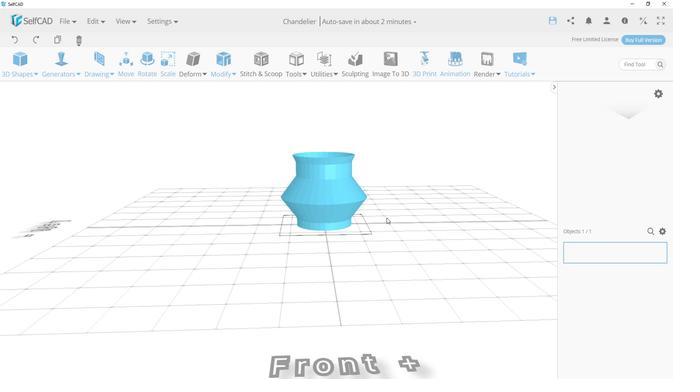 
Action: Mouse scrolled (370, 221) with delta (0, 0)
Screenshot: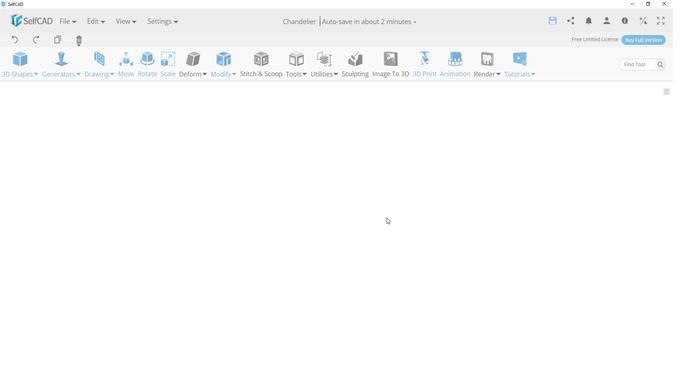 
Action: Mouse scrolled (370, 221) with delta (0, 0)
Screenshot: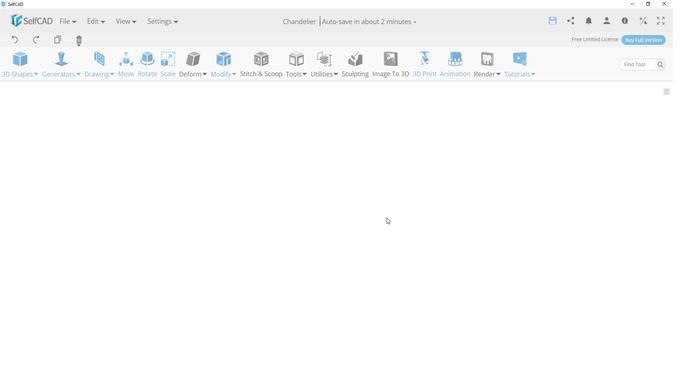 
Action: Mouse scrolled (370, 221) with delta (0, 0)
Screenshot: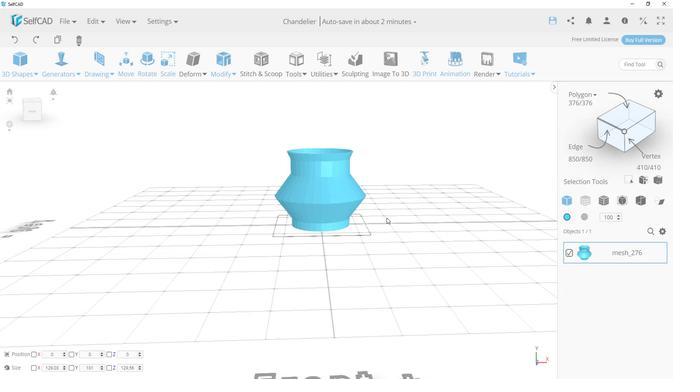 
Action: Mouse scrolled (370, 221) with delta (0, 0)
Screenshot: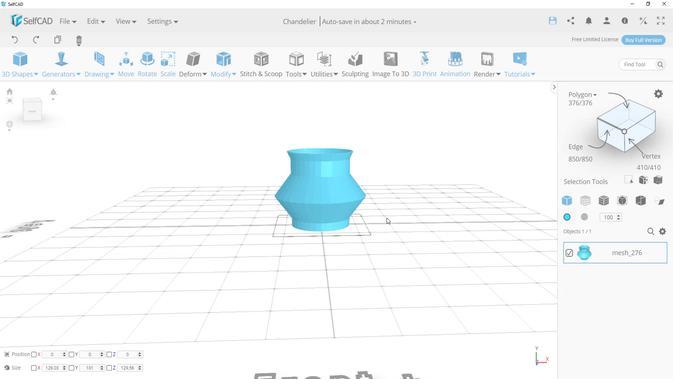 
Action: Mouse scrolled (370, 221) with delta (0, 0)
Screenshot: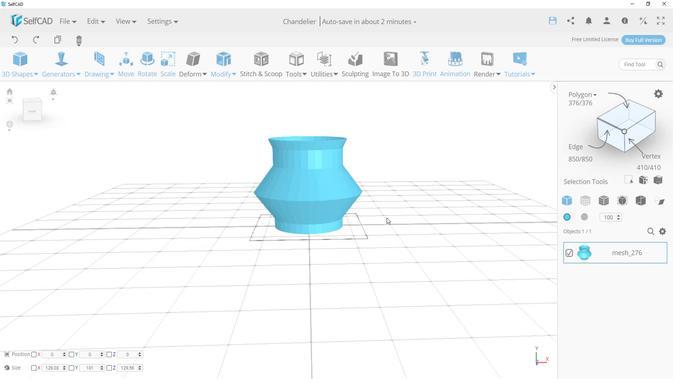 
Action: Mouse scrolled (370, 221) with delta (0, 0)
Screenshot: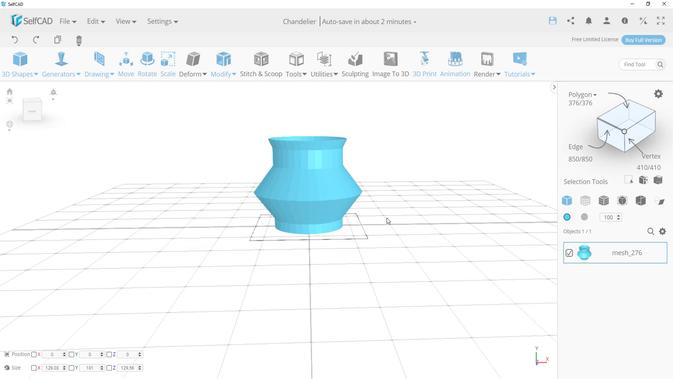 
Action: Mouse scrolled (370, 221) with delta (0, 0)
